 Task: Add a signature Gianna Martinez containing With heartfelt thanks and warm wishes, Gianna Martinez to email address softage.5@softage.net and add a label Wellness
Action: Mouse moved to (919, 69)
Screenshot: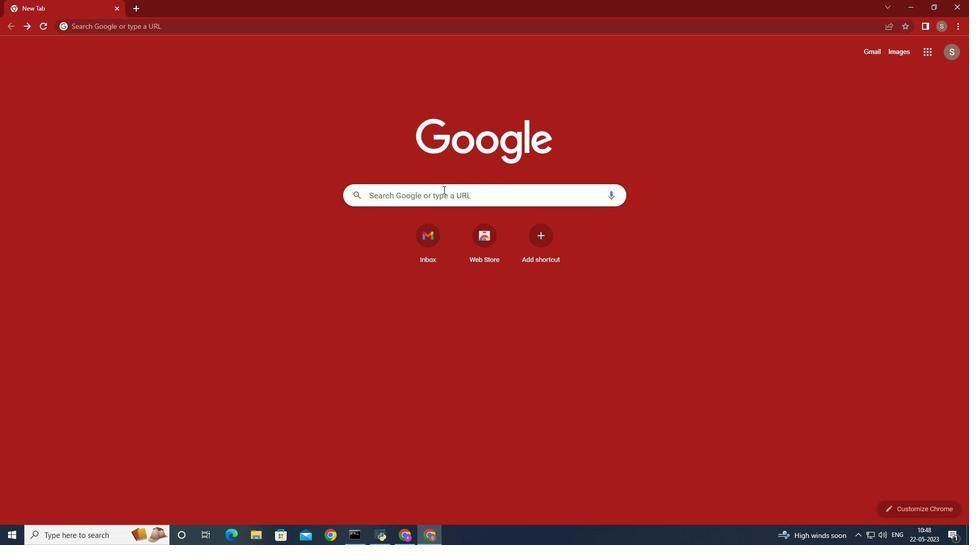 
Action: Mouse pressed left at (919, 69)
Screenshot: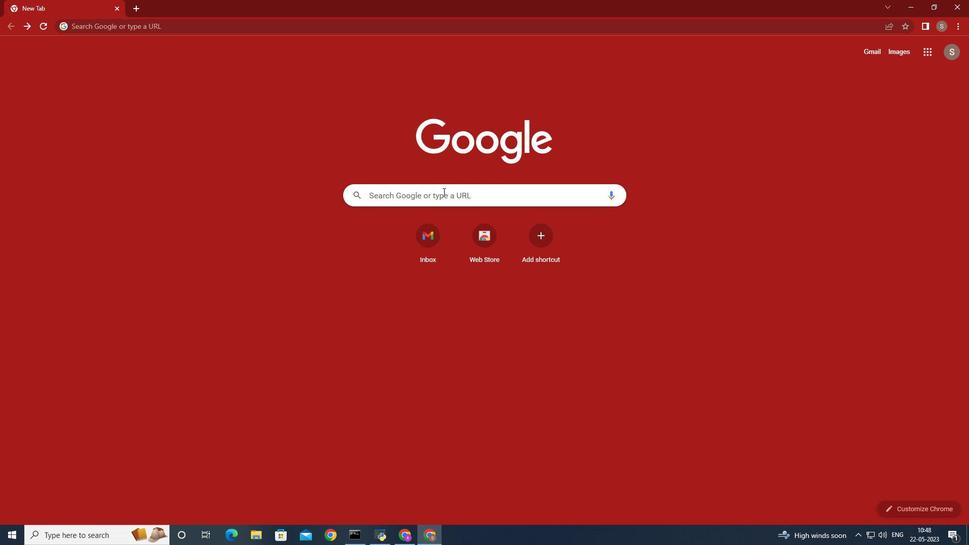 
Action: Mouse moved to (877, 111)
Screenshot: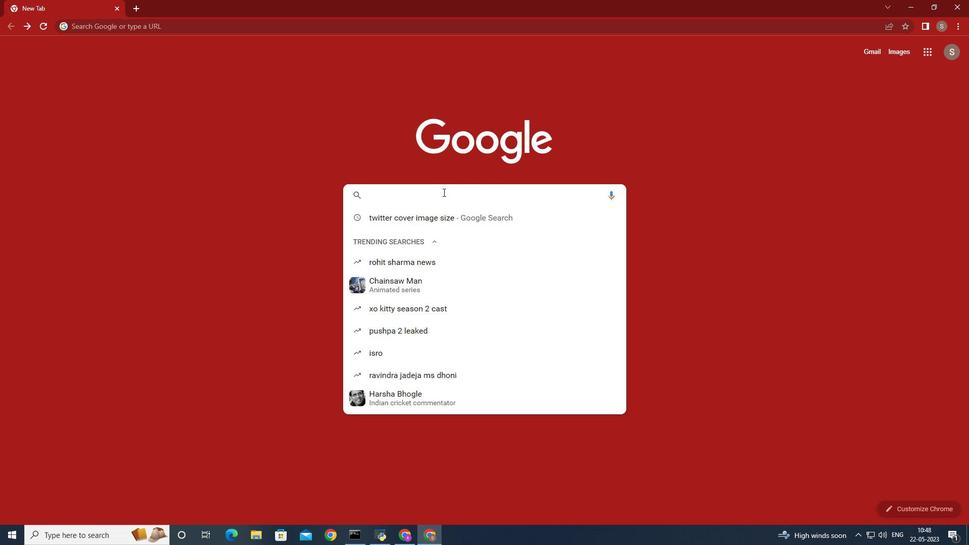 
Action: Mouse pressed left at (877, 111)
Screenshot: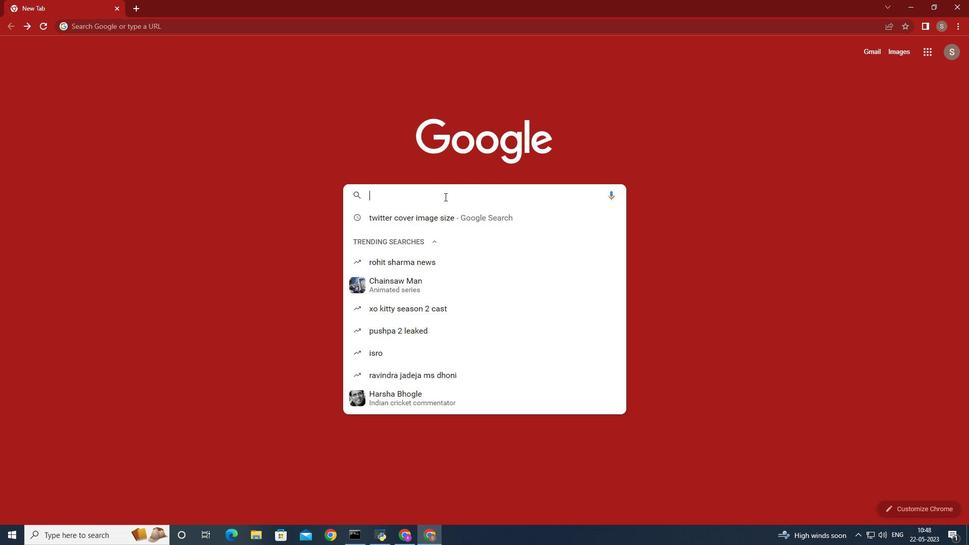 
Action: Mouse moved to (880, 84)
Screenshot: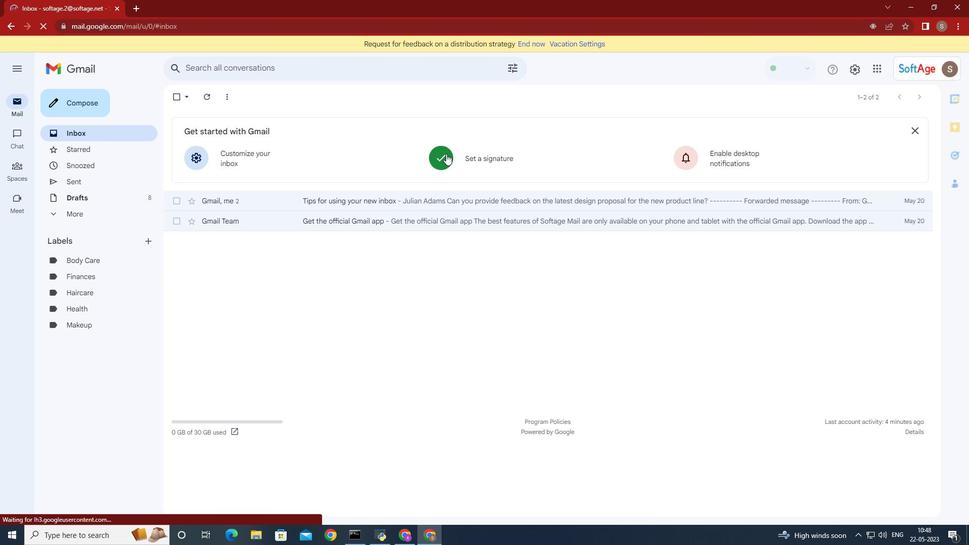 
Action: Mouse pressed left at (880, 84)
Screenshot: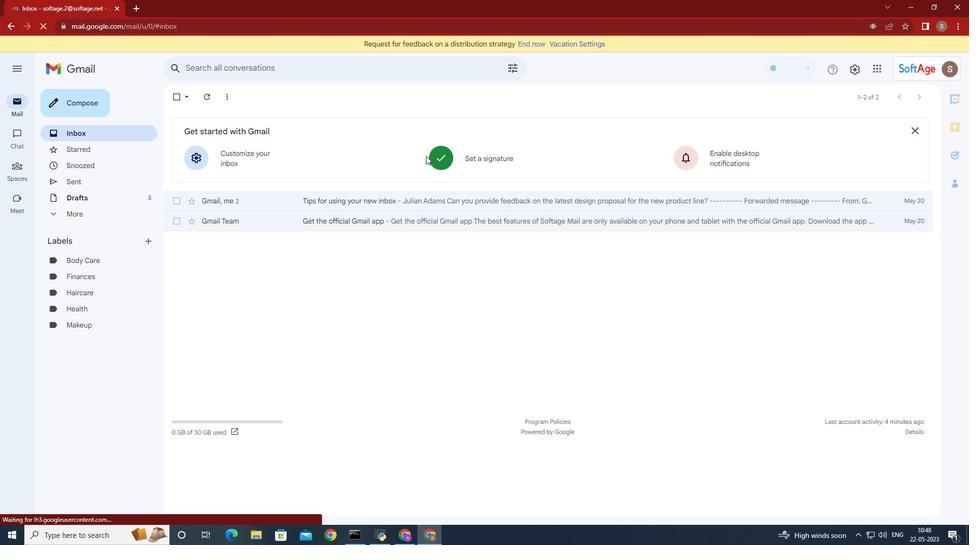 
Action: Mouse moved to (882, 129)
Screenshot: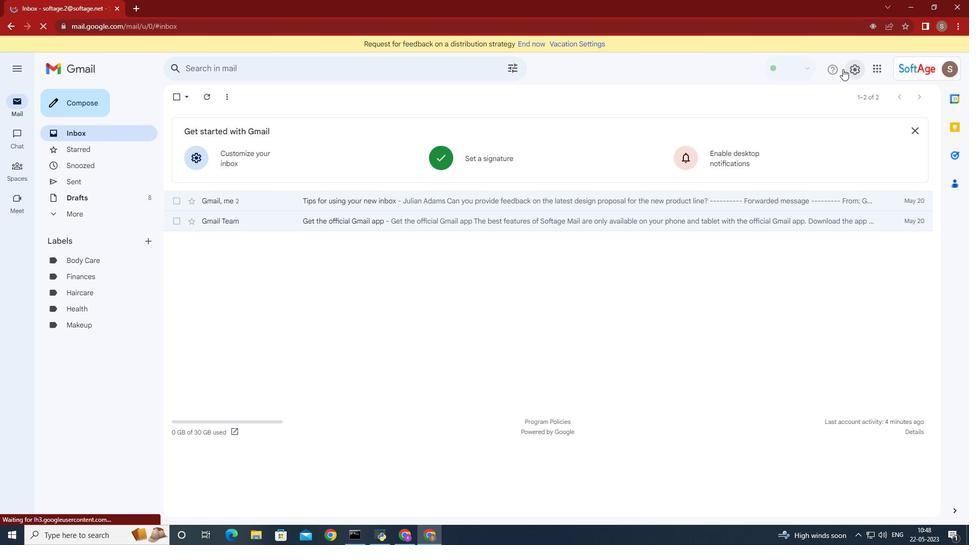 
Action: Mouse pressed left at (882, 129)
Screenshot: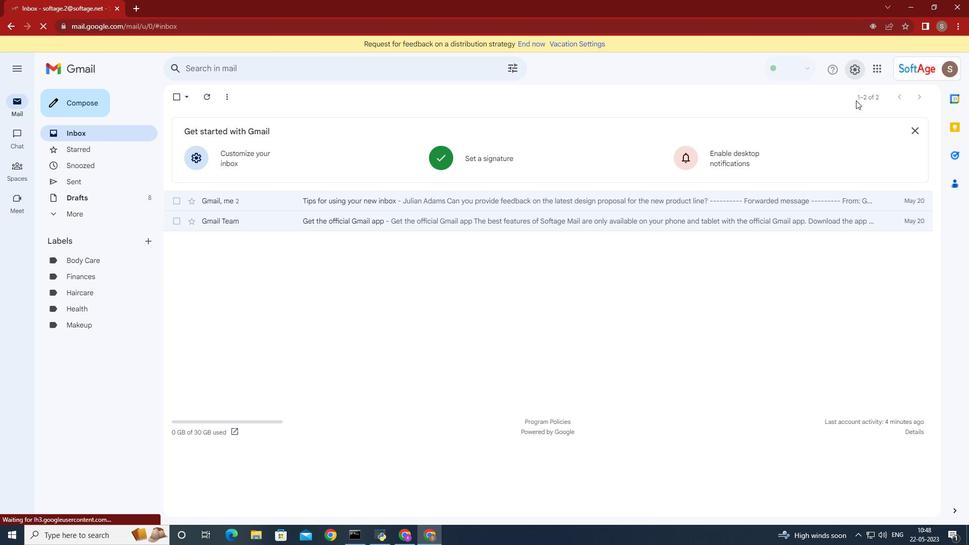 
Action: Mouse moved to (850, 87)
Screenshot: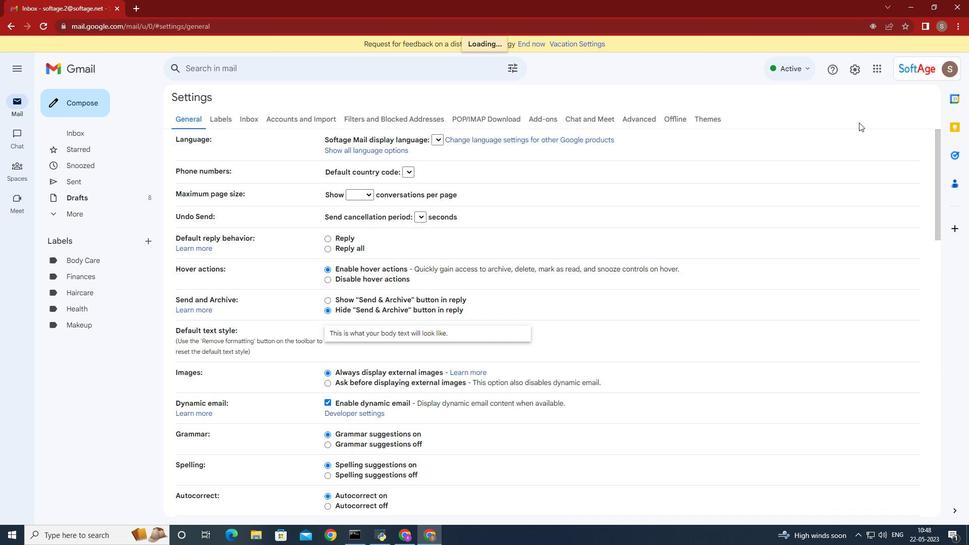 
Action: Mouse pressed left at (850, 87)
Screenshot: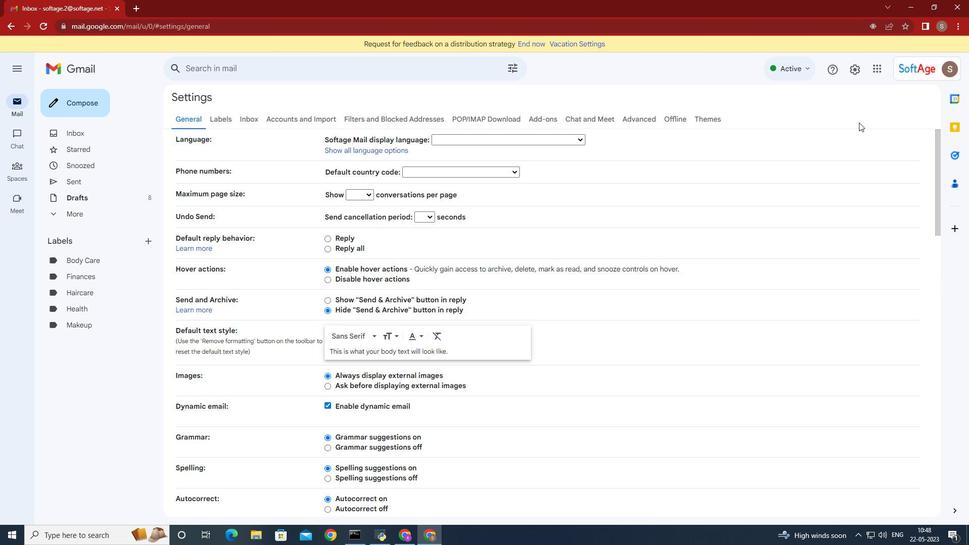 
Action: Mouse moved to (865, 137)
Screenshot: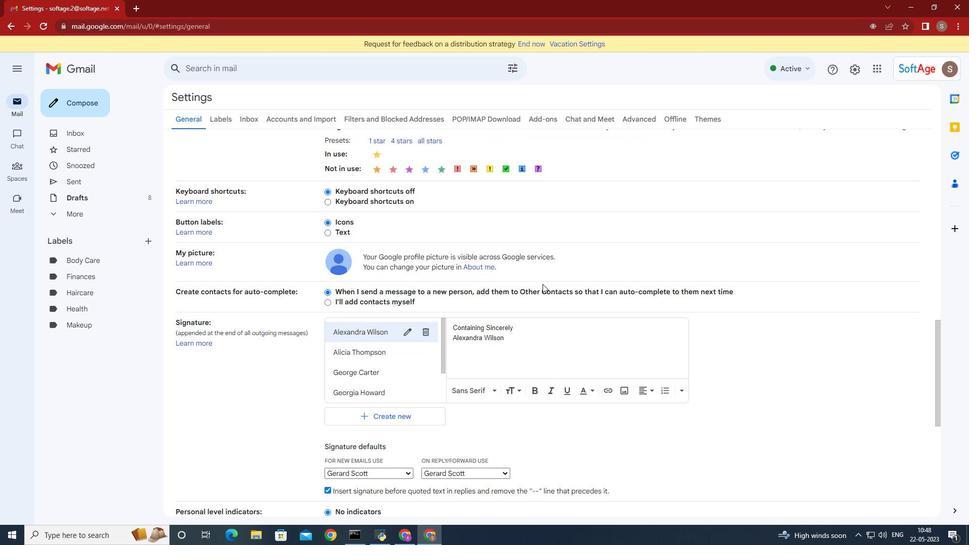 
Action: Mouse pressed left at (865, 137)
Screenshot: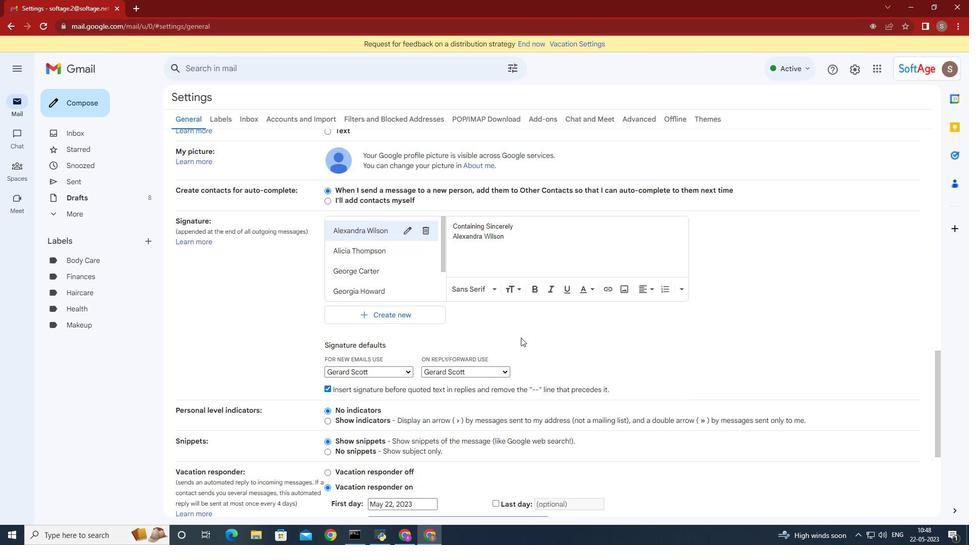 
Action: Mouse moved to (534, 309)
Screenshot: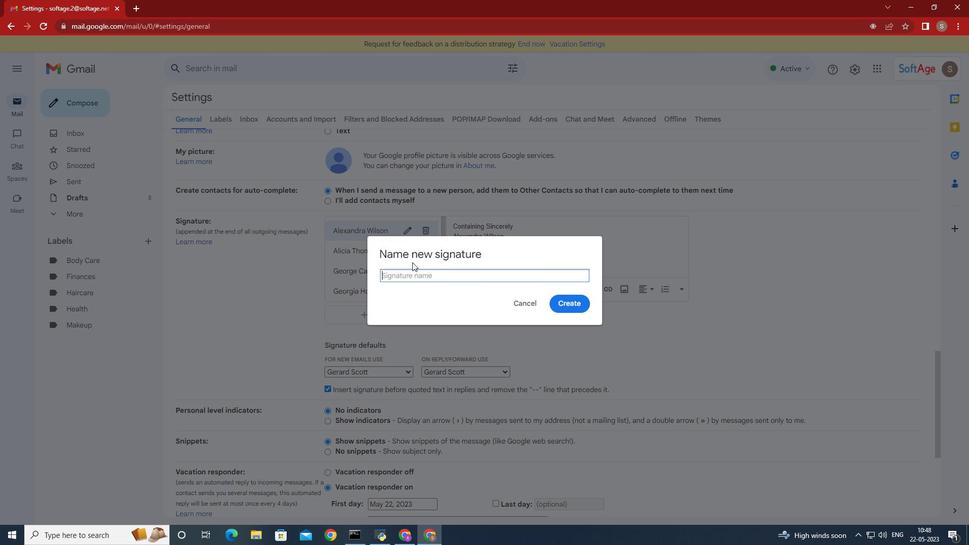 
Action: Mouse scrolled (534, 309) with delta (0, 0)
Screenshot: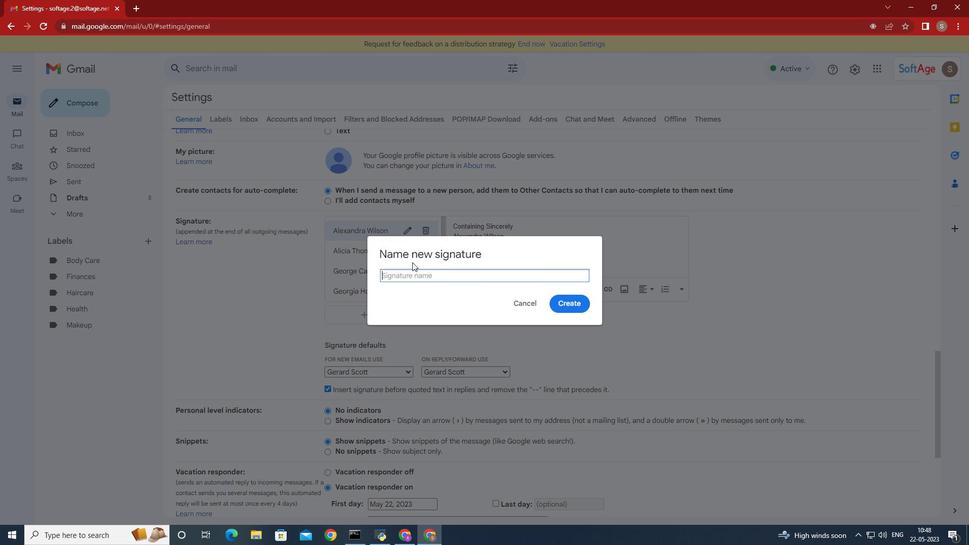 
Action: Mouse moved to (534, 309)
Screenshot: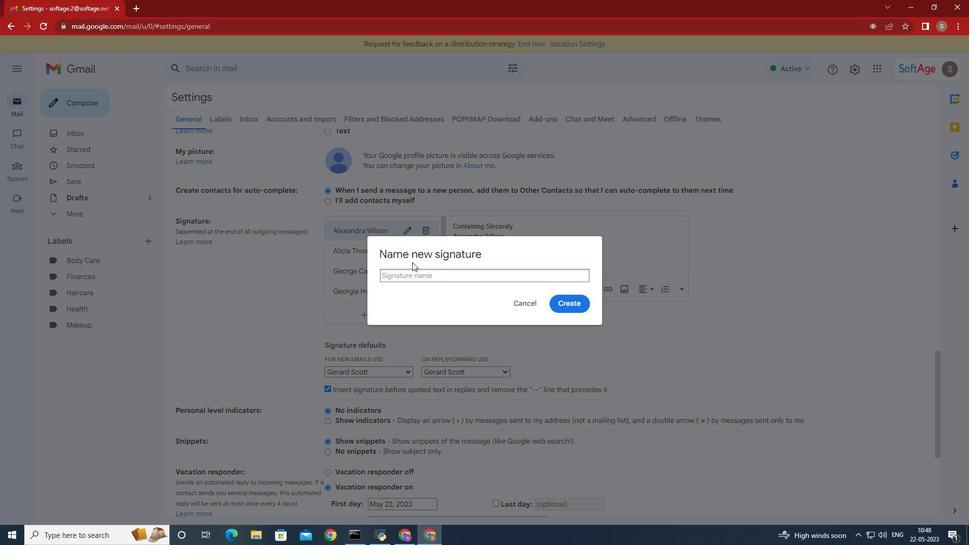 
Action: Mouse scrolled (534, 308) with delta (0, 0)
Screenshot: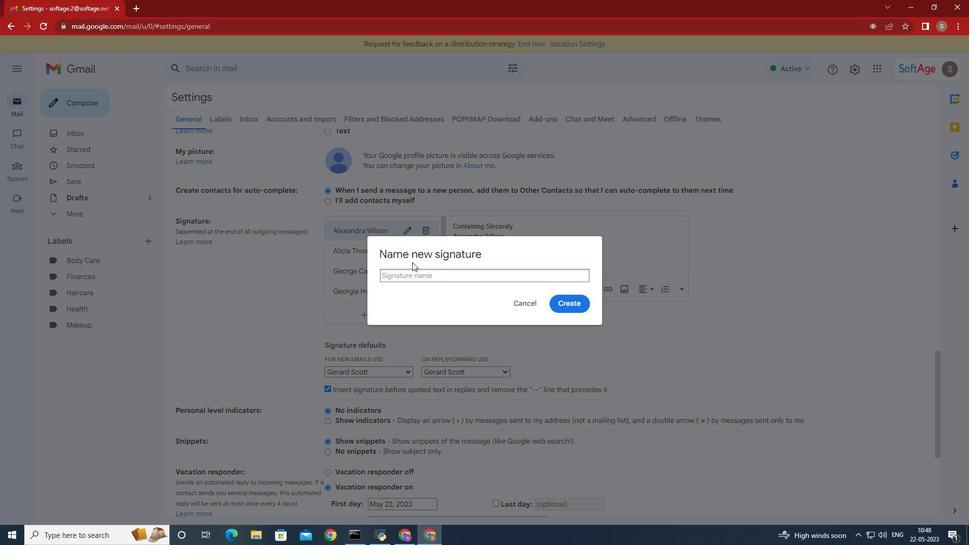
Action: Mouse scrolled (534, 308) with delta (0, 0)
Screenshot: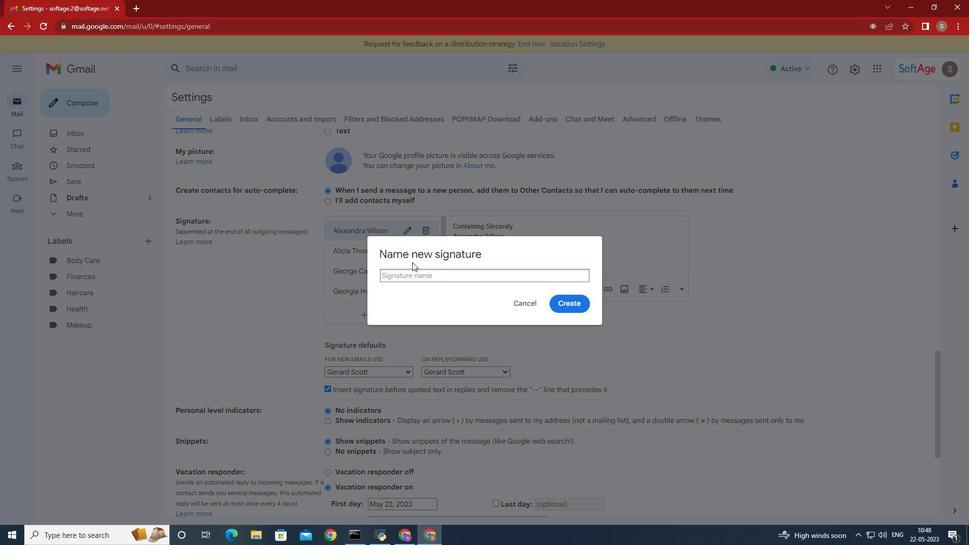 
Action: Mouse moved to (534, 309)
Screenshot: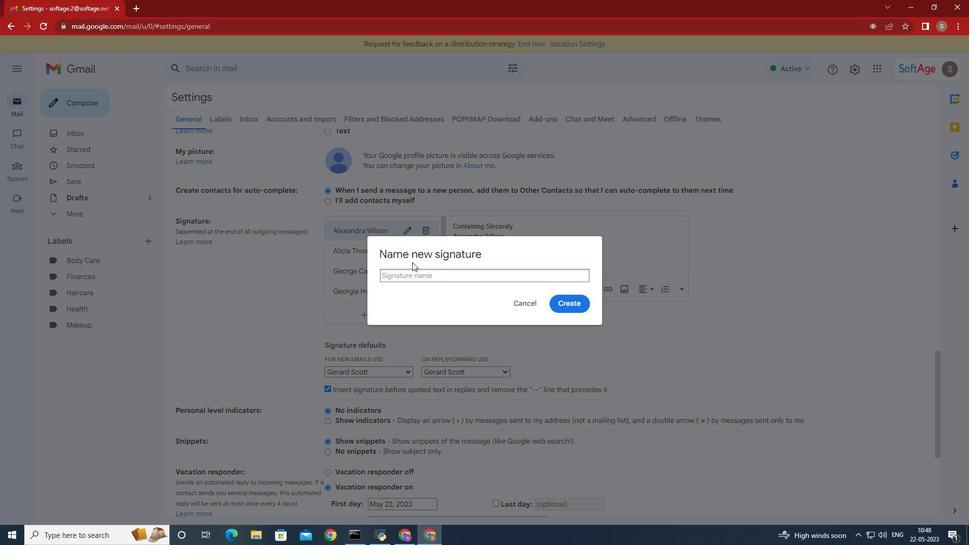 
Action: Mouse scrolled (534, 308) with delta (0, 0)
Screenshot: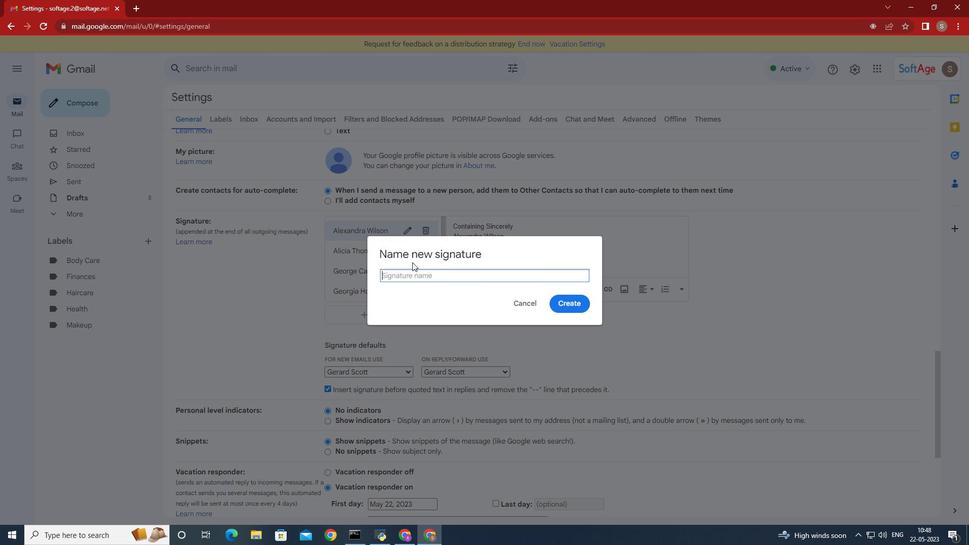 
Action: Mouse moved to (534, 309)
Screenshot: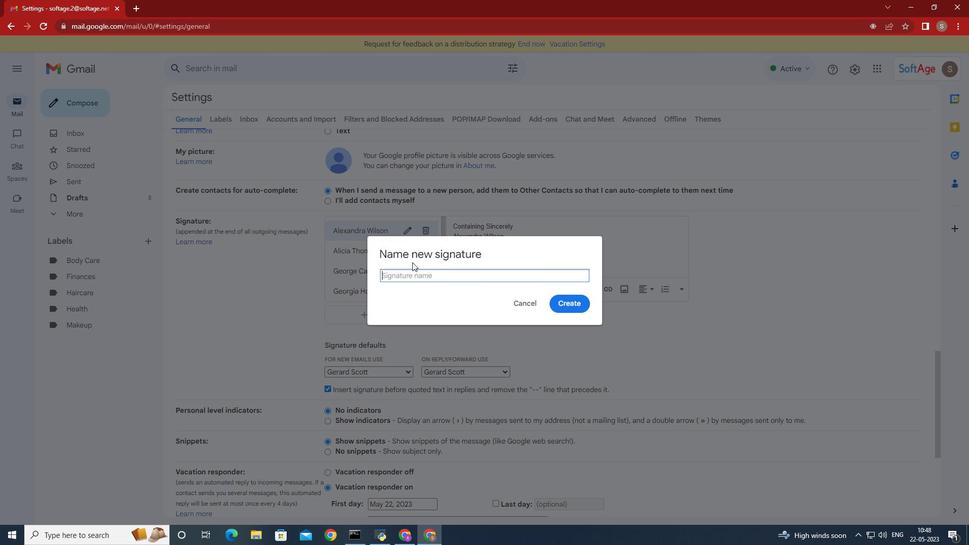 
Action: Mouse scrolled (534, 309) with delta (0, 0)
Screenshot: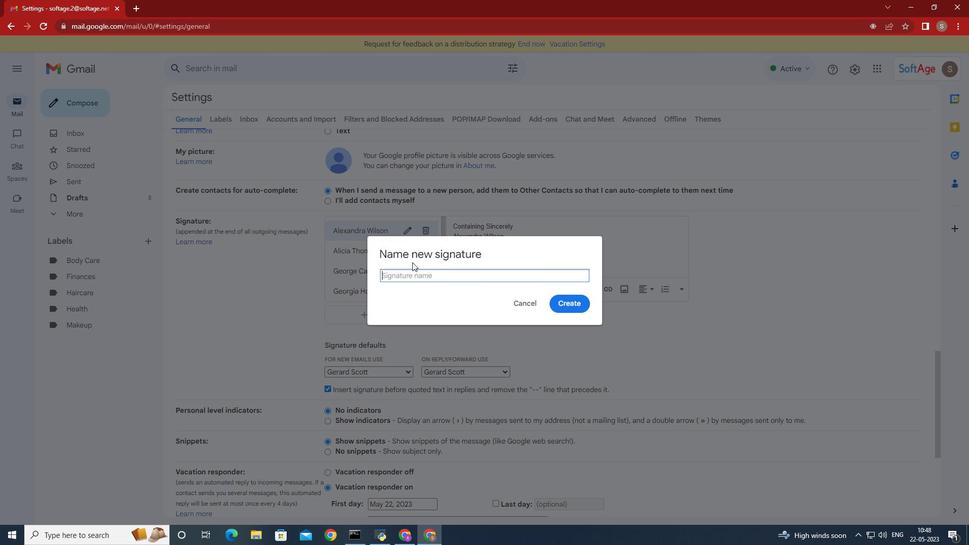 
Action: Mouse moved to (535, 309)
Screenshot: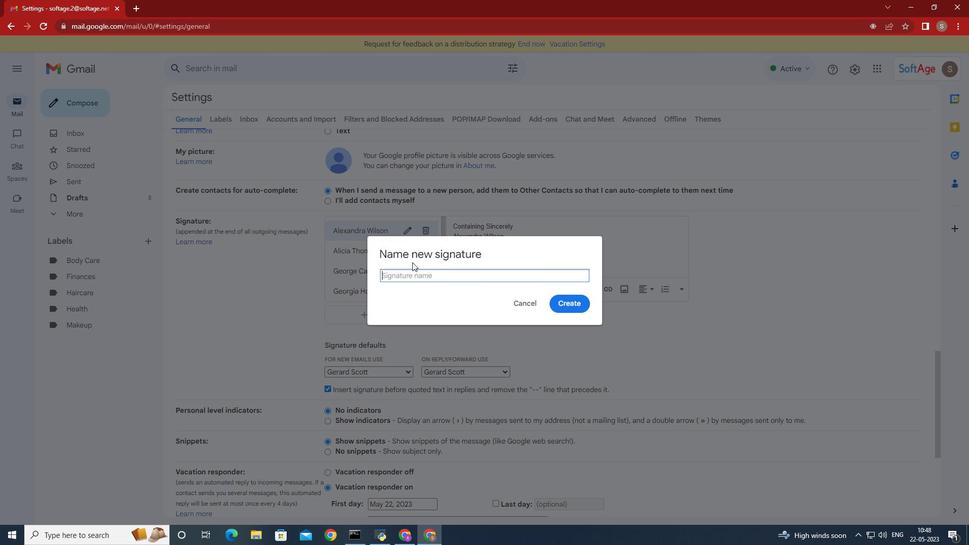 
Action: Mouse scrolled (535, 309) with delta (0, 0)
Screenshot: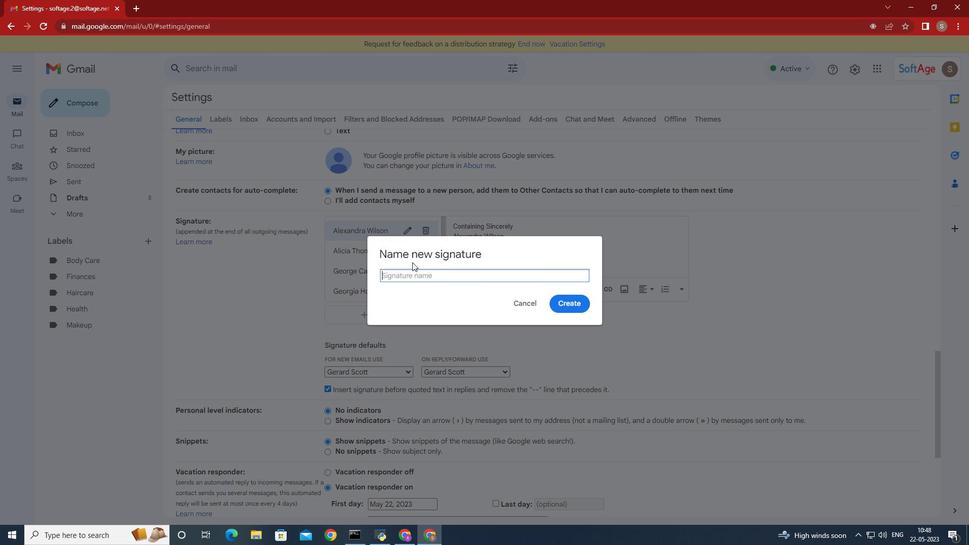 
Action: Mouse scrolled (535, 309) with delta (0, 0)
Screenshot: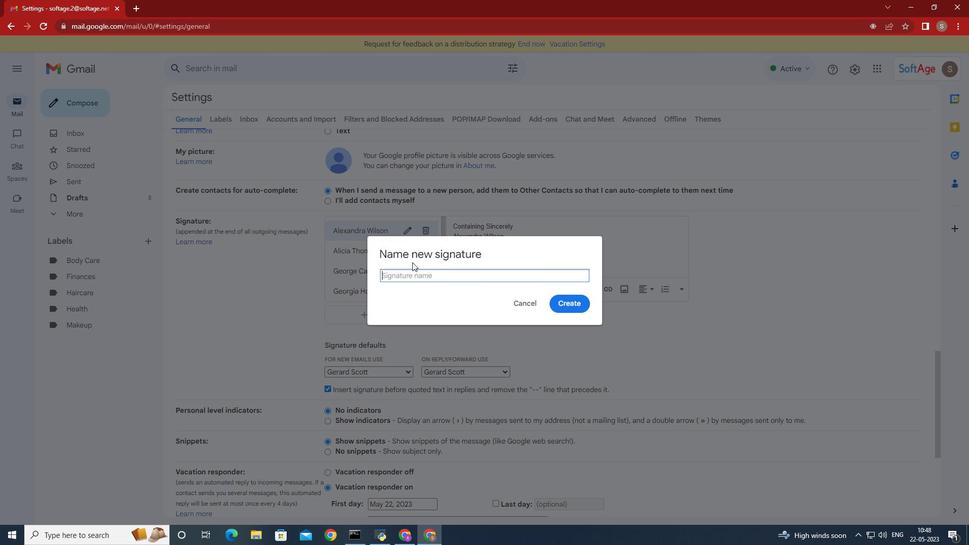 
Action: Mouse moved to (535, 310)
Screenshot: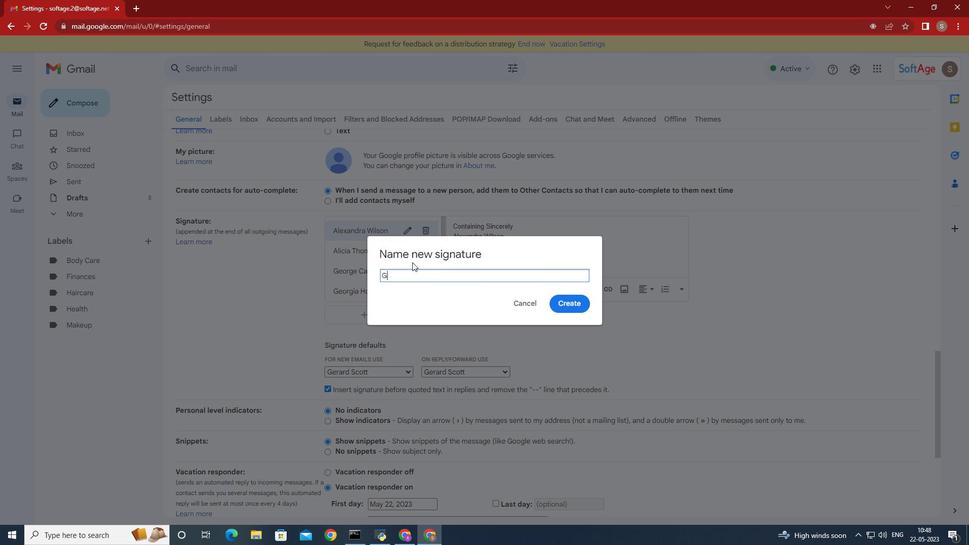 
Action: Mouse scrolled (535, 309) with delta (0, 0)
Screenshot: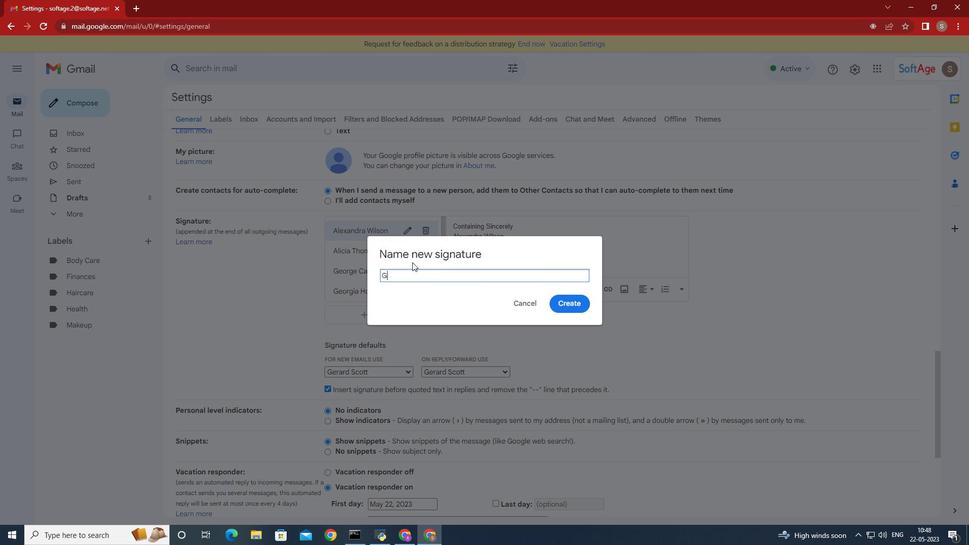 
Action: Mouse moved to (535, 311)
Screenshot: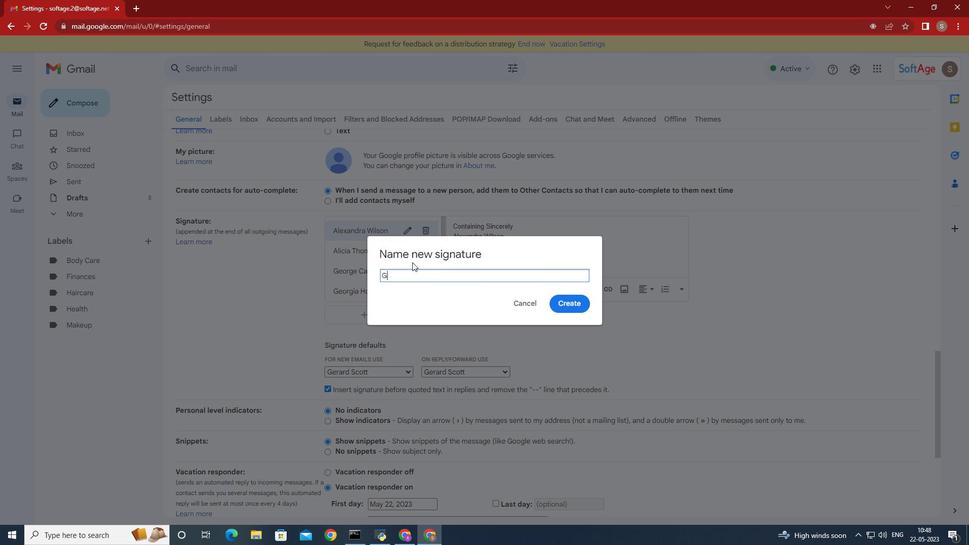 
Action: Mouse scrolled (535, 310) with delta (0, 0)
Screenshot: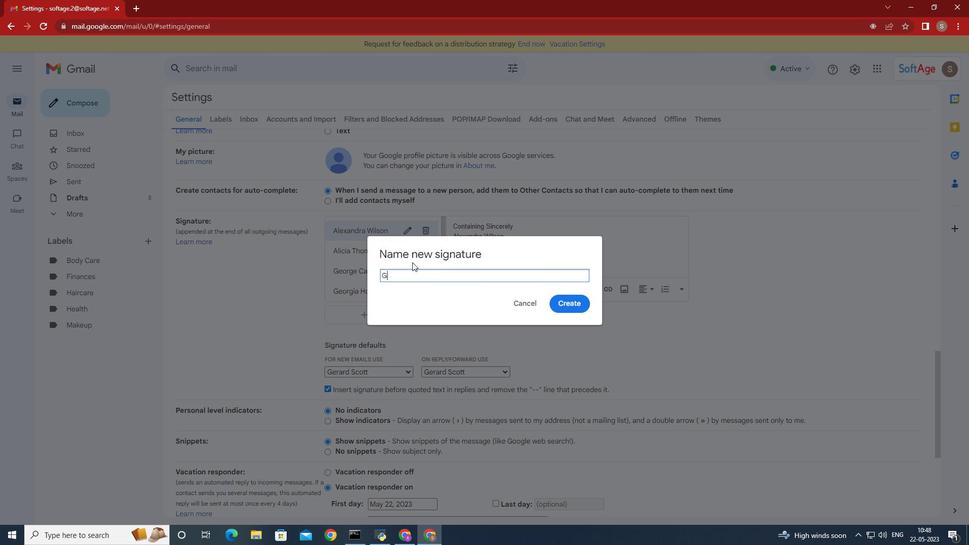 
Action: Mouse moved to (535, 313)
Screenshot: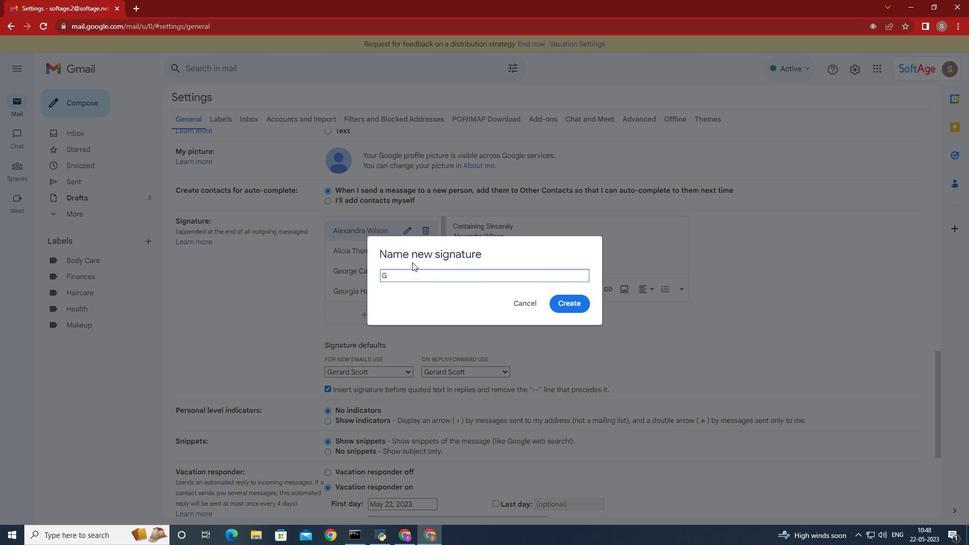 
Action: Mouse scrolled (535, 313) with delta (0, 0)
Screenshot: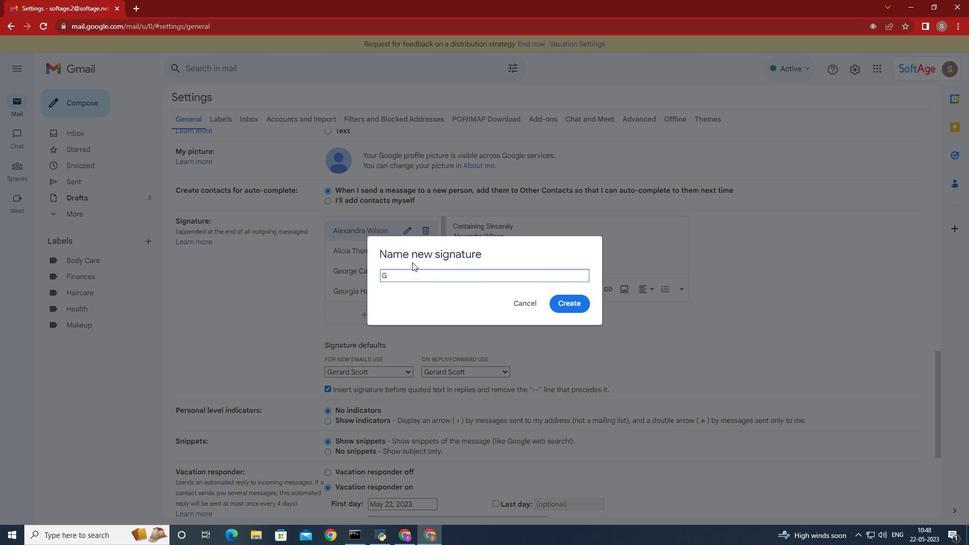 
Action: Mouse moved to (517, 397)
Screenshot: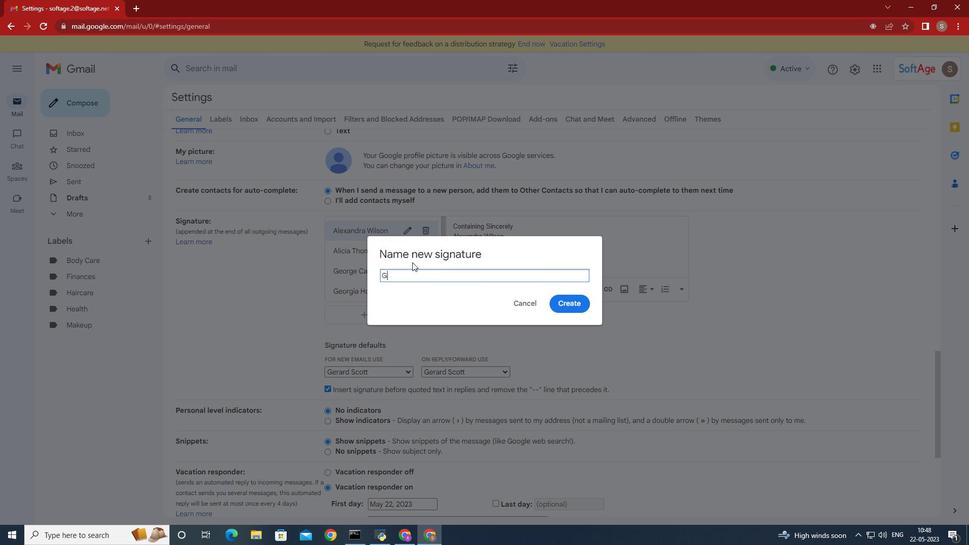 
Action: Mouse scrolled (517, 397) with delta (0, 0)
Screenshot: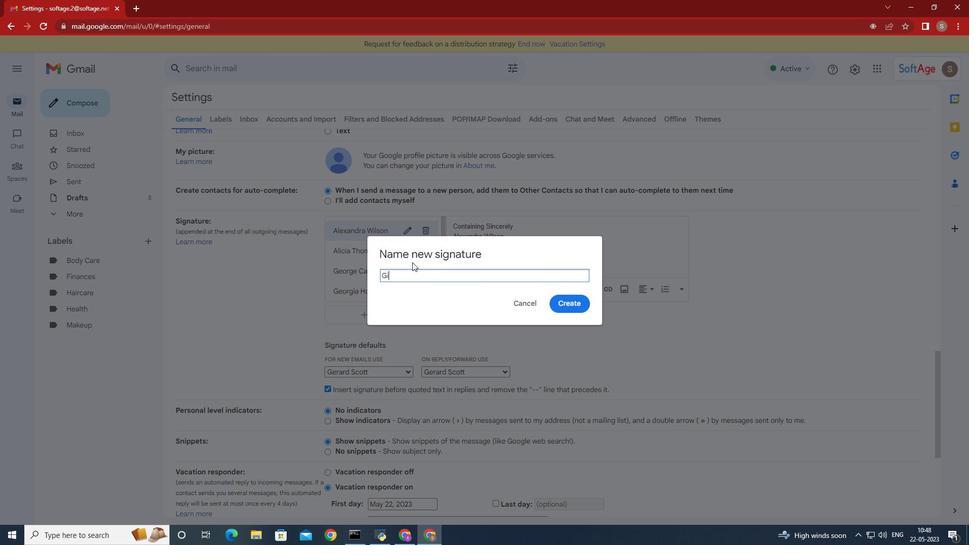 
Action: Mouse scrolled (517, 397) with delta (0, 0)
Screenshot: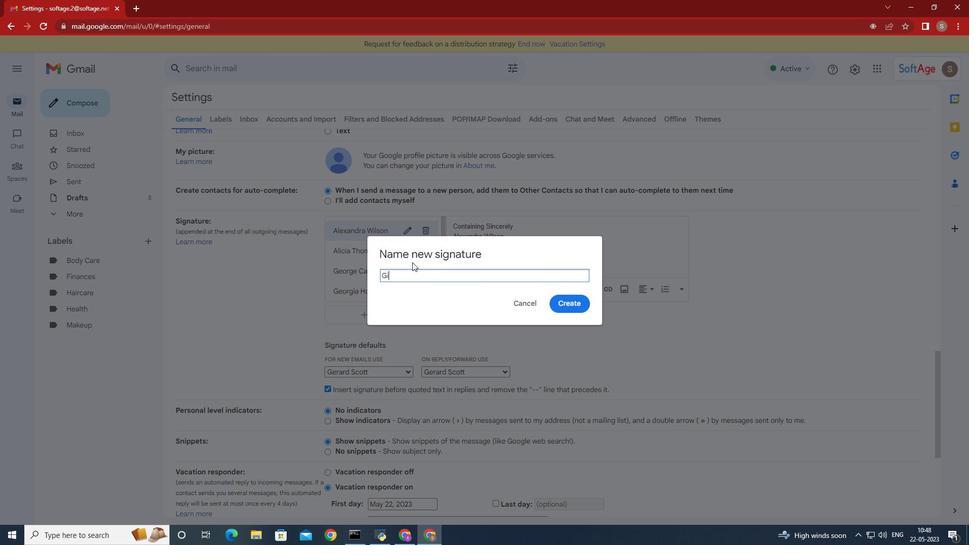 
Action: Mouse moved to (516, 398)
Screenshot: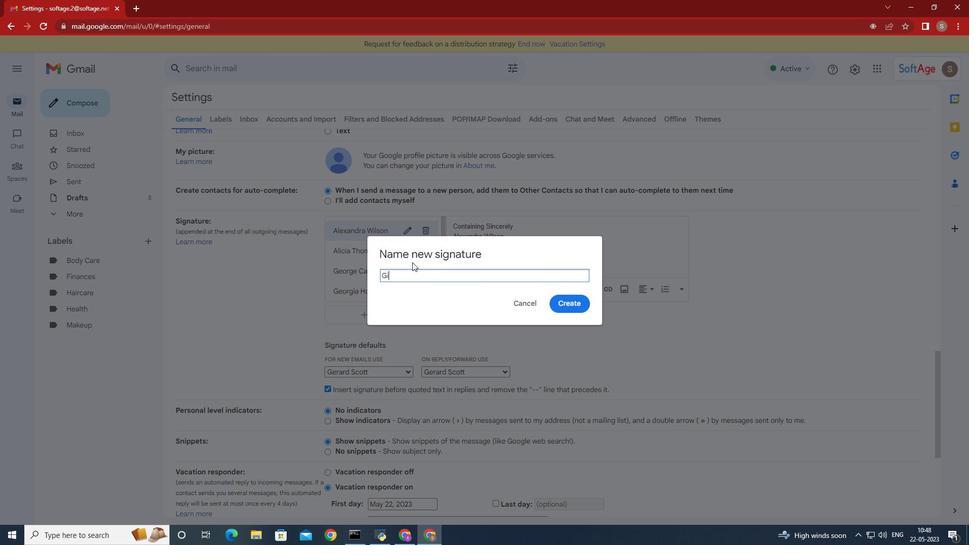 
Action: Mouse scrolled (516, 397) with delta (0, 0)
Screenshot: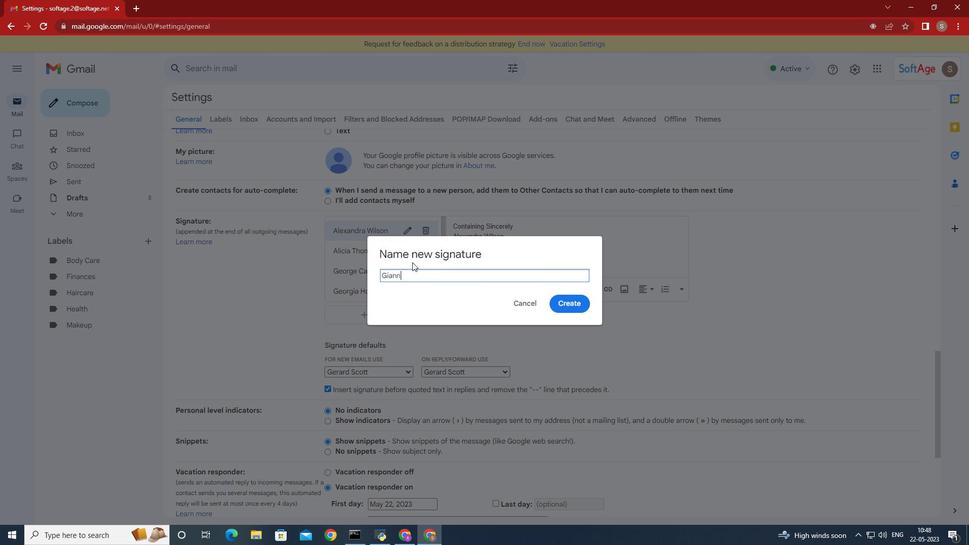 
Action: Mouse moved to (429, 399)
Screenshot: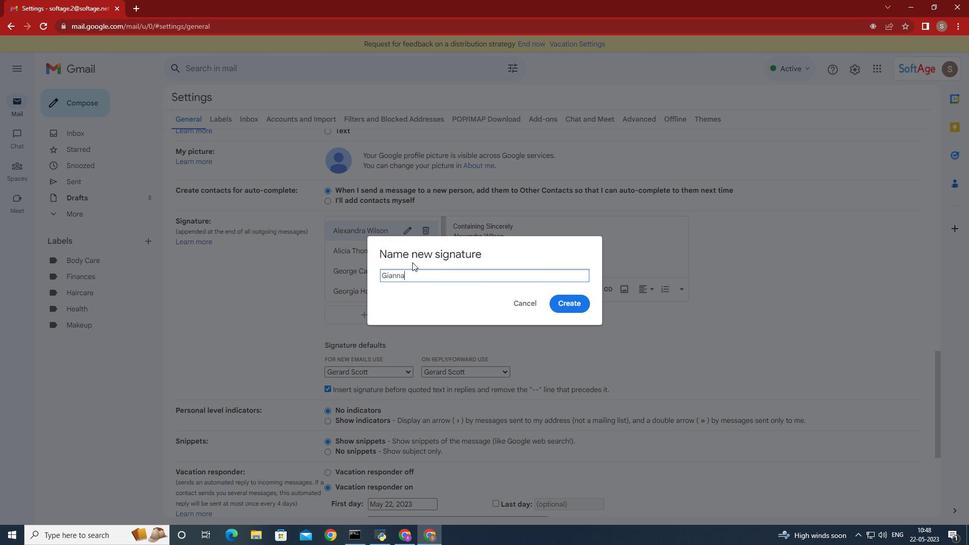 
Action: Mouse pressed left at (429, 399)
Screenshot: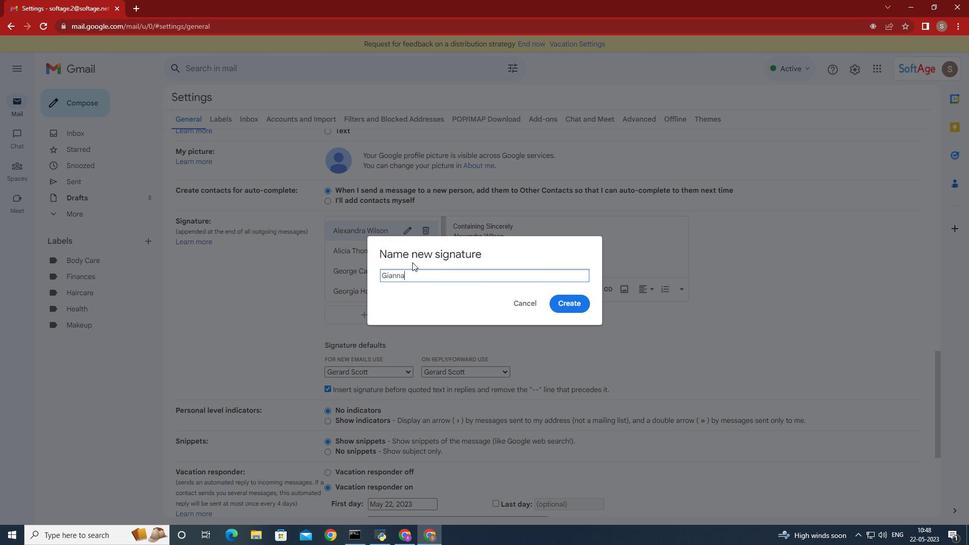 
Action: Mouse moved to (583, 306)
Screenshot: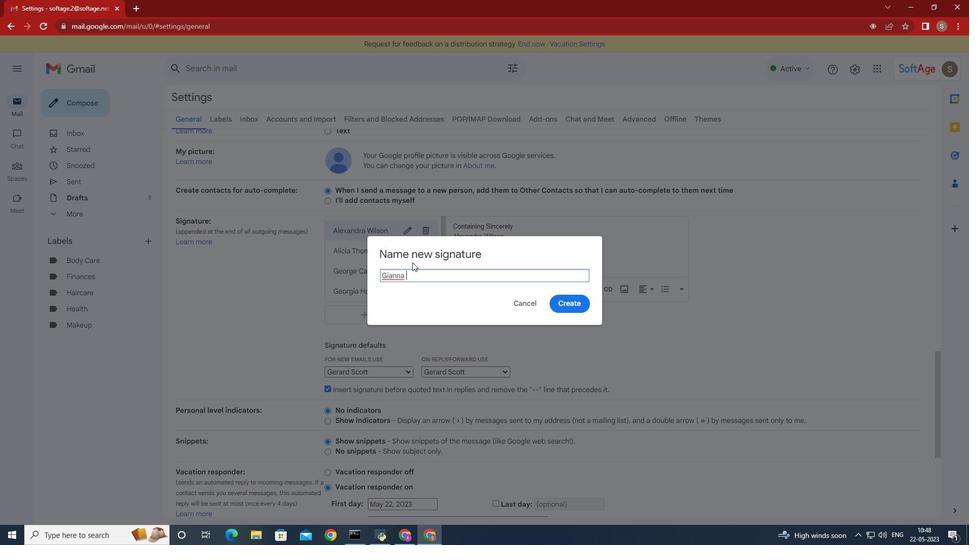 
Action: Mouse pressed left at (583, 306)
Screenshot: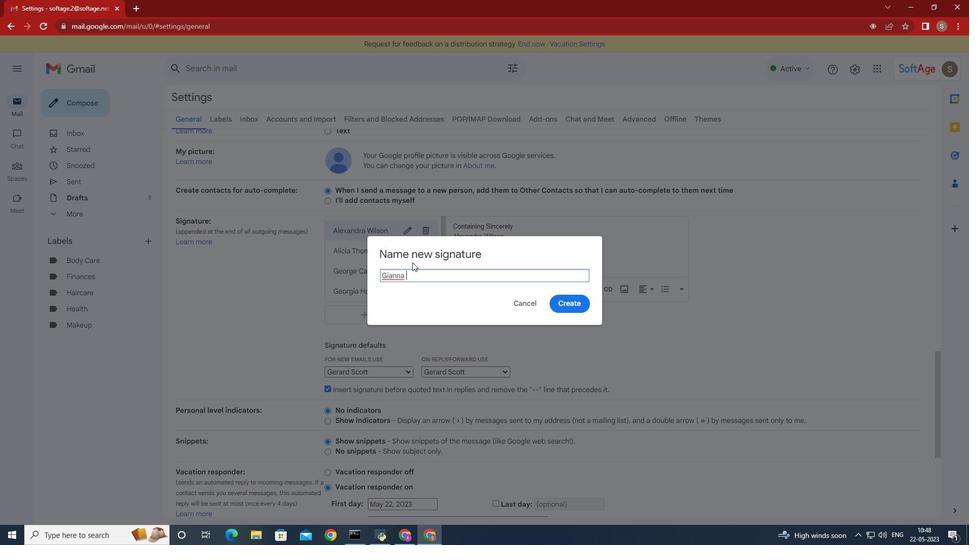 
Action: Mouse moved to (503, 350)
Screenshot: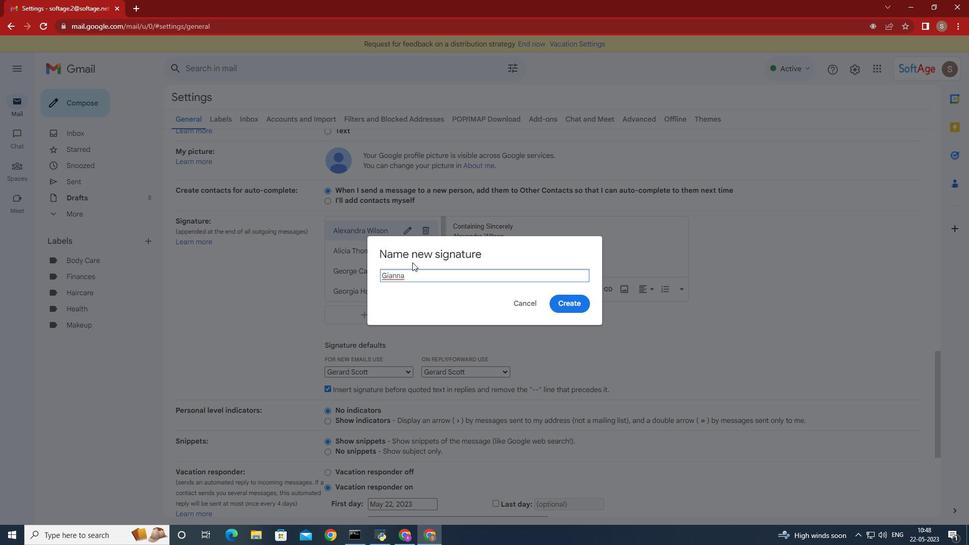 
Action: Mouse scrolled (503, 349) with delta (0, 0)
Screenshot: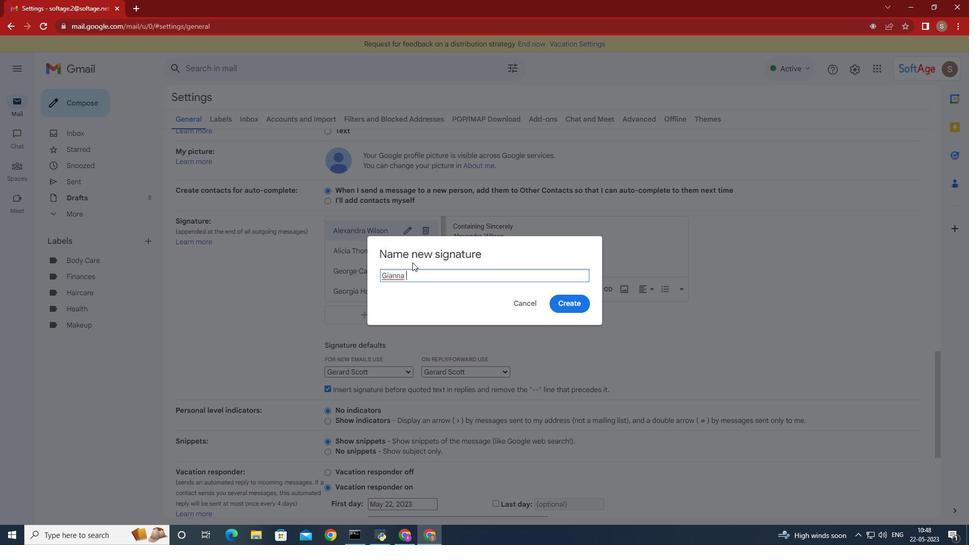 
Action: Mouse moved to (503, 350)
Screenshot: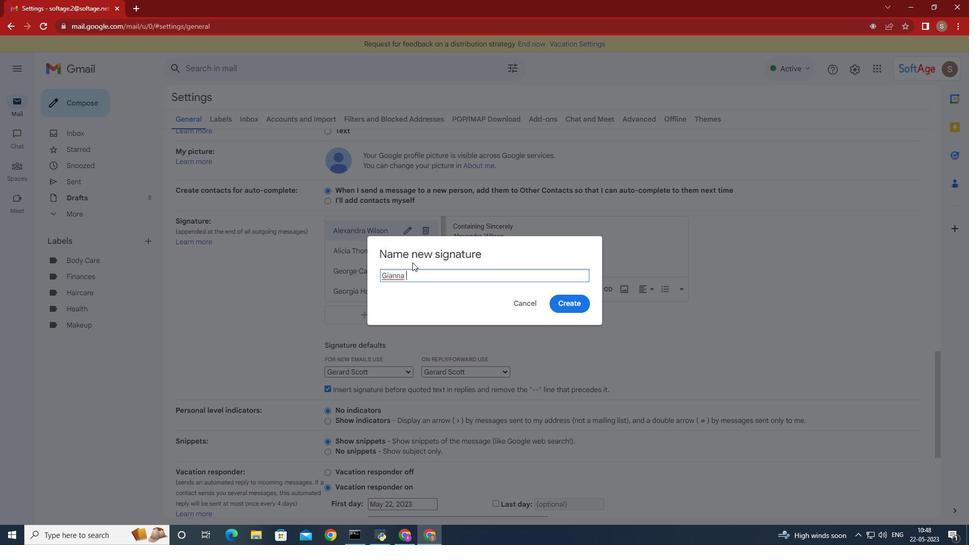 
Action: Mouse scrolled (503, 349) with delta (0, 0)
Screenshot: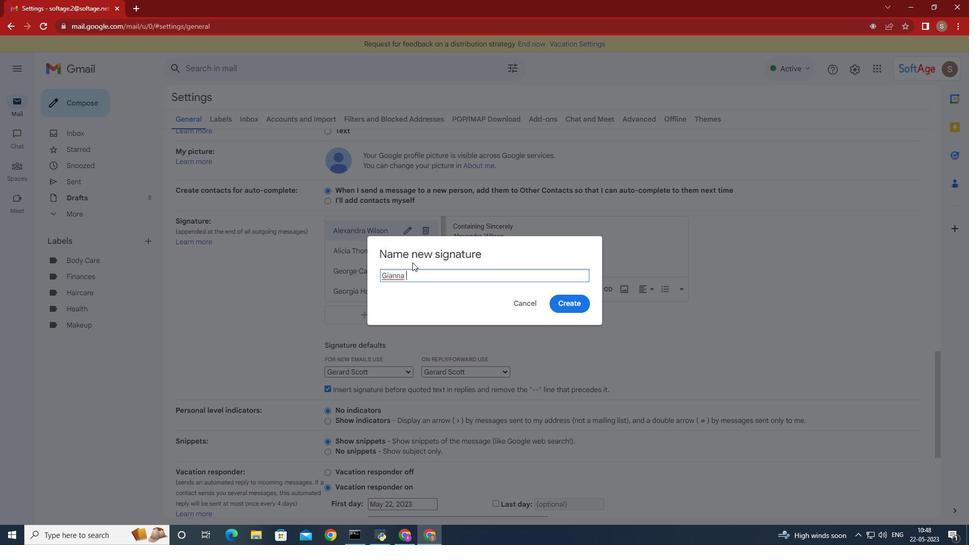
Action: Mouse moved to (504, 350)
Screenshot: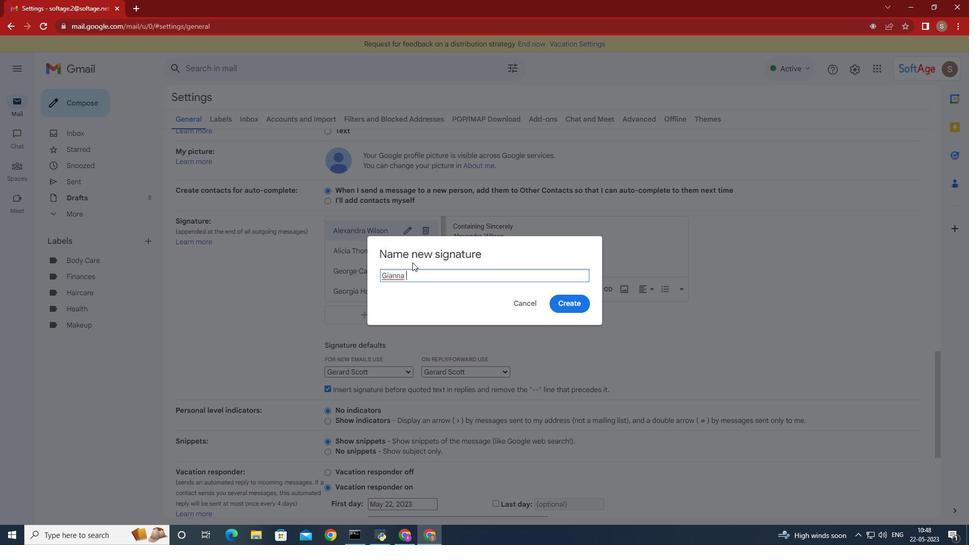 
Action: Mouse scrolled (504, 350) with delta (0, 0)
Screenshot: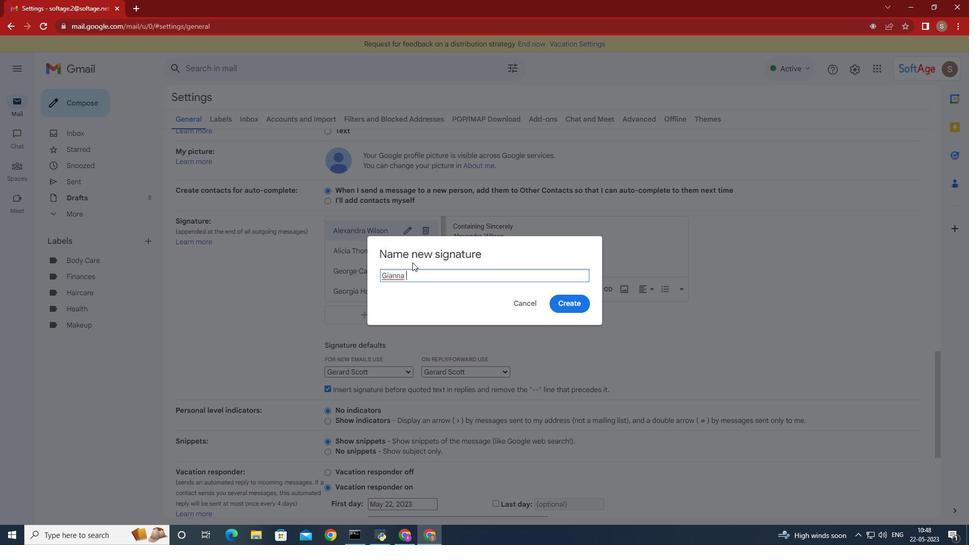 
Action: Mouse moved to (504, 354)
Screenshot: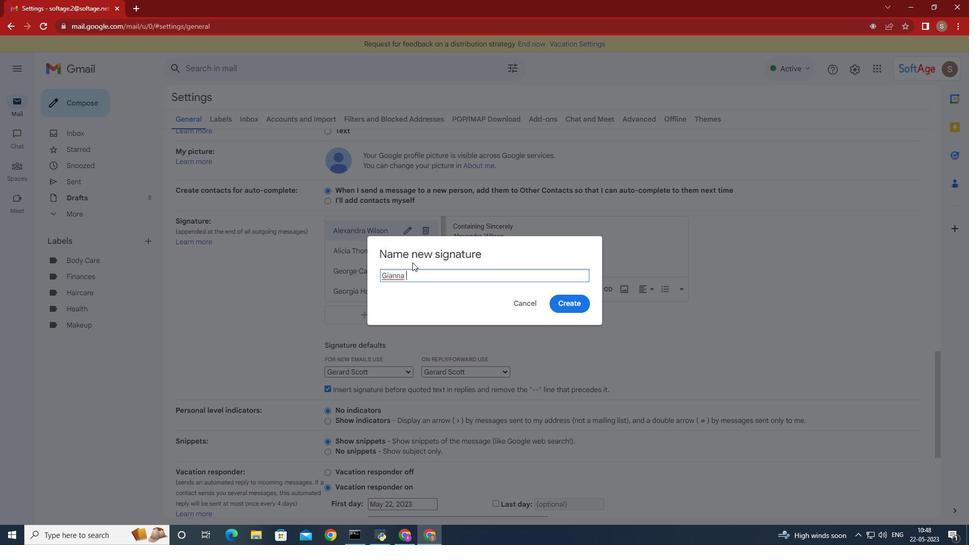 
Action: Mouse scrolled (504, 353) with delta (0, 0)
Screenshot: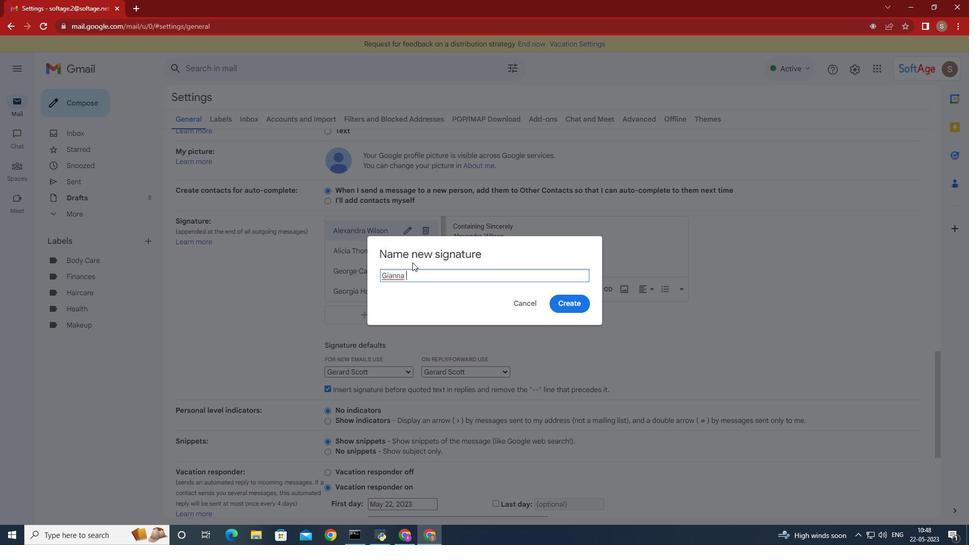 
Action: Mouse moved to (504, 357)
Screenshot: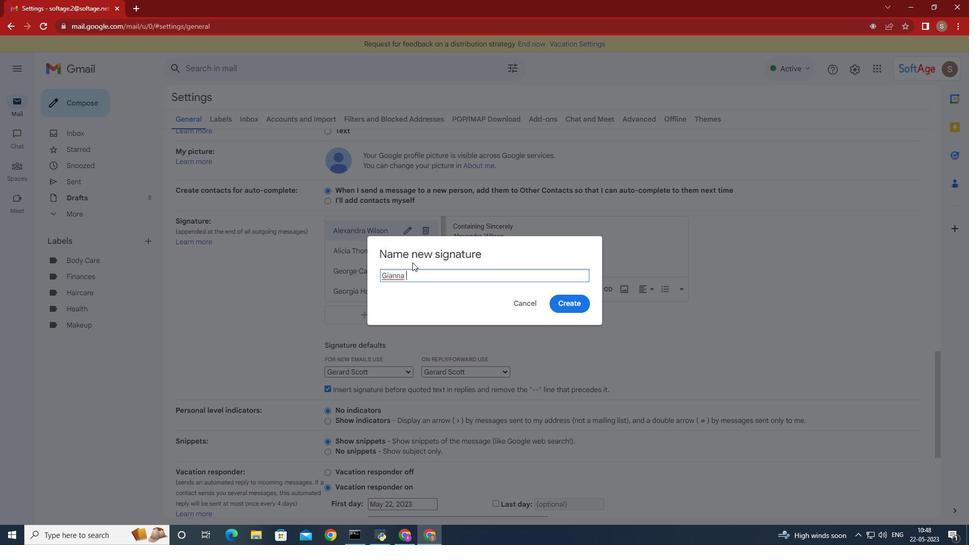 
Action: Mouse scrolled (504, 356) with delta (0, 0)
Screenshot: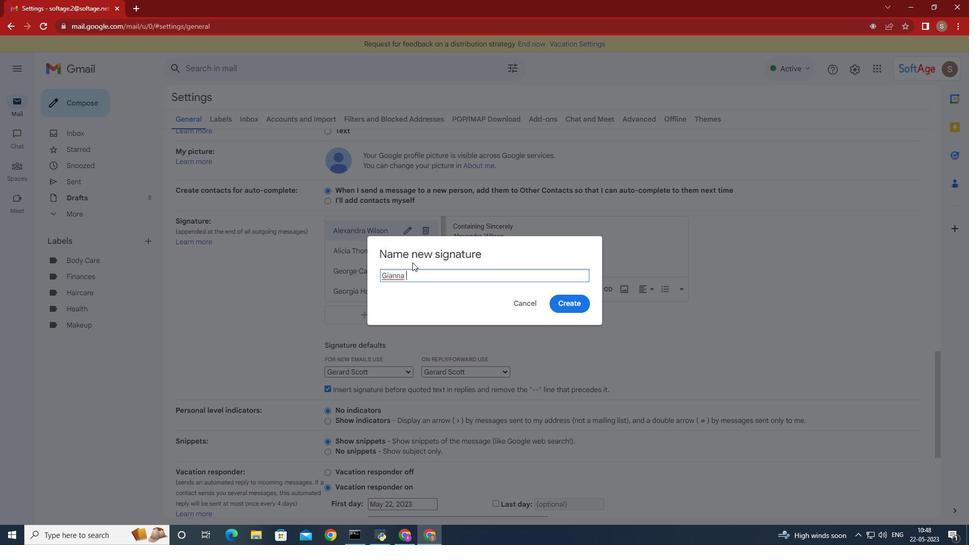 
Action: Mouse moved to (505, 359)
Screenshot: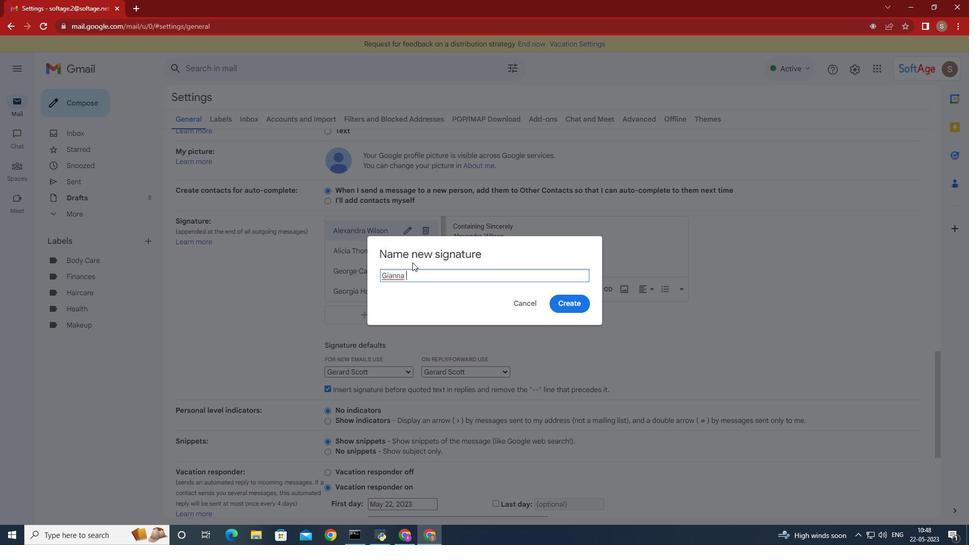 
Action: Mouse scrolled (505, 359) with delta (0, 0)
Screenshot: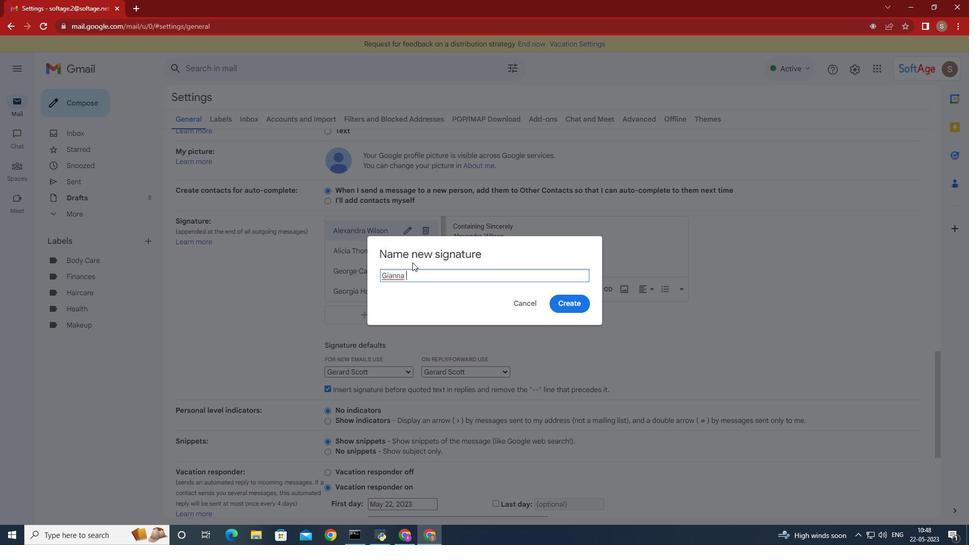 
Action: Mouse moved to (443, 391)
Screenshot: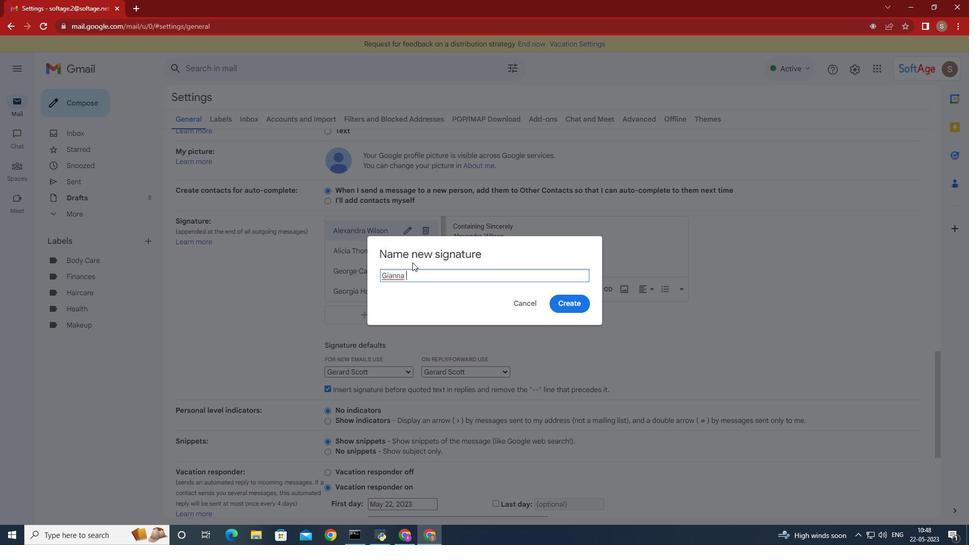 
Action: Mouse pressed left at (443, 391)
Screenshot: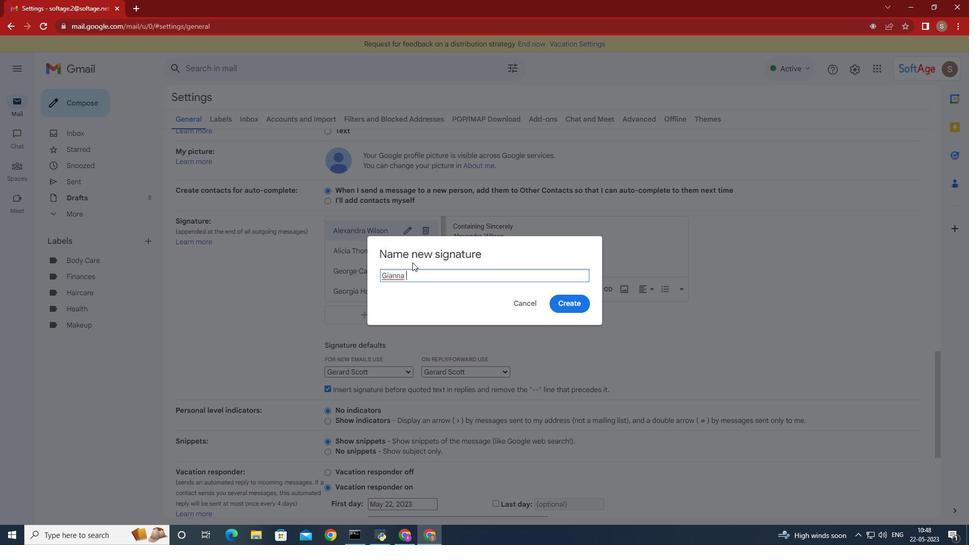 
Action: Key pressed <Key.caps_lock>G<Key.caps_lock>ianna<Key.space><Key.caps_lock>M<Key.caps_lock>artinz
Screenshot: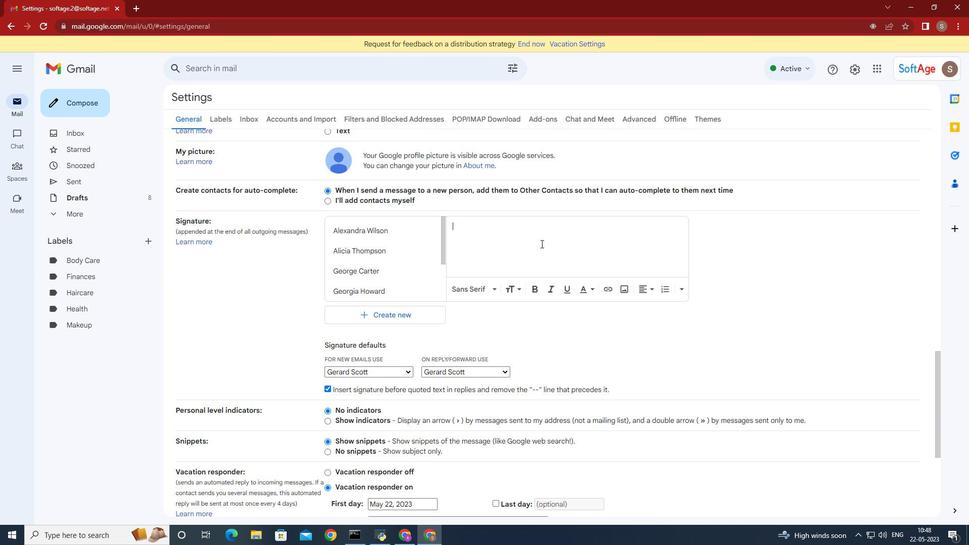 
Action: Mouse moved to (517, 460)
Screenshot: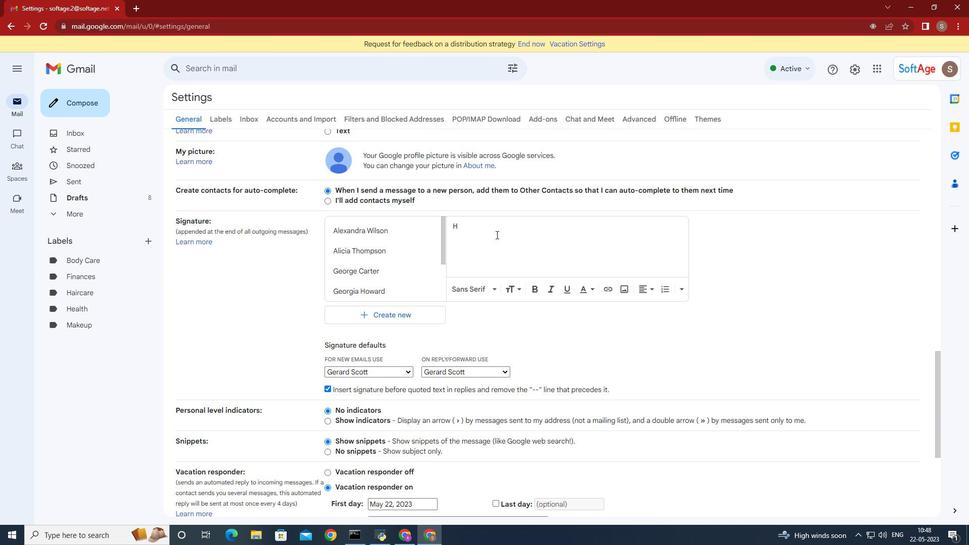 
Action: Mouse pressed left at (517, 460)
Screenshot: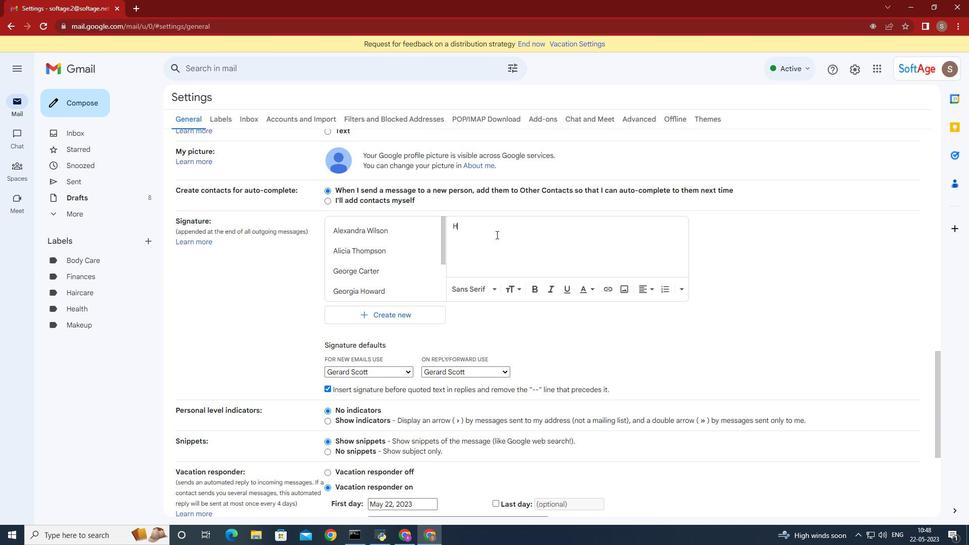 
Action: Mouse moved to (502, 357)
Screenshot: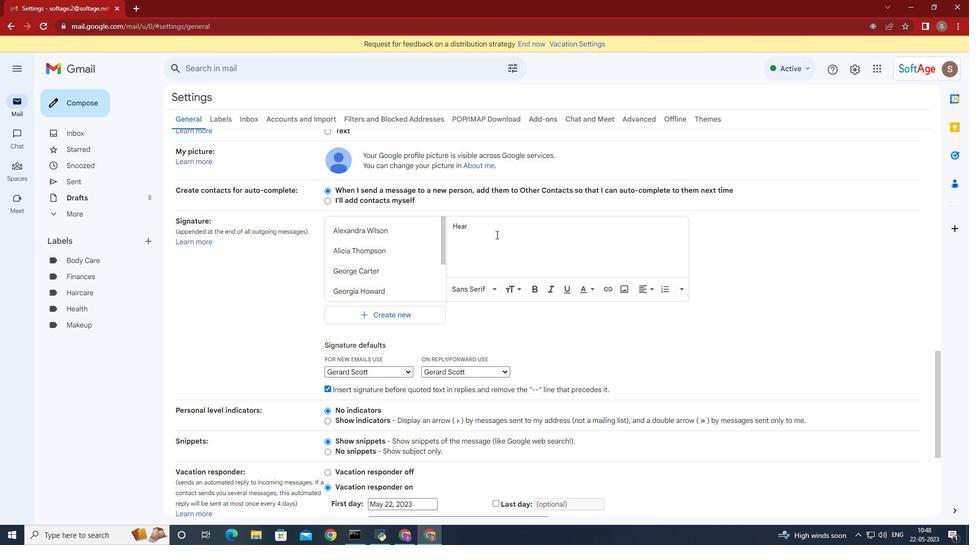 
Action: Mouse scrolled (502, 356) with delta (0, 0)
Screenshot: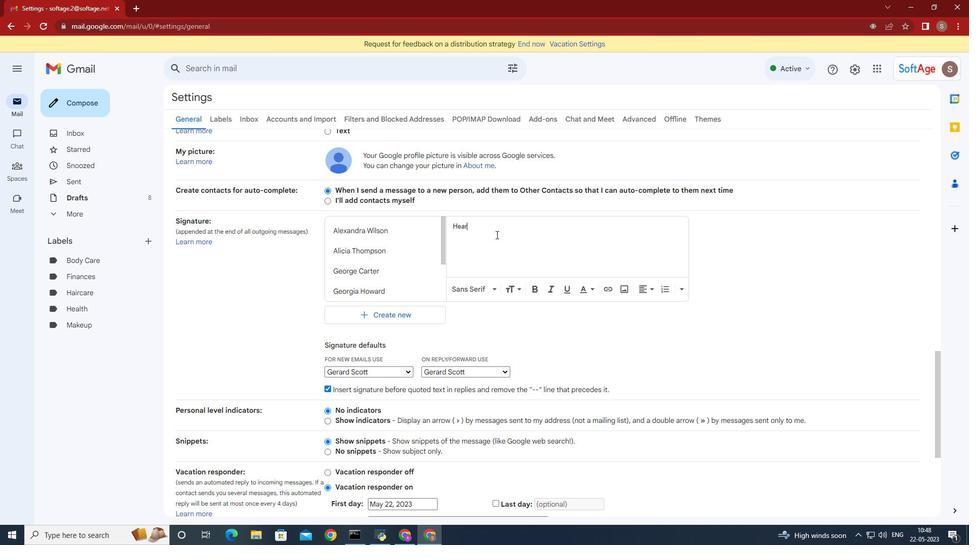 
Action: Mouse moved to (875, 81)
Screenshot: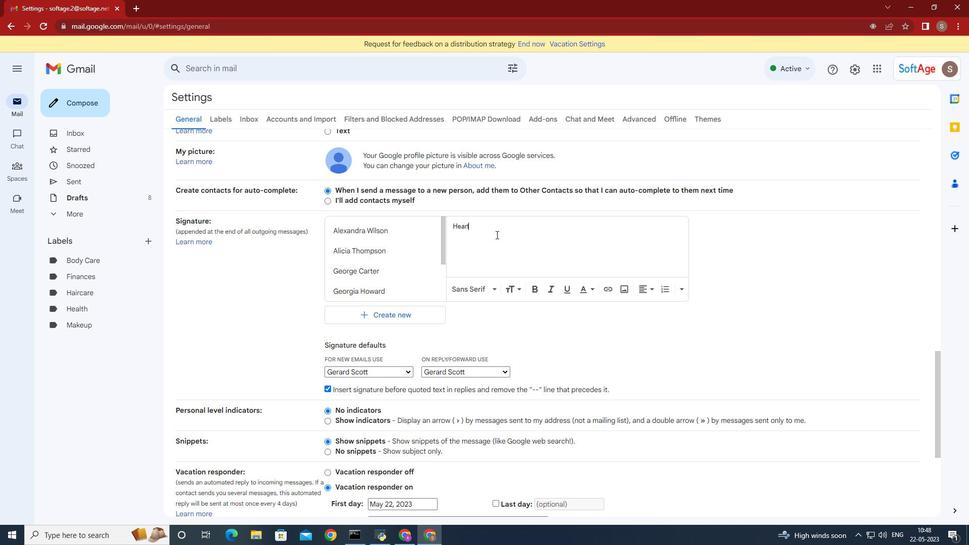 
Action: Mouse pressed left at (875, 81)
Screenshot: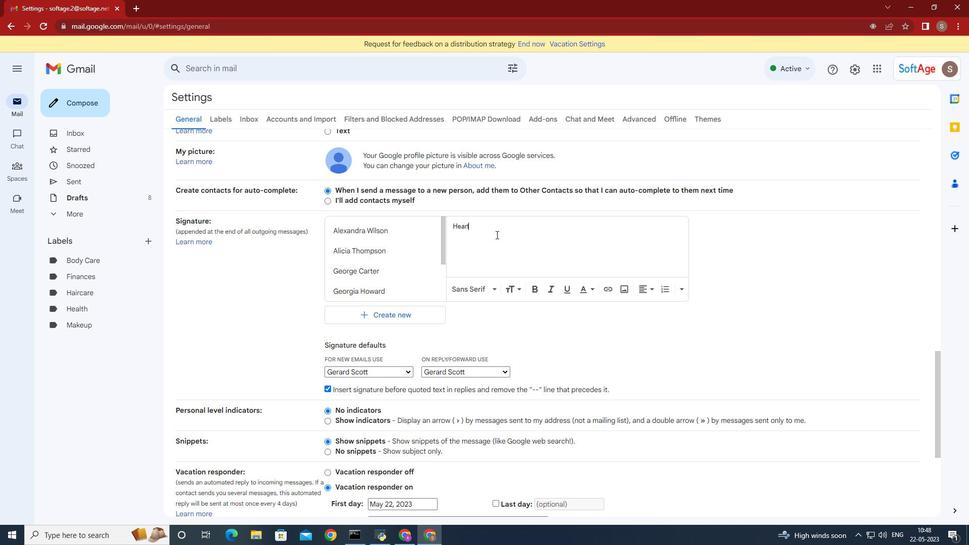 
Action: Mouse moved to (768, 136)
Screenshot: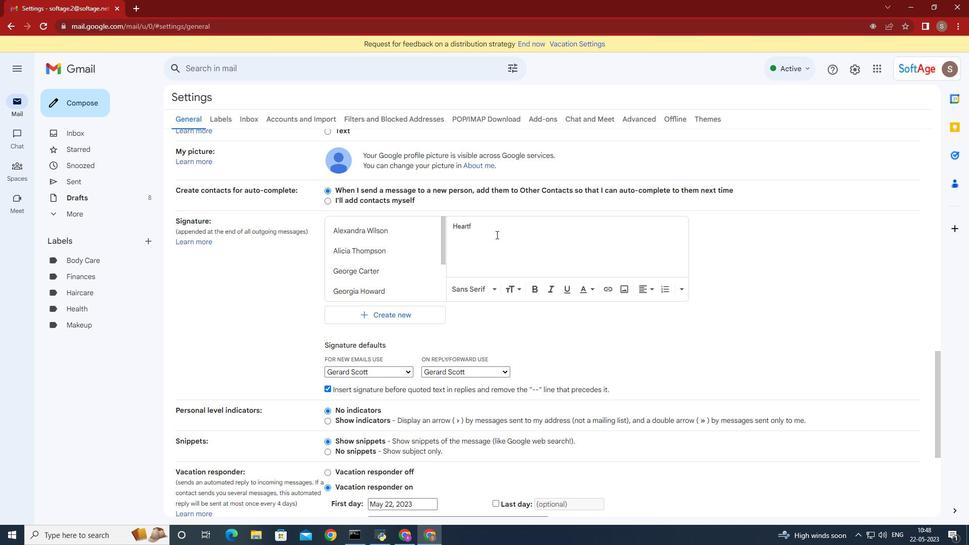 
Action: Mouse pressed left at (768, 136)
Screenshot: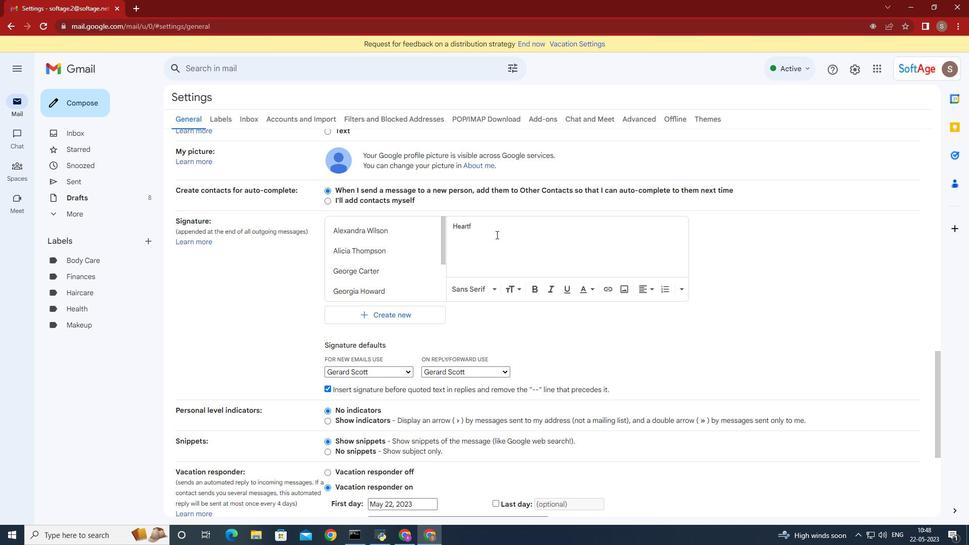 
Action: Mouse moved to (853, 87)
Screenshot: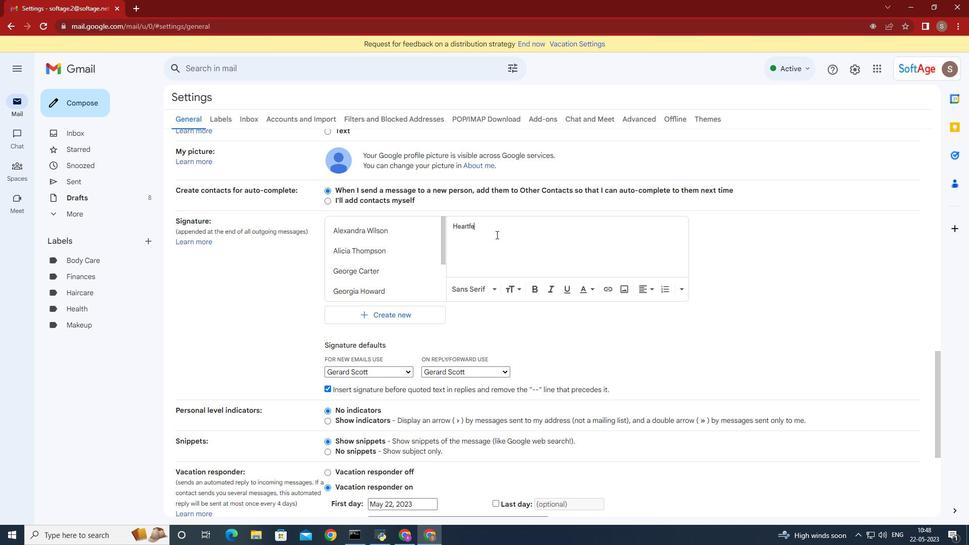 
Action: Mouse pressed left at (853, 87)
Screenshot: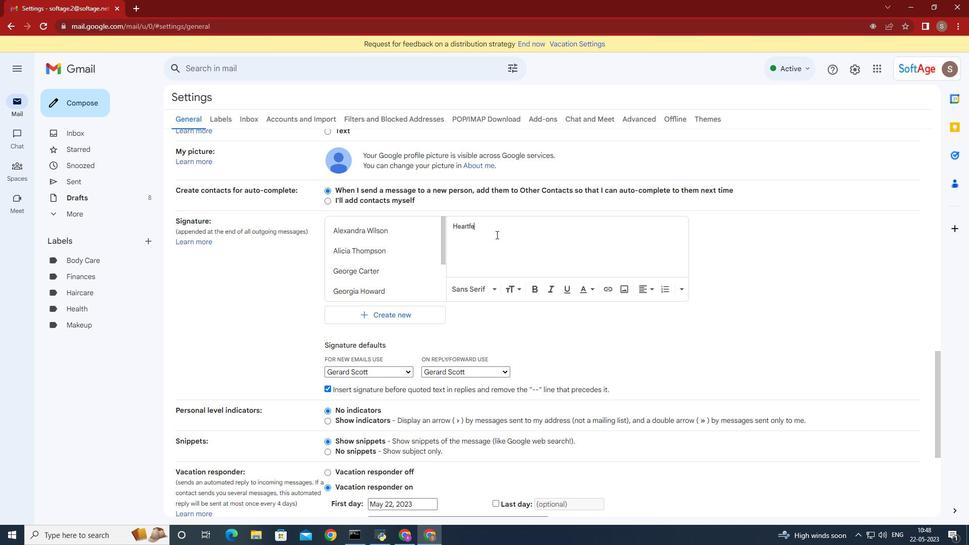 
Action: Mouse moved to (860, 134)
Screenshot: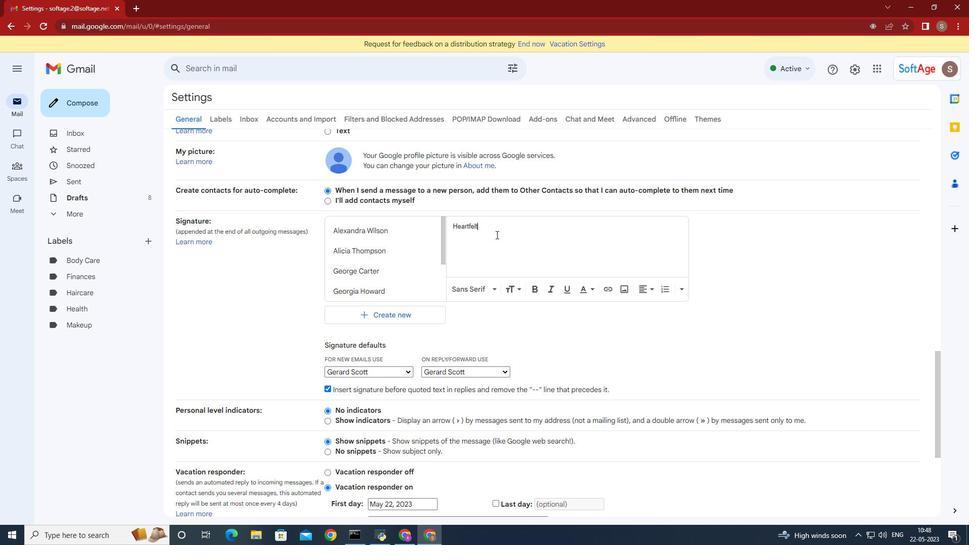 
Action: Mouse pressed left at (860, 134)
Screenshot: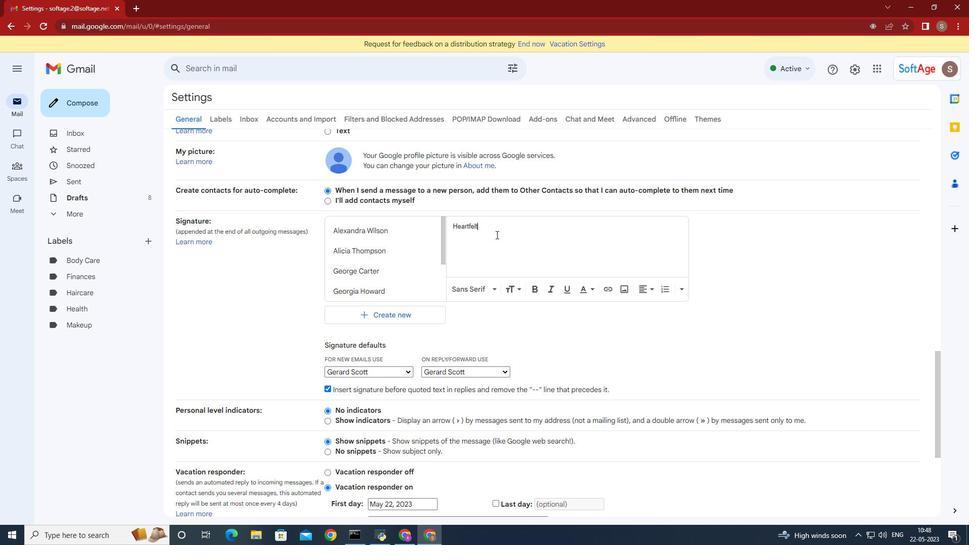 
Action: Mouse moved to (727, 248)
Screenshot: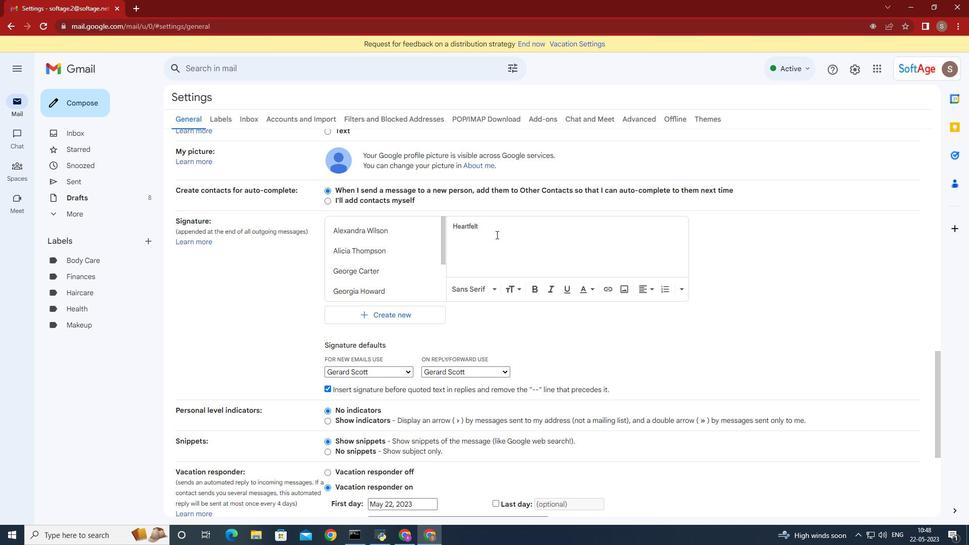 
Action: Mouse scrolled (727, 247) with delta (0, 0)
Screenshot: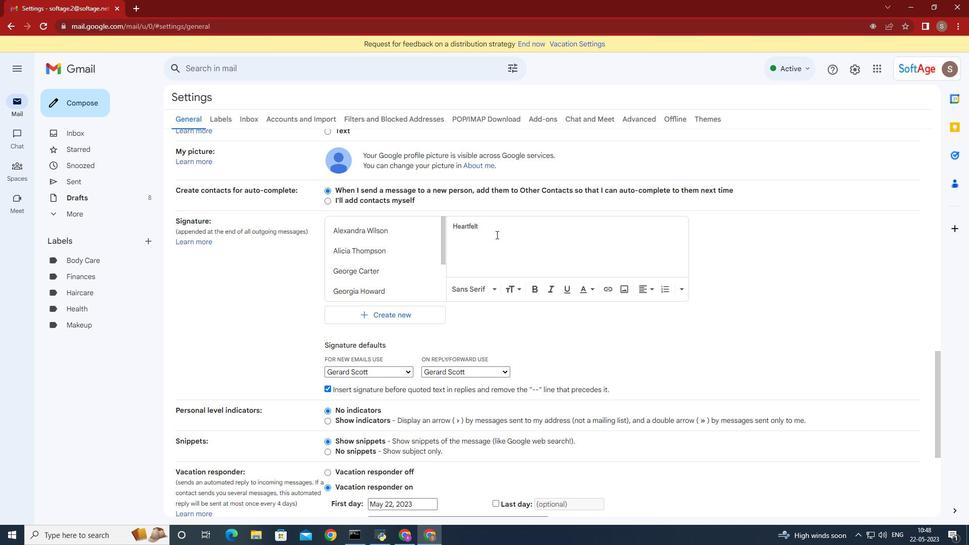 
Action: Mouse moved to (718, 263)
Screenshot: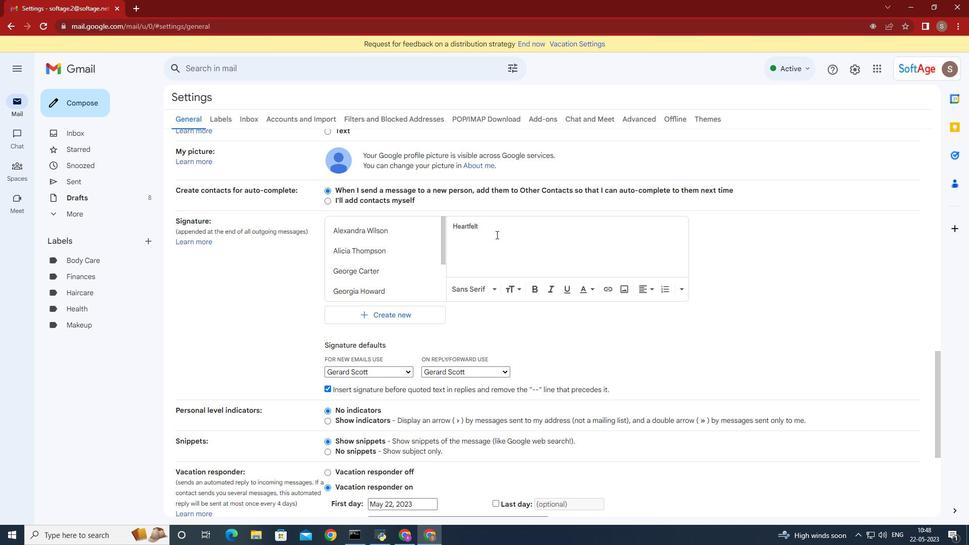 
Action: Mouse scrolled (718, 263) with delta (0, 0)
Screenshot: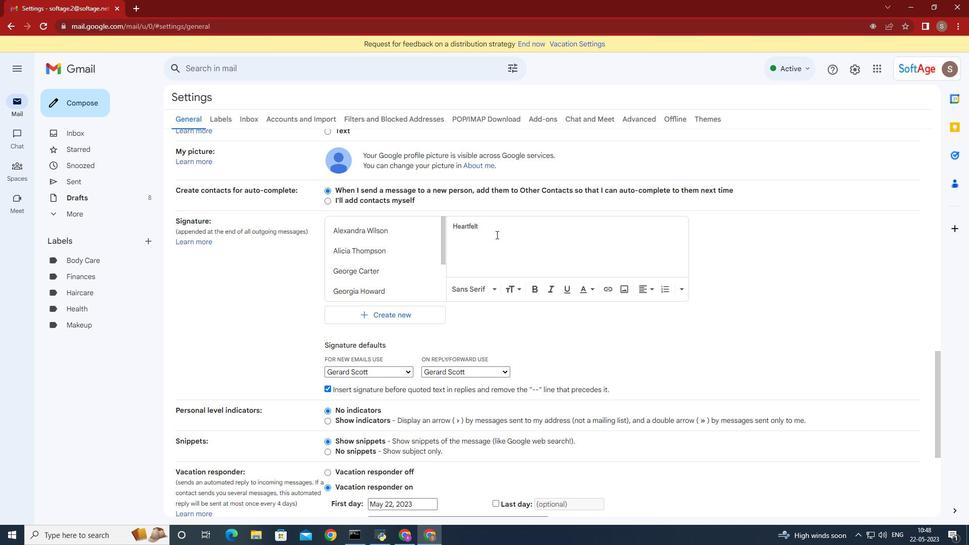 
Action: Mouse moved to (718, 263)
Screenshot: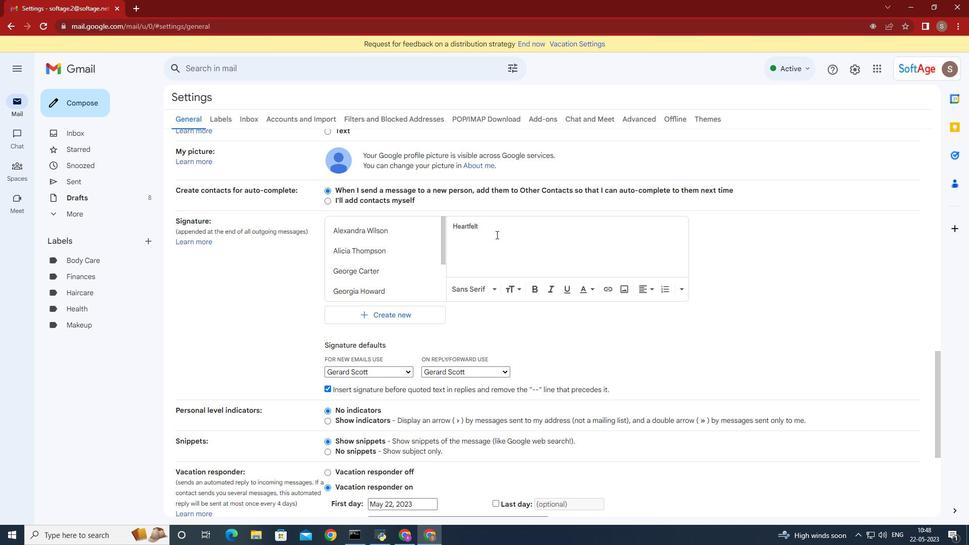 
Action: Mouse scrolled (718, 263) with delta (0, 0)
Screenshot: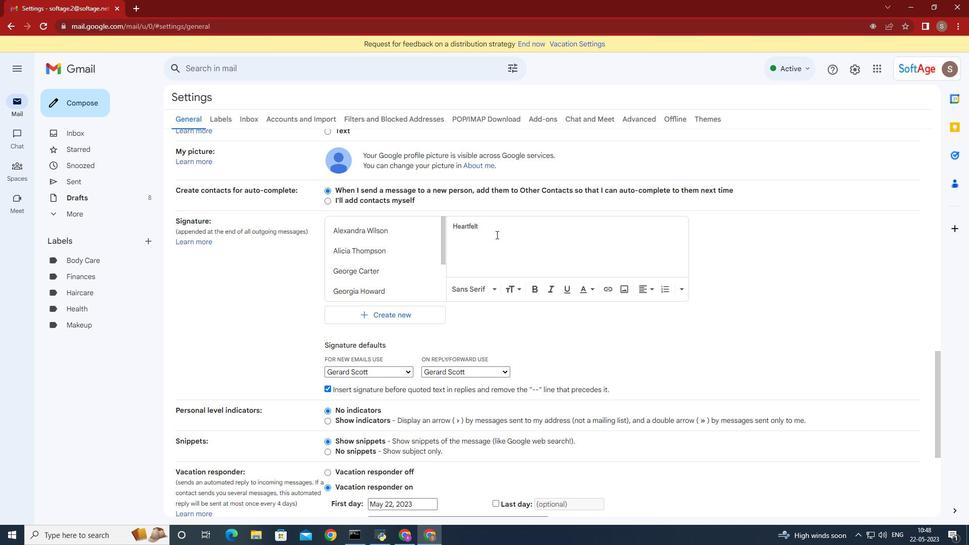 
Action: Mouse moved to (718, 264)
Screenshot: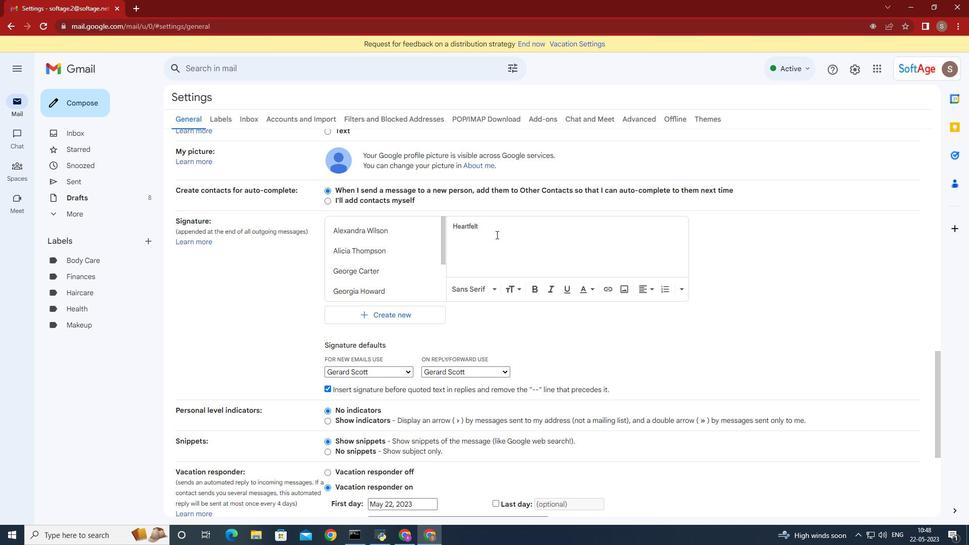 
Action: Mouse scrolled (718, 263) with delta (0, 0)
Screenshot: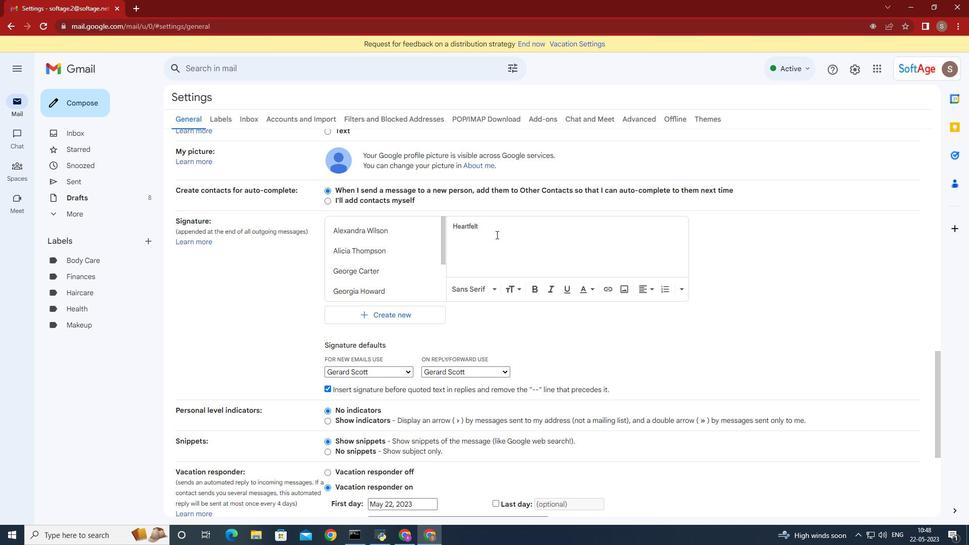 
Action: Mouse scrolled (718, 263) with delta (0, 0)
Screenshot: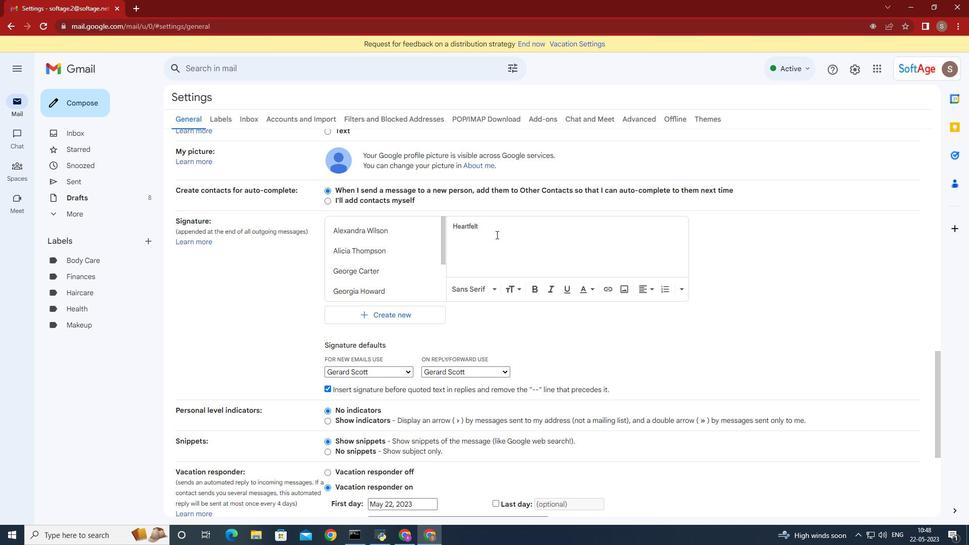 
Action: Mouse scrolled (718, 263) with delta (0, 0)
Screenshot: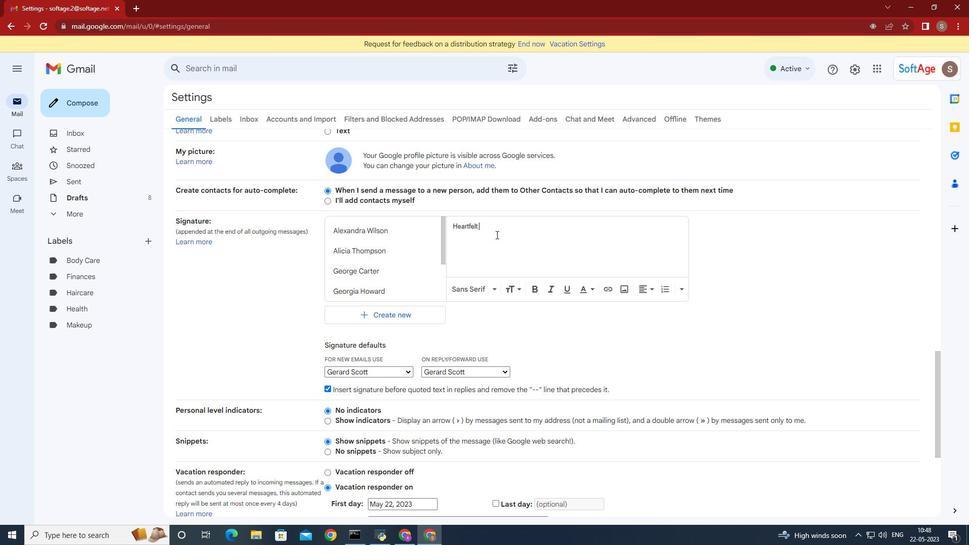 
Action: Mouse scrolled (718, 263) with delta (0, 0)
Screenshot: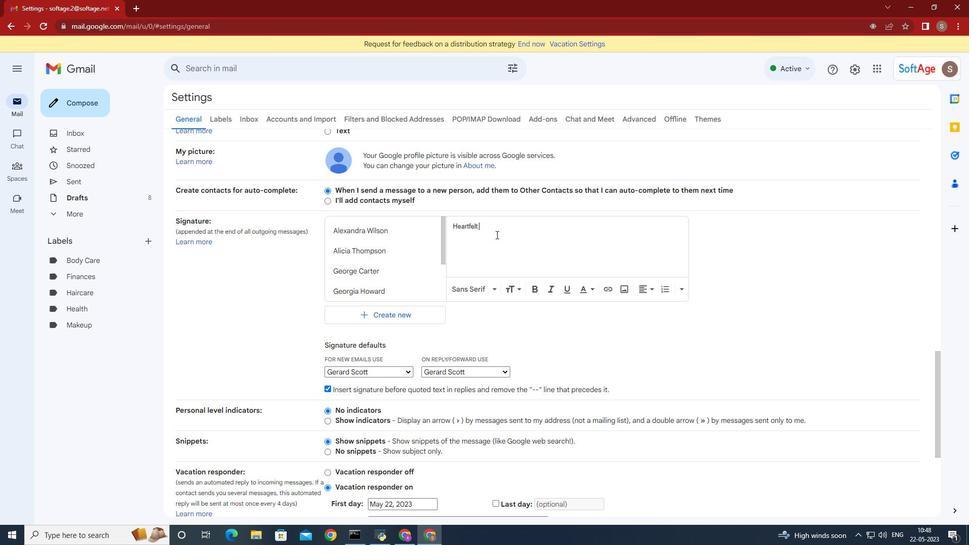 
Action: Mouse moved to (717, 264)
Screenshot: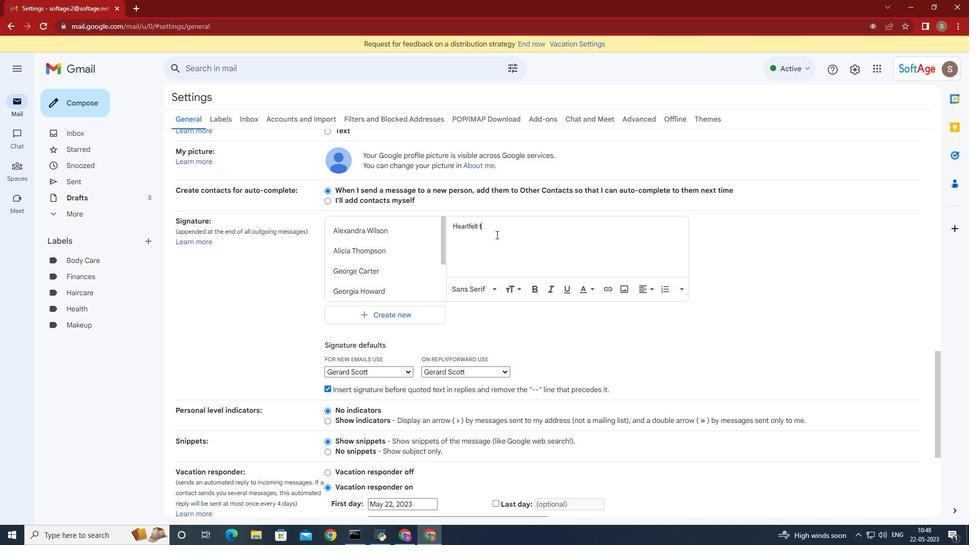 
Action: Mouse scrolled (717, 263) with delta (0, 0)
Screenshot: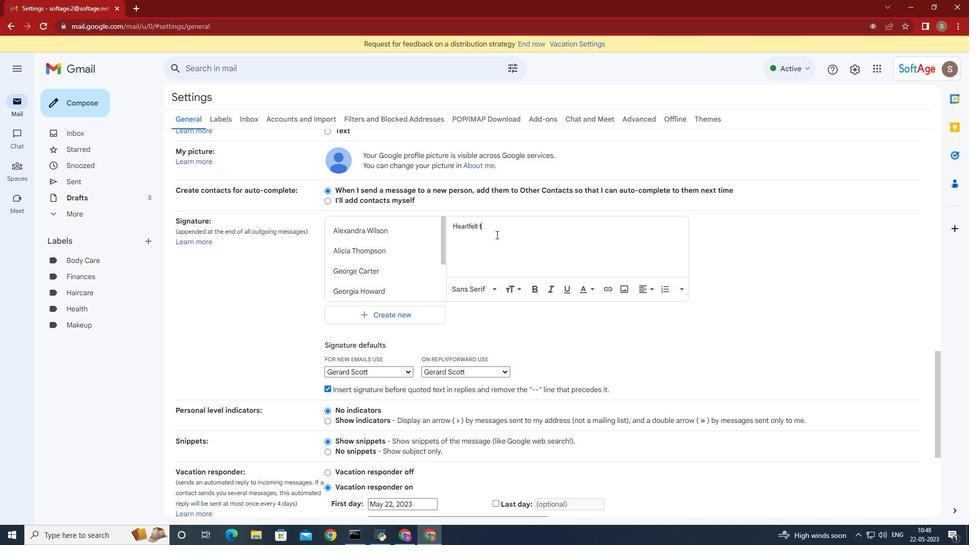 
Action: Mouse scrolled (717, 263) with delta (0, 0)
Screenshot: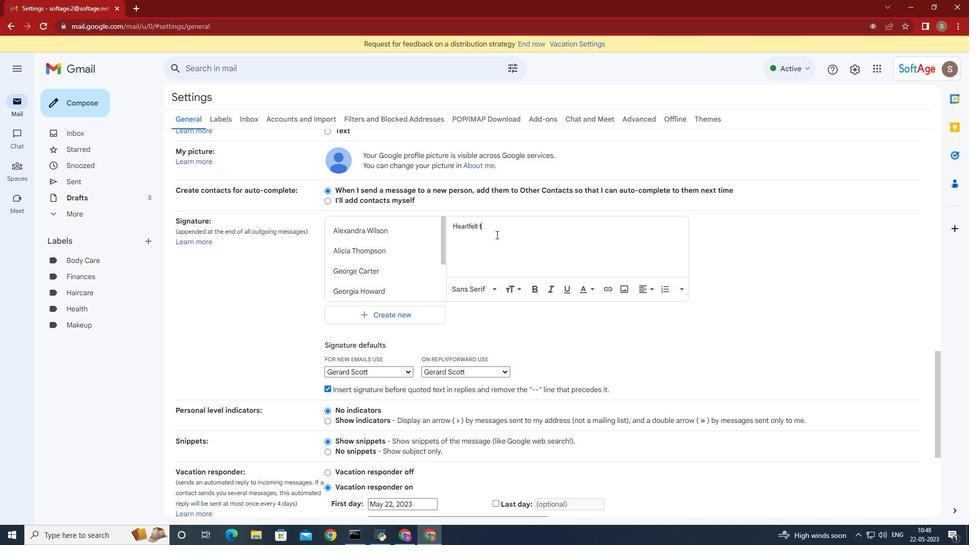 
Action: Mouse scrolled (717, 263) with delta (0, 0)
Screenshot: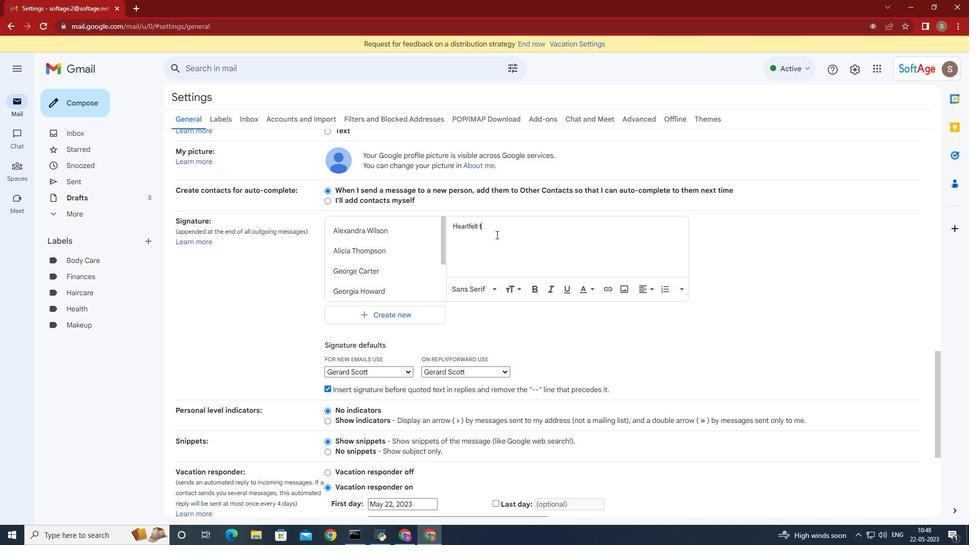 
Action: Mouse scrolled (717, 263) with delta (0, 0)
Screenshot: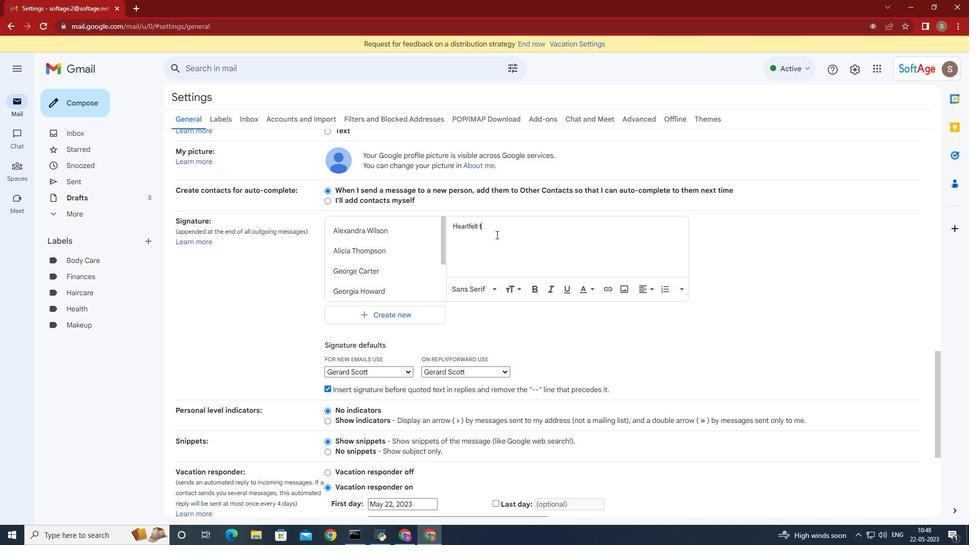 
Action: Mouse moved to (717, 264)
Screenshot: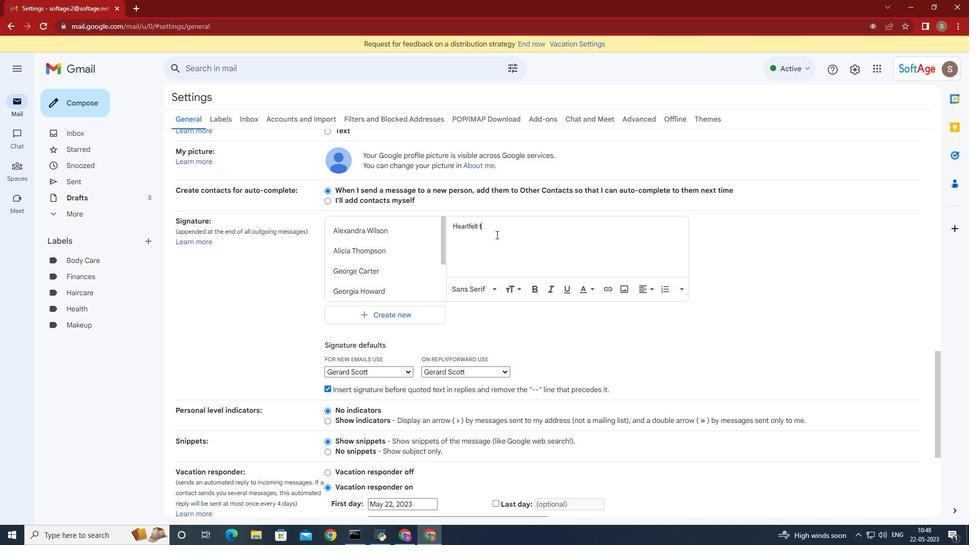 
Action: Mouse scrolled (717, 264) with delta (0, 0)
Screenshot: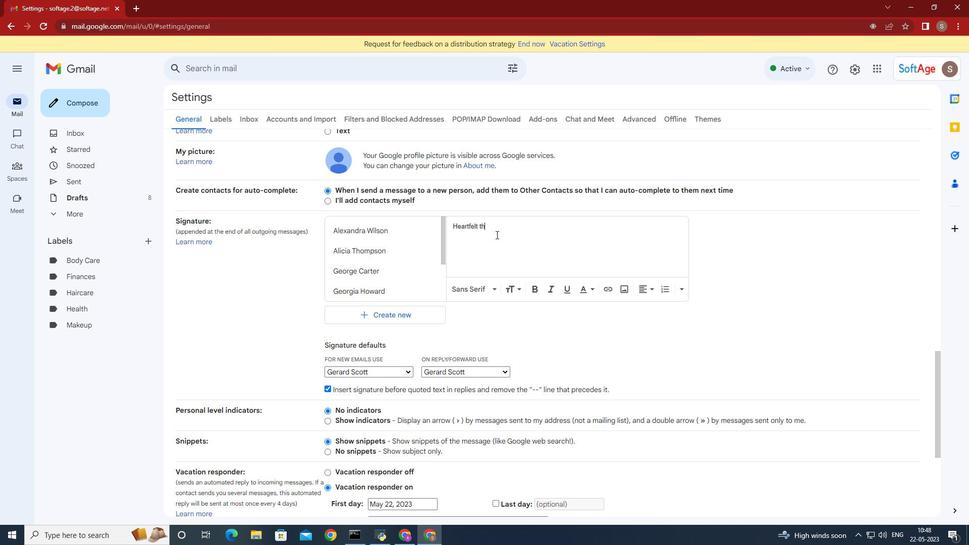 
Action: Mouse scrolled (717, 264) with delta (0, 0)
Screenshot: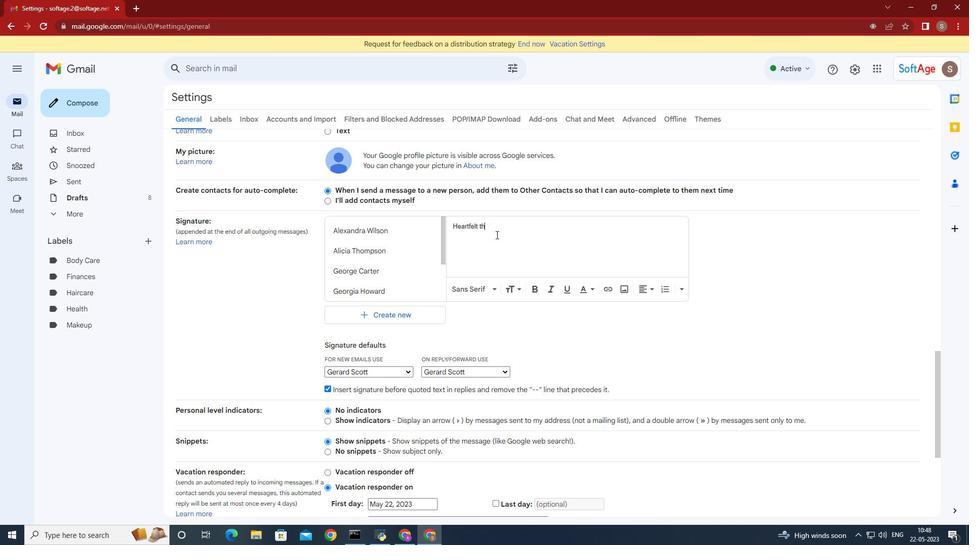 
Action: Mouse scrolled (717, 264) with delta (0, 0)
Screenshot: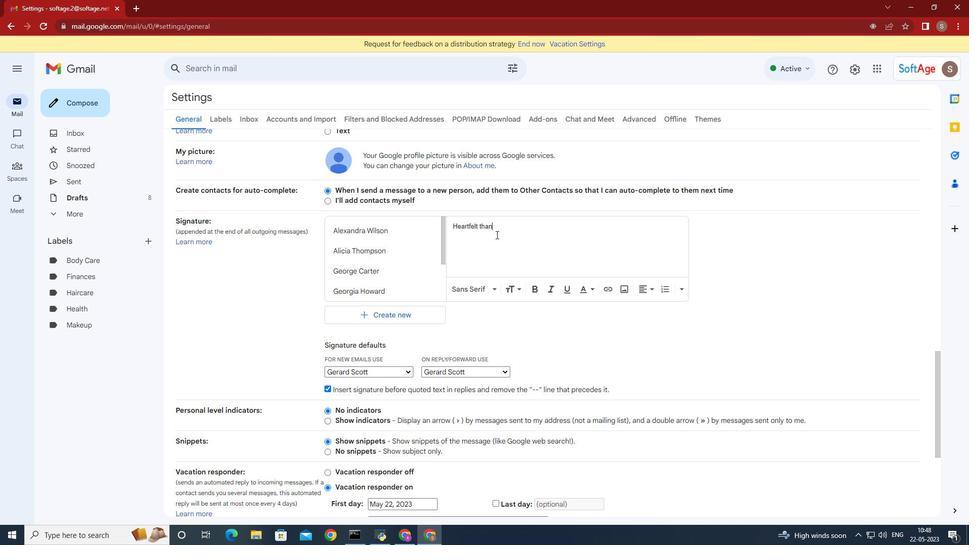 
Action: Mouse moved to (717, 264)
Screenshot: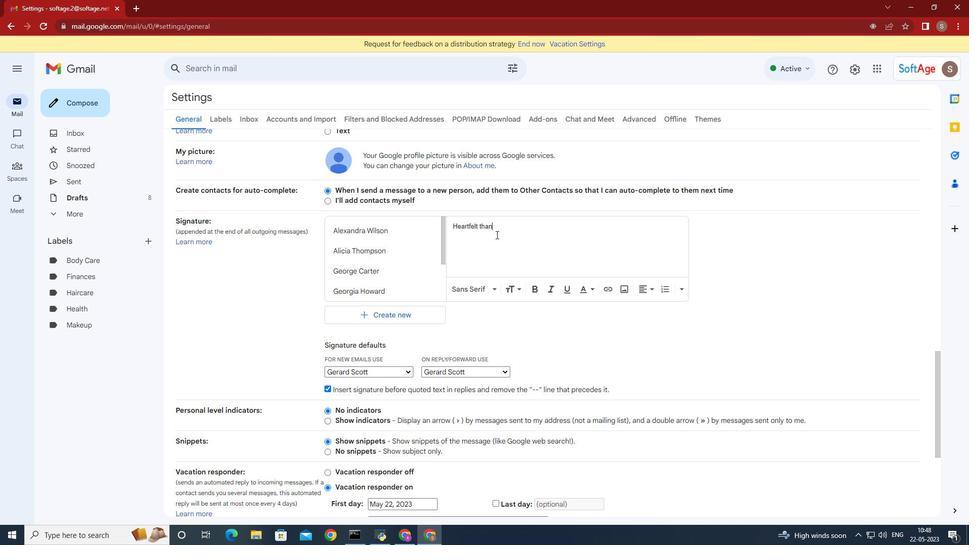 
Action: Mouse scrolled (717, 264) with delta (0, 0)
Screenshot: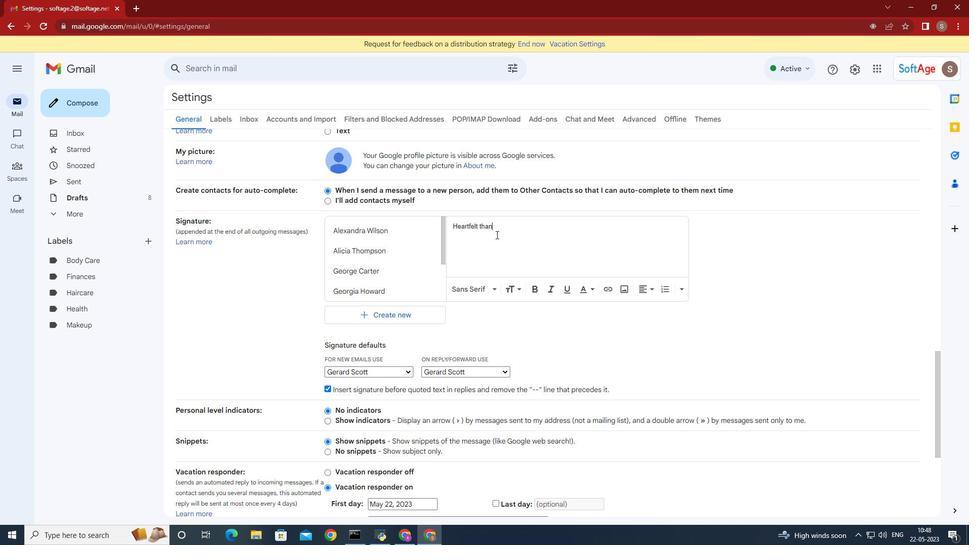 
Action: Mouse moved to (366, 305)
Screenshot: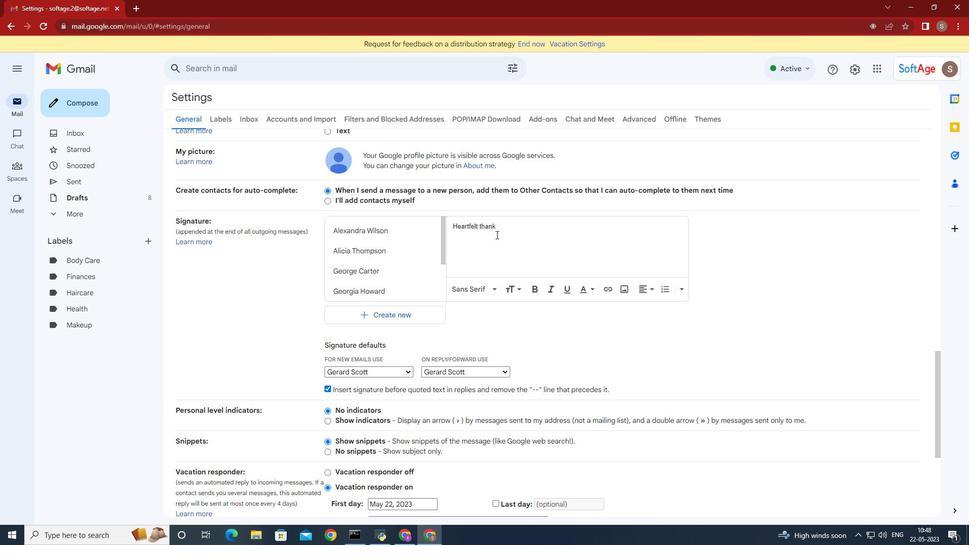 
Action: Mouse pressed left at (366, 305)
Screenshot: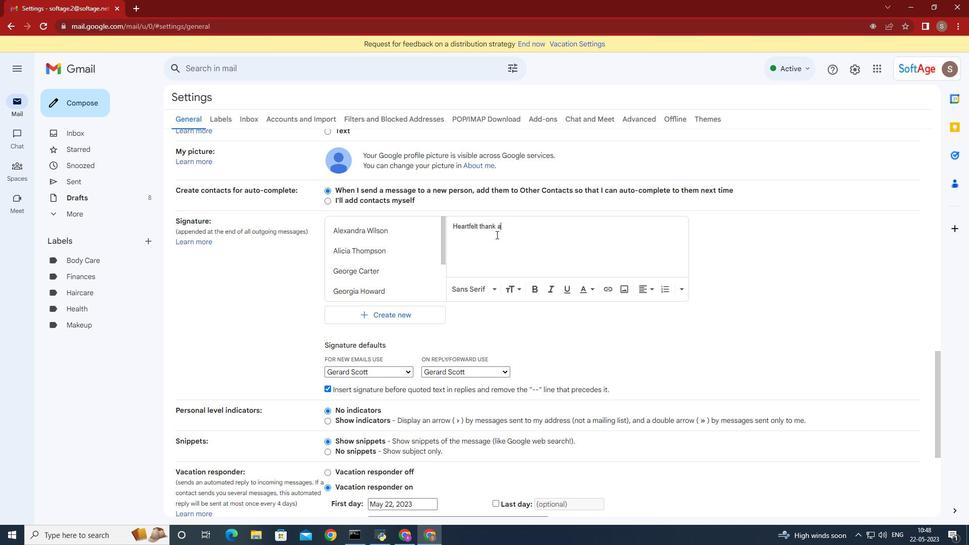 
Action: Mouse moved to (444, 287)
Screenshot: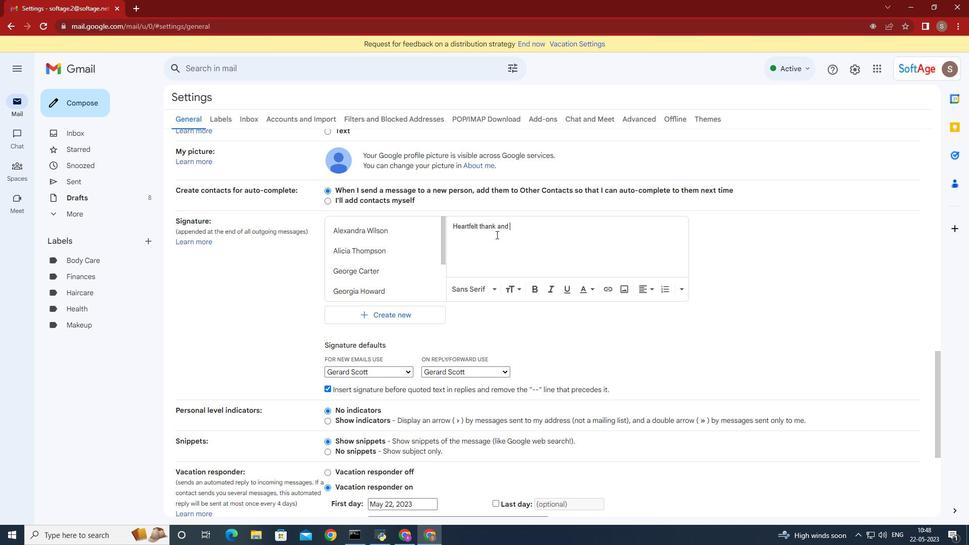 
Action: Key pressed <Key.caps_lock>G<Key.caps_lock>ianna<Key.space><Key.caps_lock>M<Key.caps_lock>artinex<Key.backspace>z
Screenshot: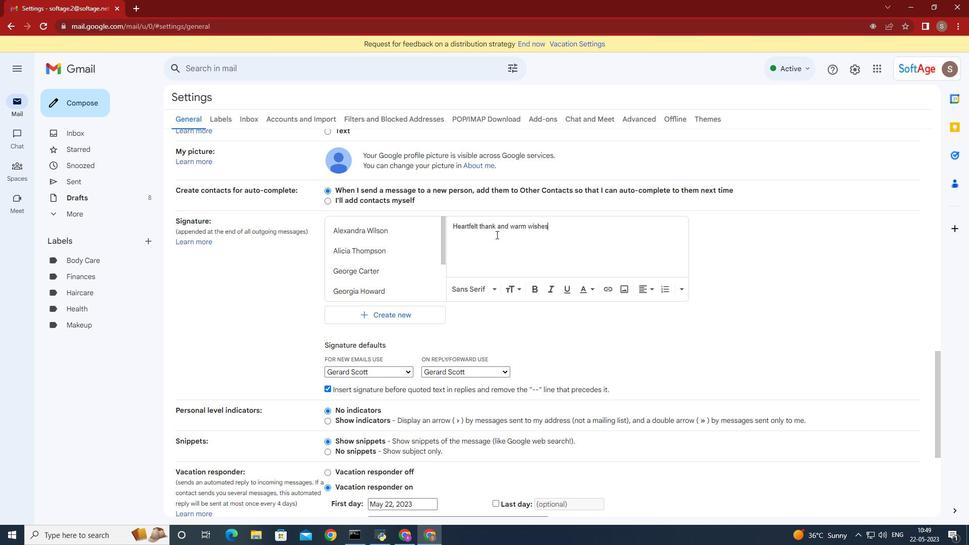 
Action: Mouse moved to (567, 308)
Screenshot: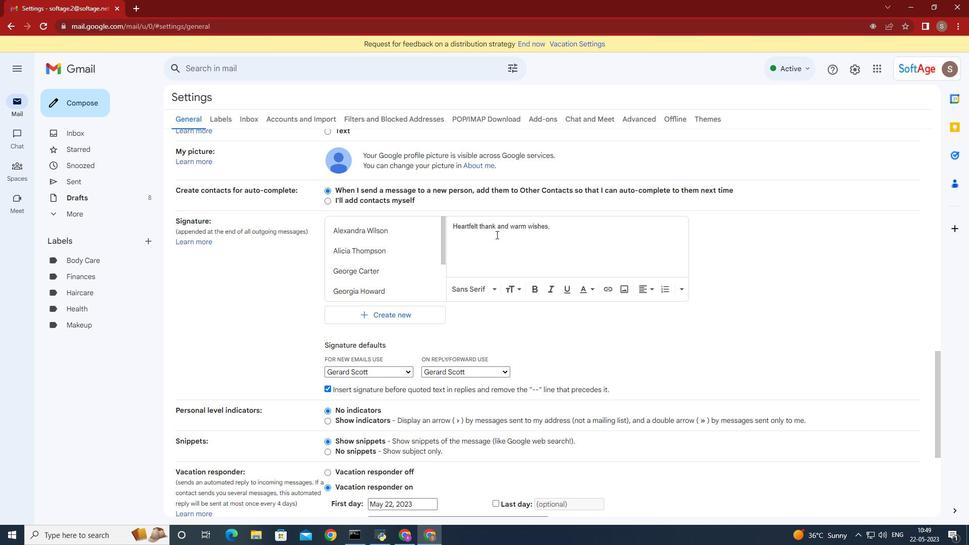 
Action: Mouse pressed left at (567, 308)
Screenshot: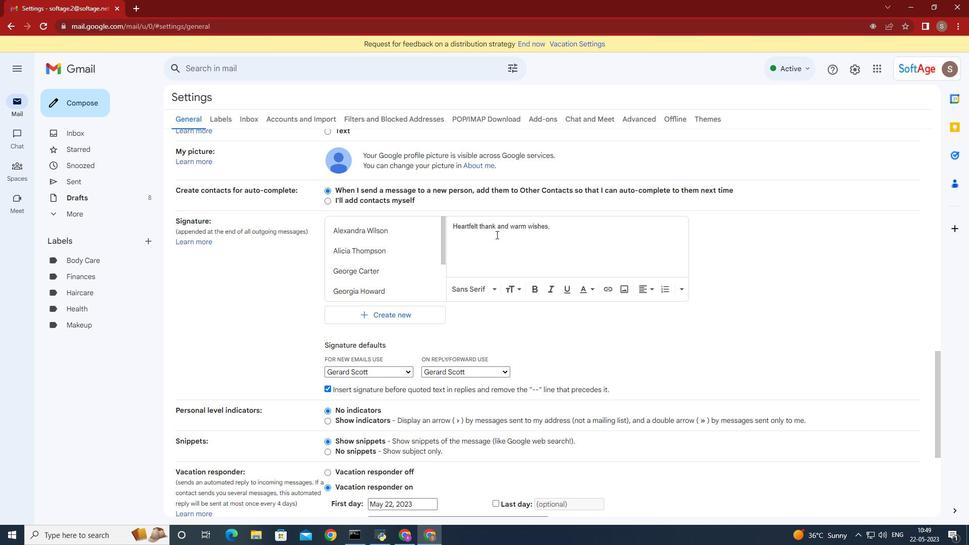 
Action: Mouse moved to (520, 310)
Screenshot: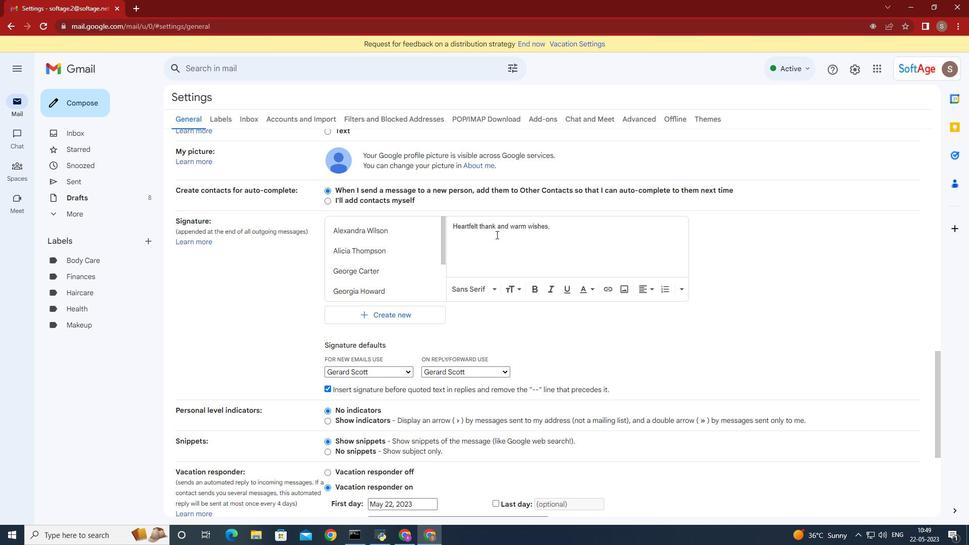 
Action: Mouse pressed left at (520, 310)
Screenshot: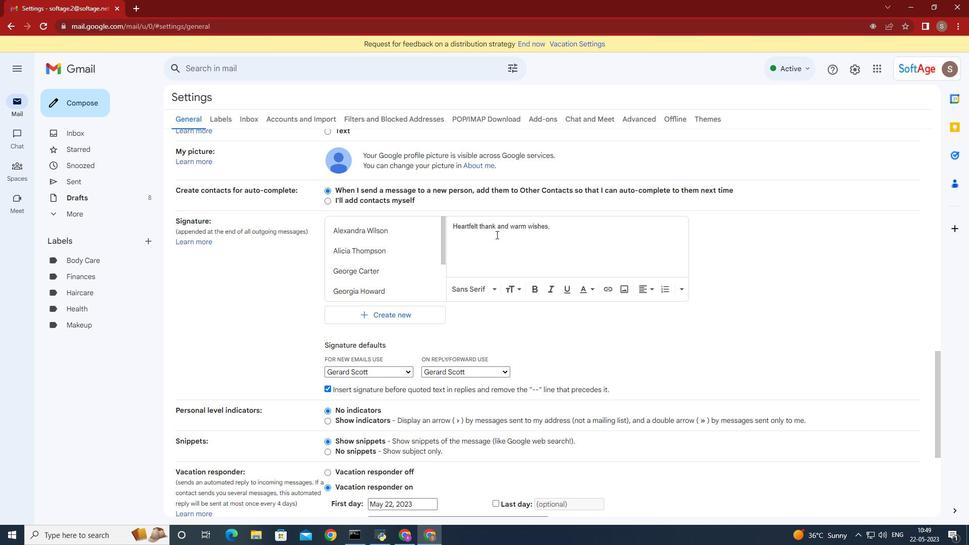 
Action: Key pressed <Key.caps_lock><Key.caps_lock><Key.caps_lock>H<Key.caps_lock>eartfu<Key.backspace>elt<Key.space>thanks<Key.space>a<Key.backspace>
Screenshot: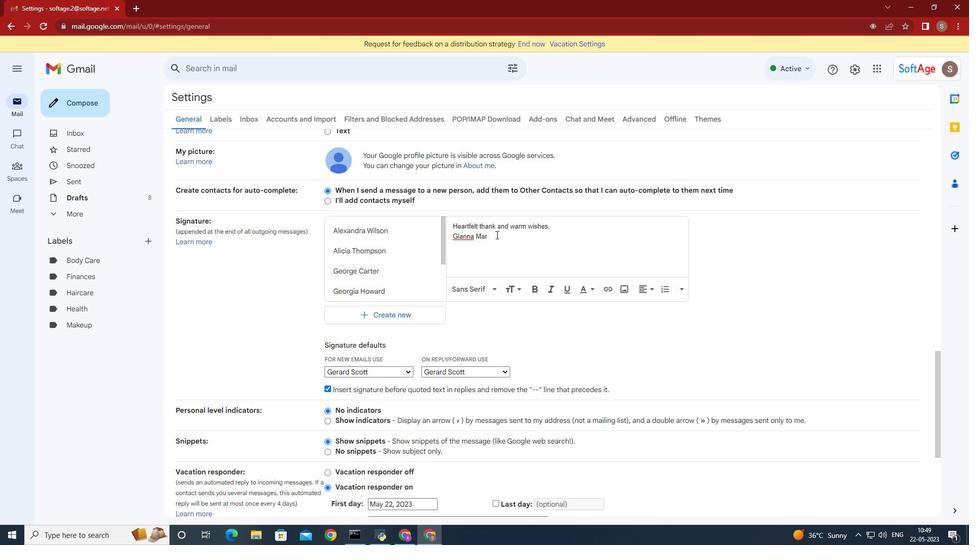 
Action: Mouse moved to (520, 310)
Screenshot: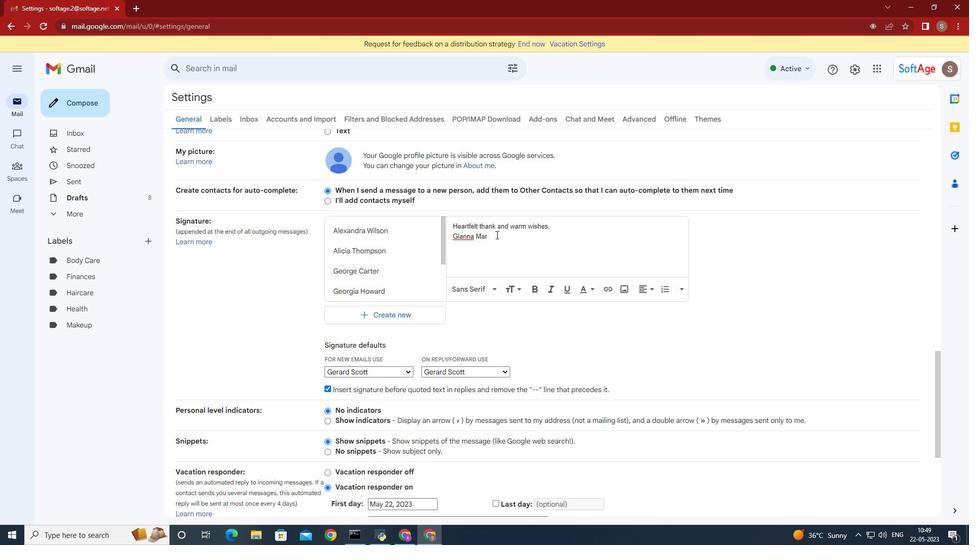 
Action: Key pressed and<Key.space>warm<Key.space>wishes
Screenshot: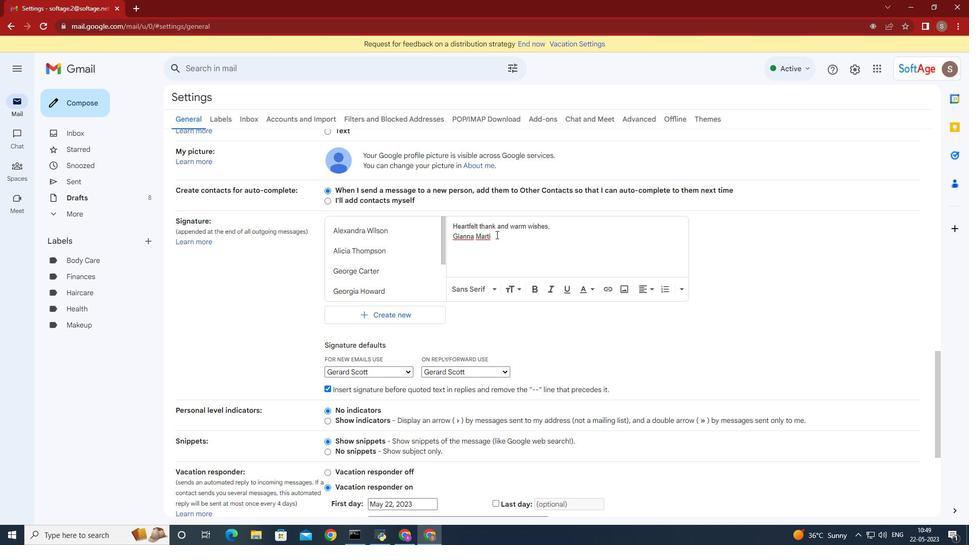 
Action: Mouse moved to (484, 344)
Screenshot: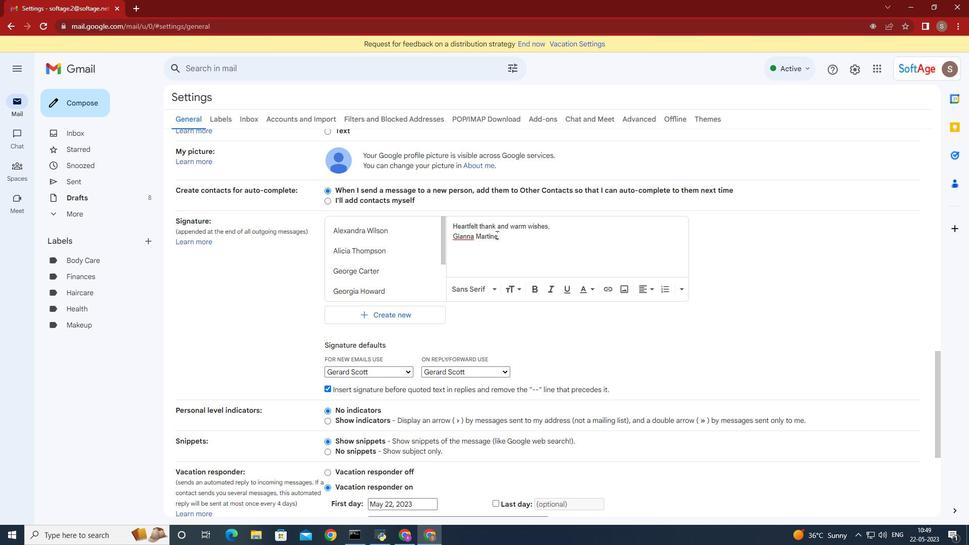 
Action: Mouse scrolled (484, 343) with delta (0, 0)
Screenshot: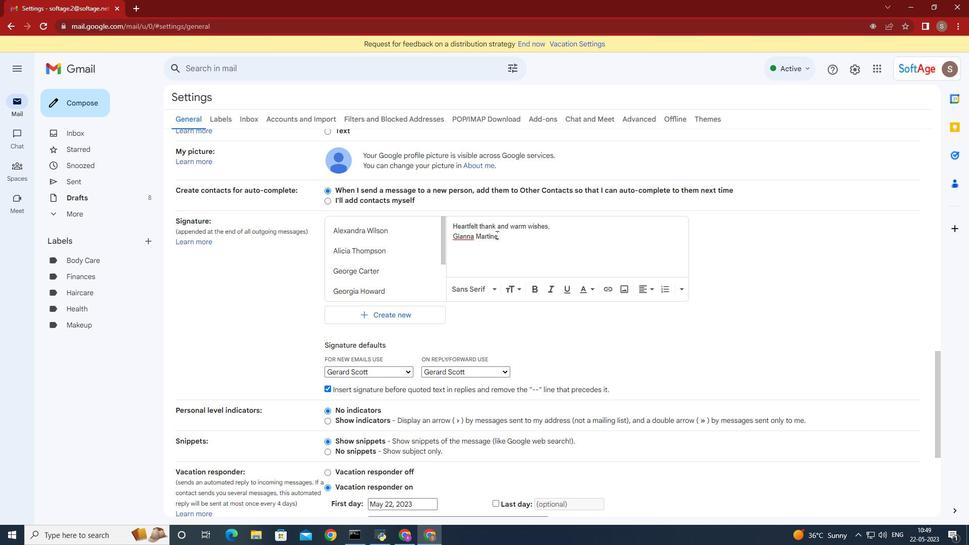
Action: Mouse scrolled (484, 343) with delta (0, 0)
Screenshot: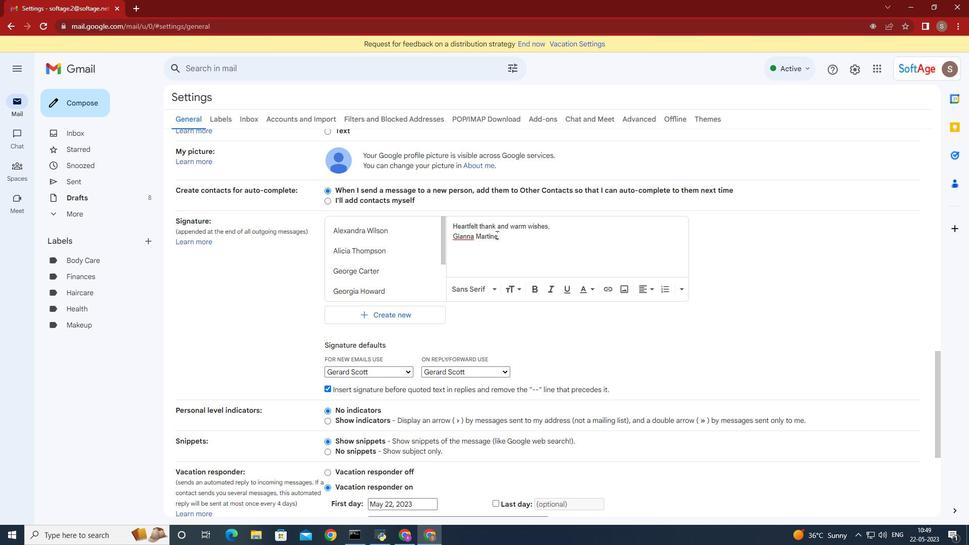 
Action: Mouse moved to (482, 356)
Screenshot: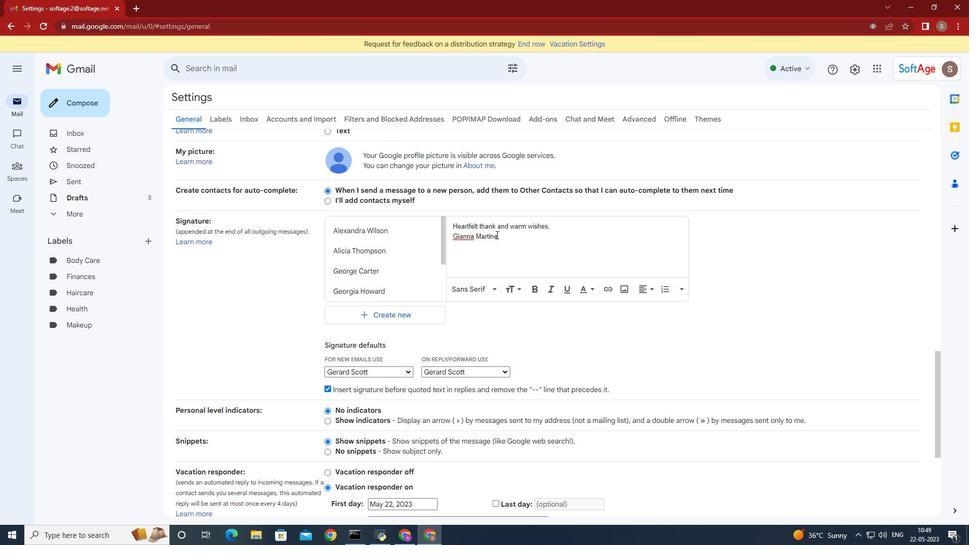 
Action: Mouse scrolled (482, 353) with delta (0, 0)
Screenshot: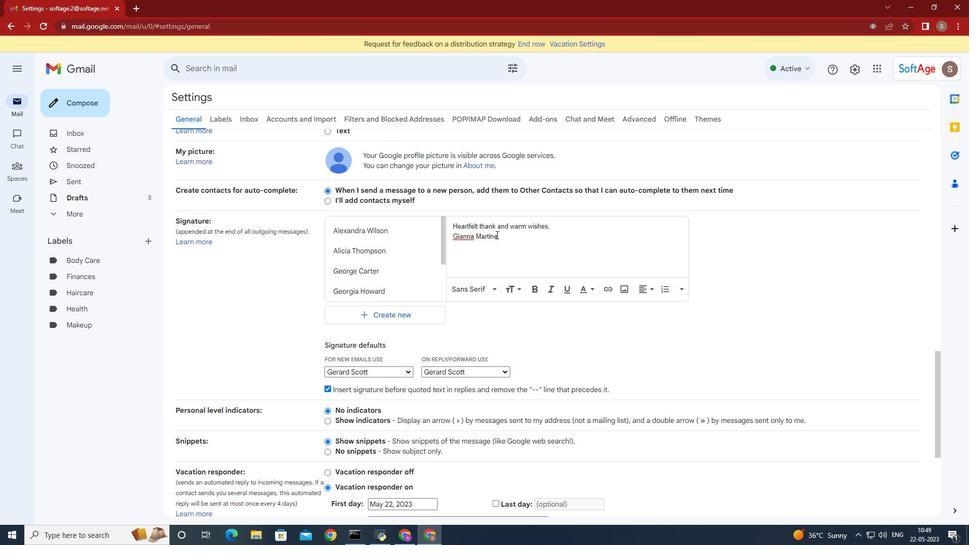 
Action: Mouse moved to (482, 357)
Screenshot: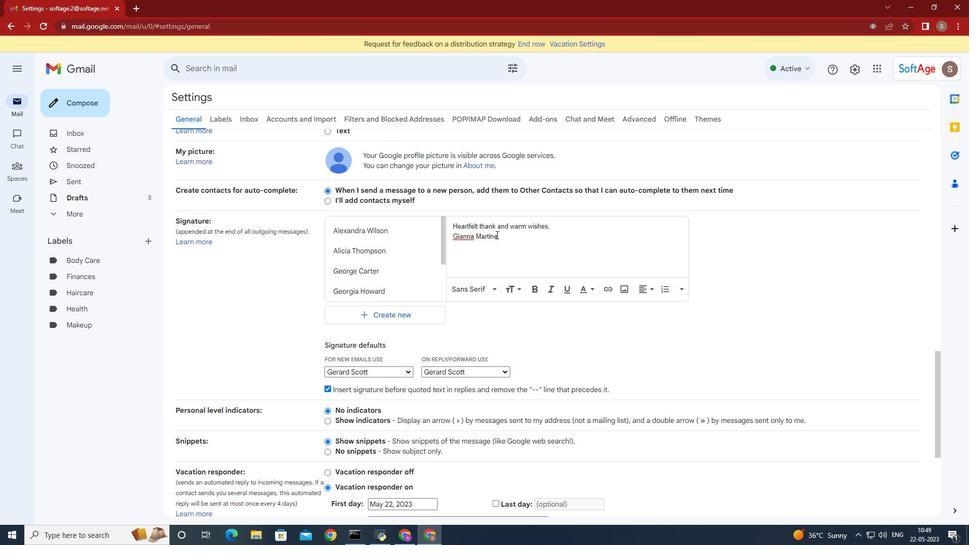 
Action: Mouse scrolled (482, 357) with delta (0, 0)
Screenshot: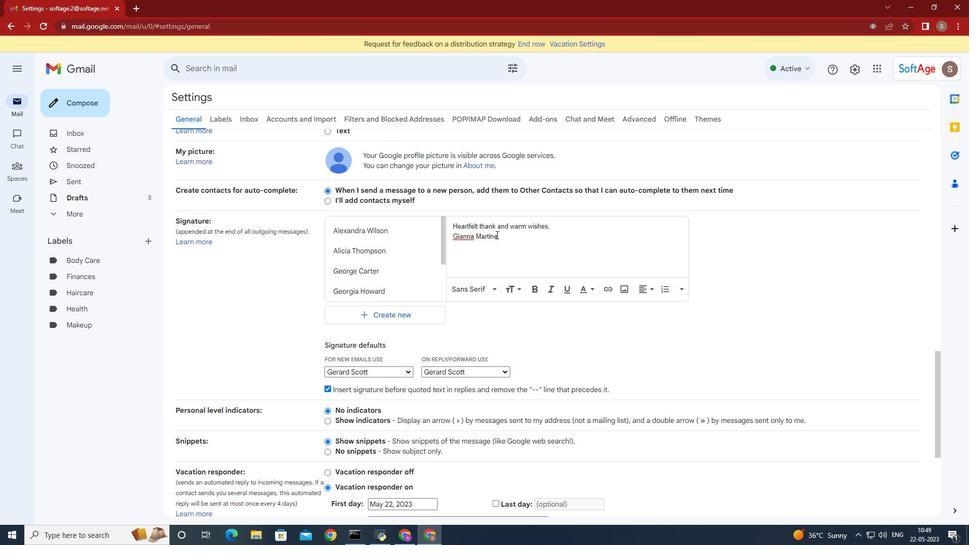 
Action: Mouse moved to (482, 358)
Screenshot: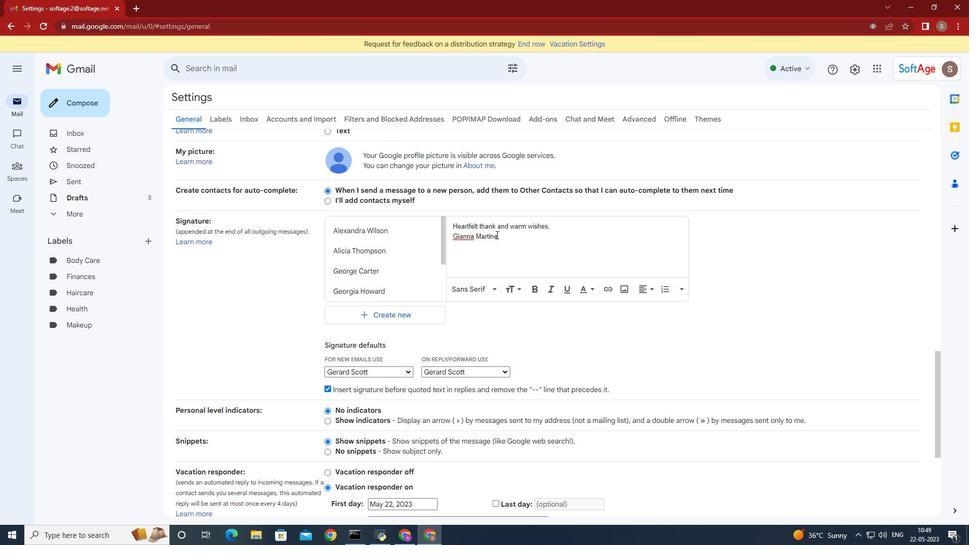 
Action: Mouse scrolled (482, 357) with delta (0, 0)
Screenshot: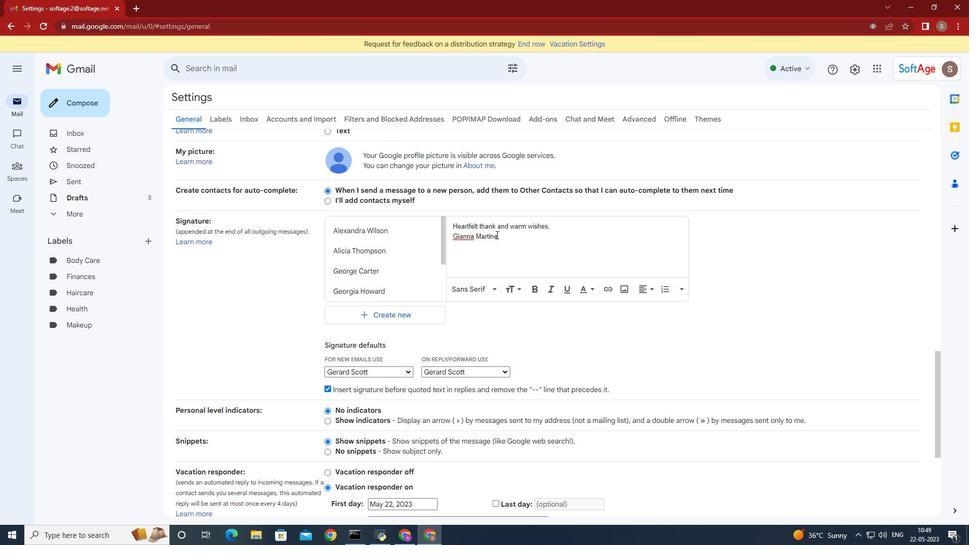 
Action: Mouse scrolled (482, 357) with delta (0, 0)
Screenshot: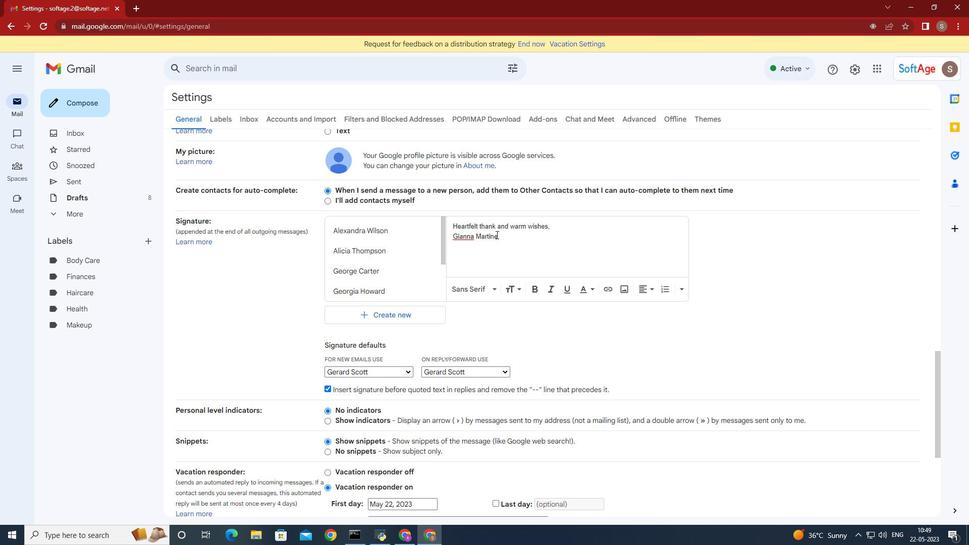 
Action: Mouse moved to (482, 359)
Screenshot: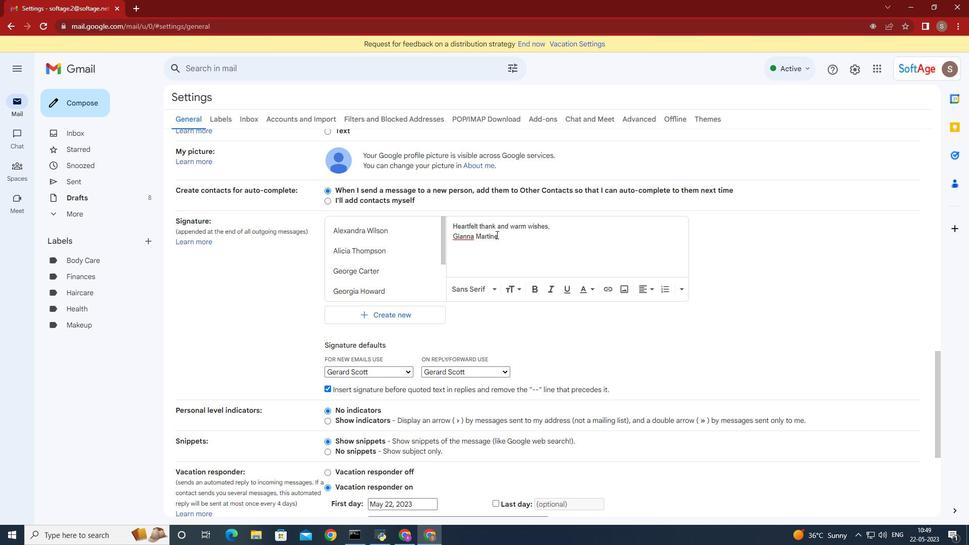 
Action: Mouse scrolled (482, 358) with delta (0, 0)
Screenshot: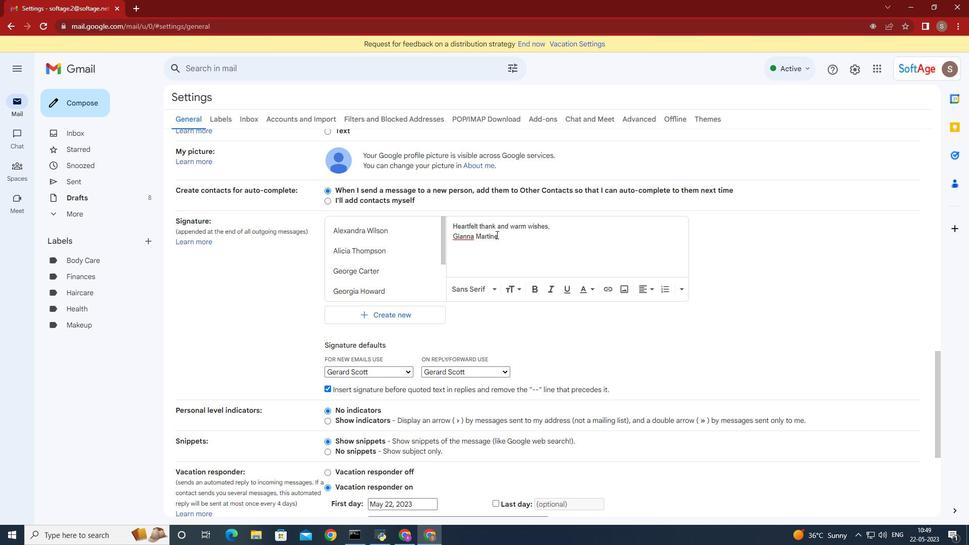 
Action: Mouse moved to (482, 359)
Screenshot: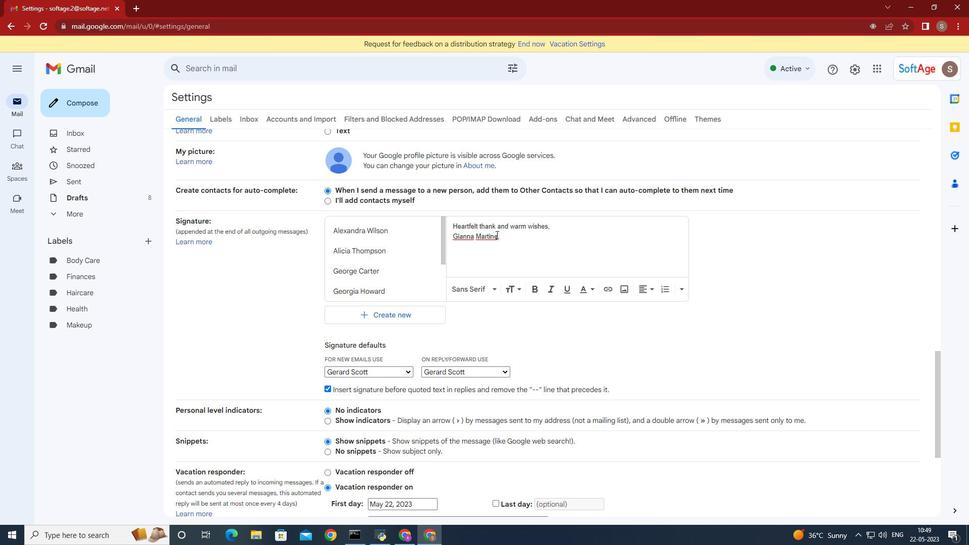 
Action: Mouse scrolled (482, 359) with delta (0, 0)
Screenshot: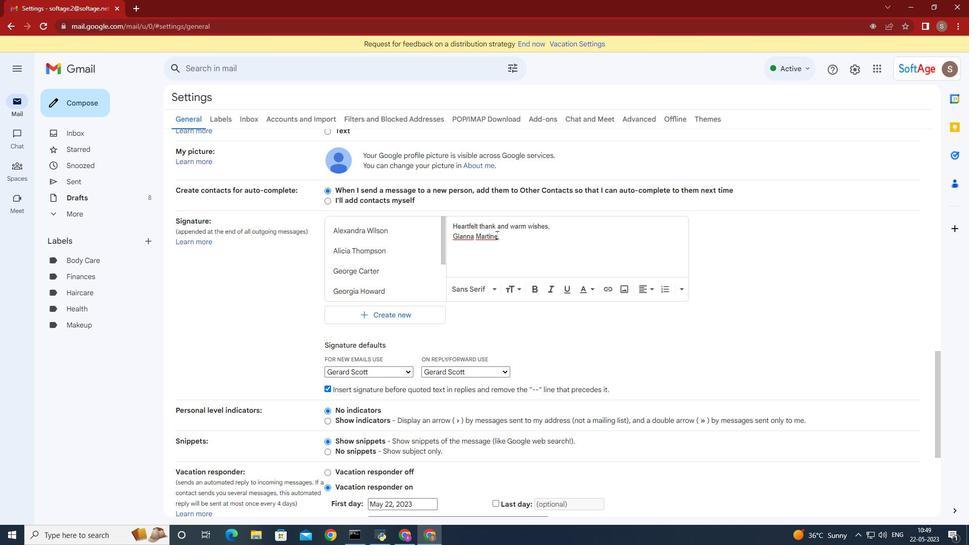 
Action: Mouse scrolled (482, 359) with delta (0, 0)
Screenshot: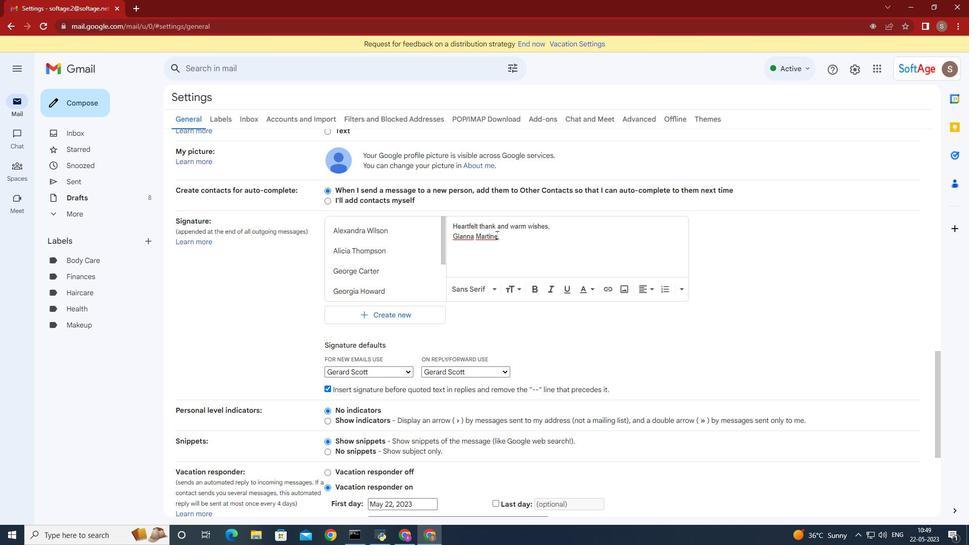 
Action: Mouse moved to (532, 467)
Screenshot: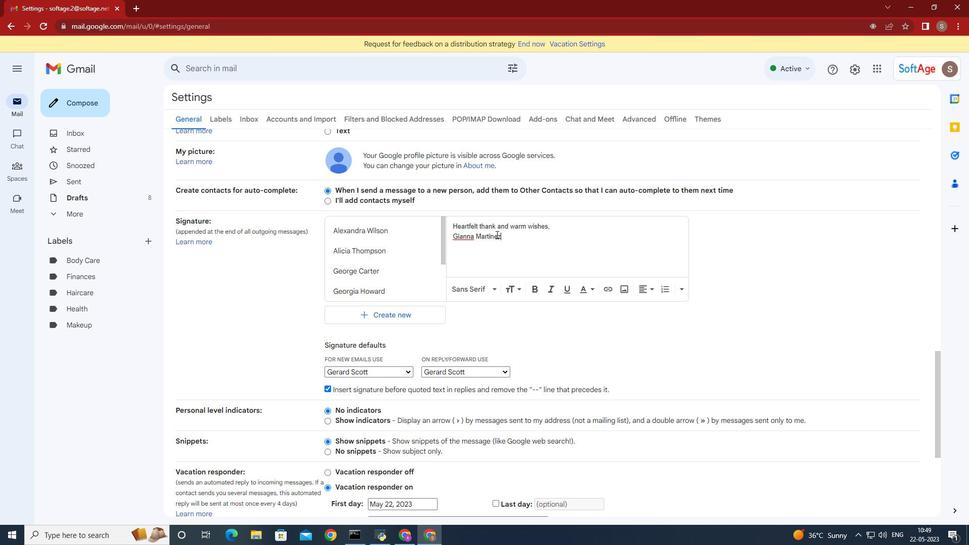 
Action: Mouse pressed left at (532, 467)
Screenshot: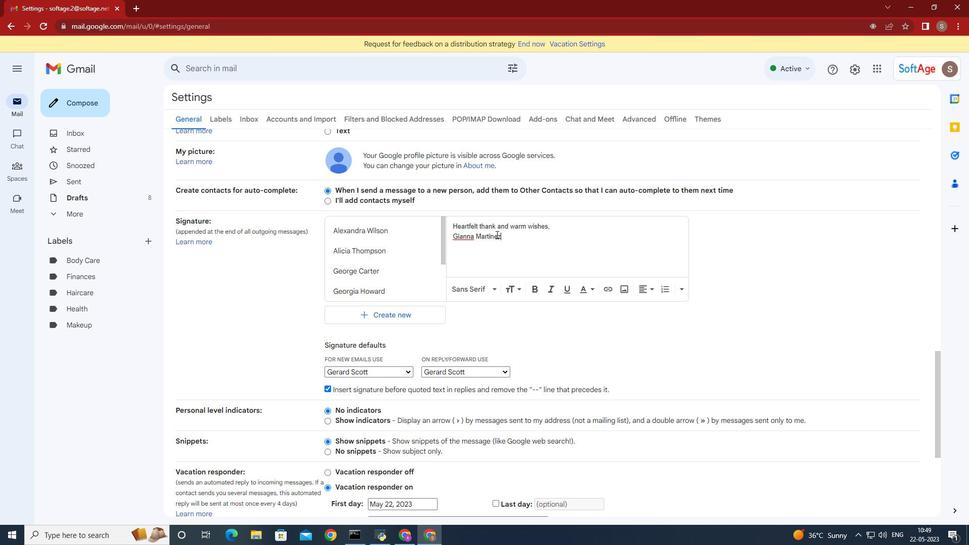 
Action: Mouse moved to (73, 117)
Screenshot: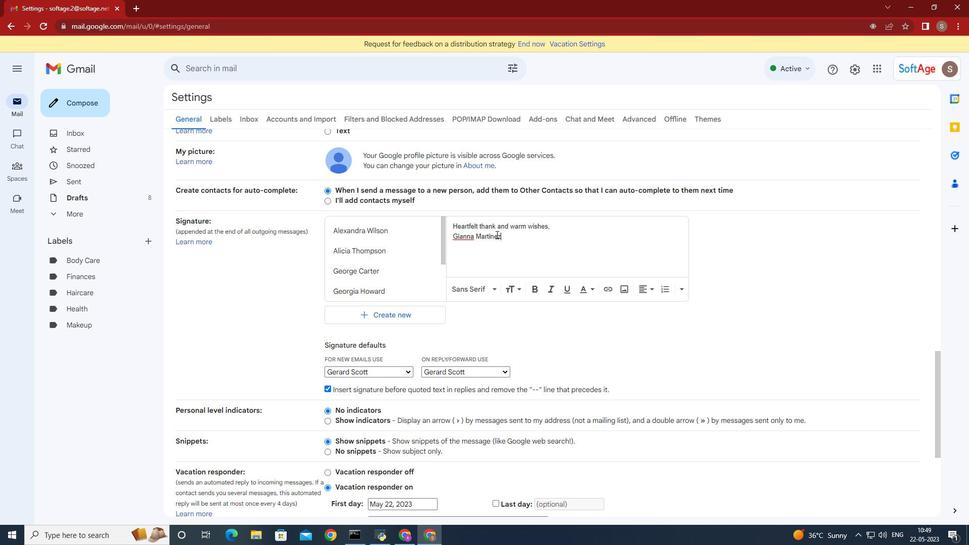 
Action: Mouse pressed left at (73, 117)
Screenshot: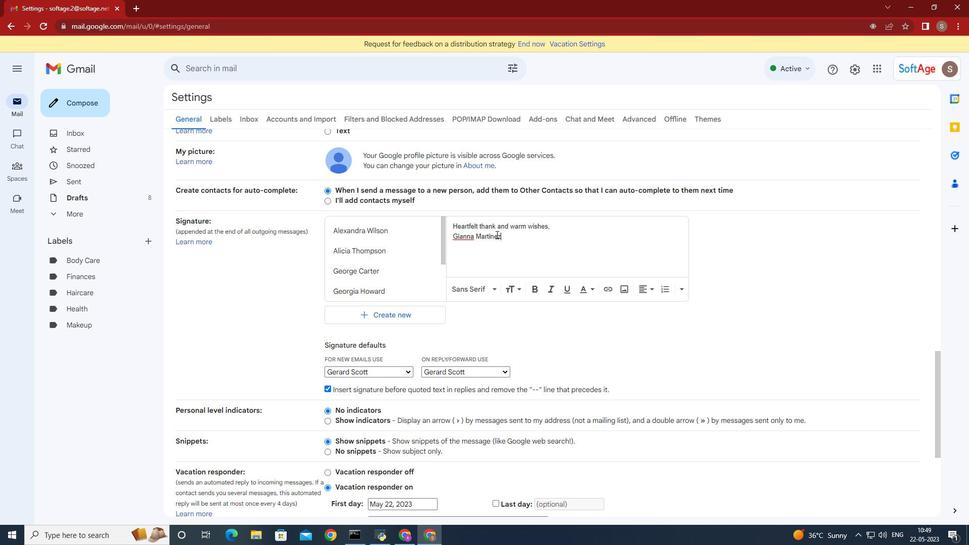 
Action: Mouse moved to (912, 226)
Screenshot: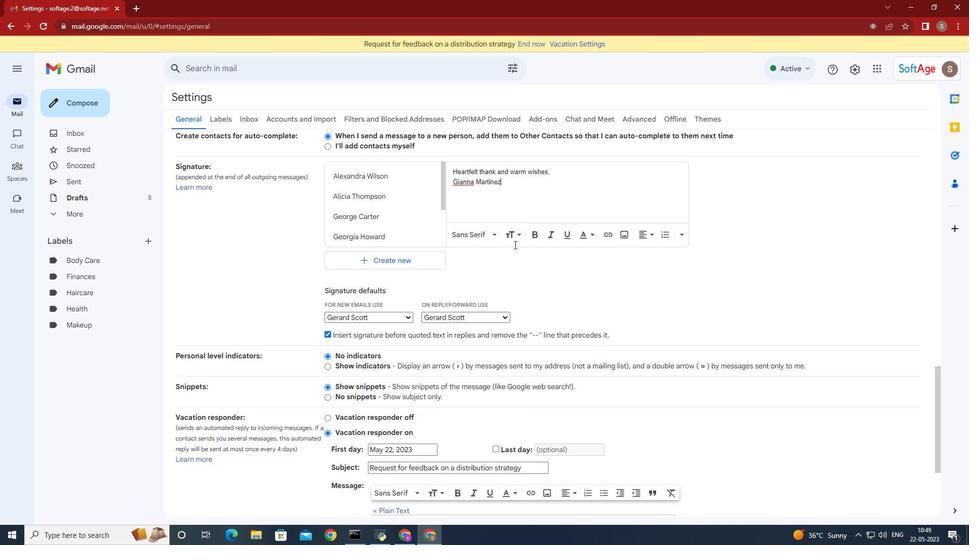 
Action: Mouse pressed left at (912, 226)
Screenshot: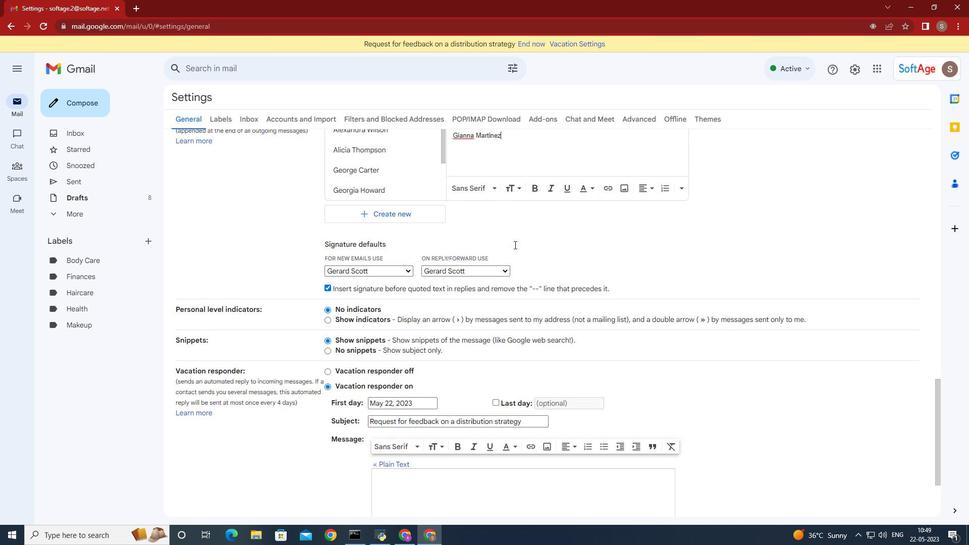
Action: Mouse moved to (265, 495)
Screenshot: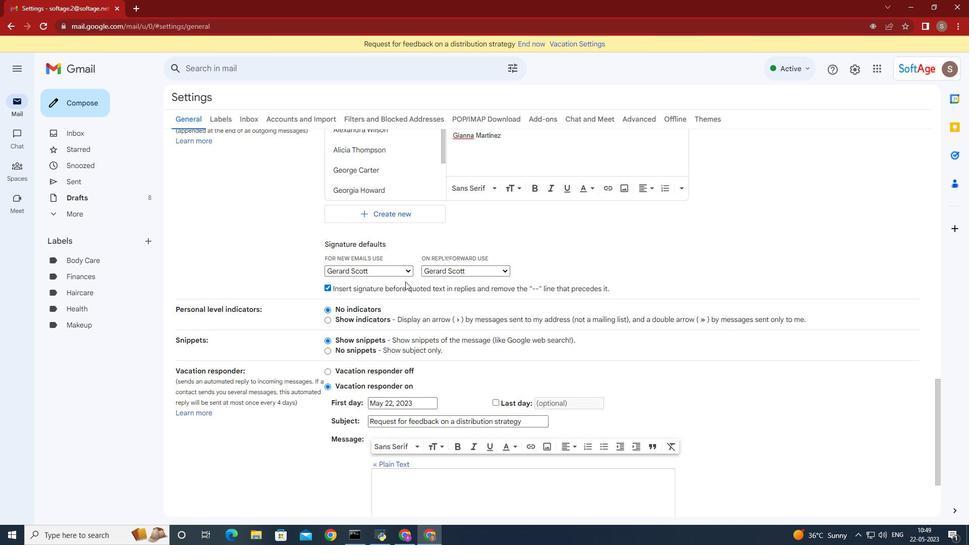 
Action: Mouse pressed left at (265, 495)
Screenshot: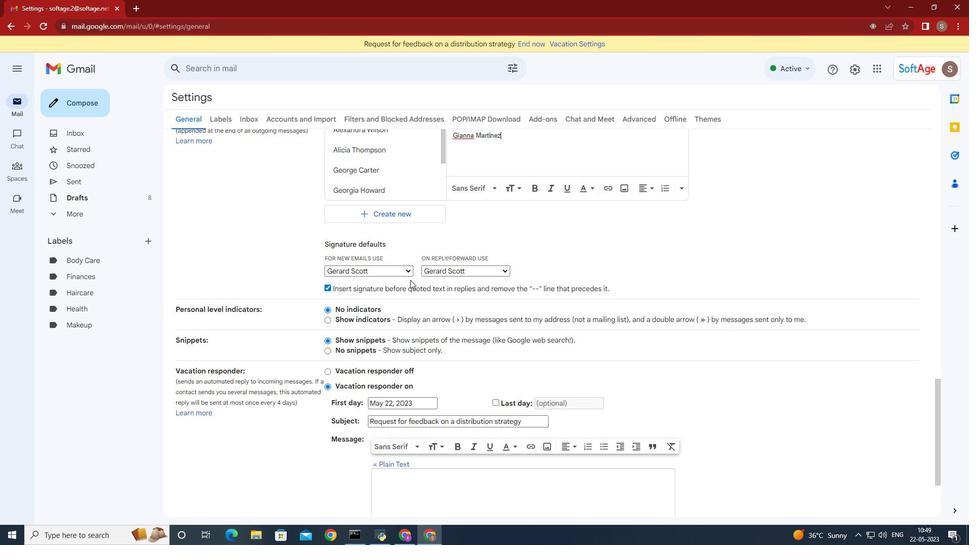 
Action: Mouse moved to (295, 481)
Screenshot: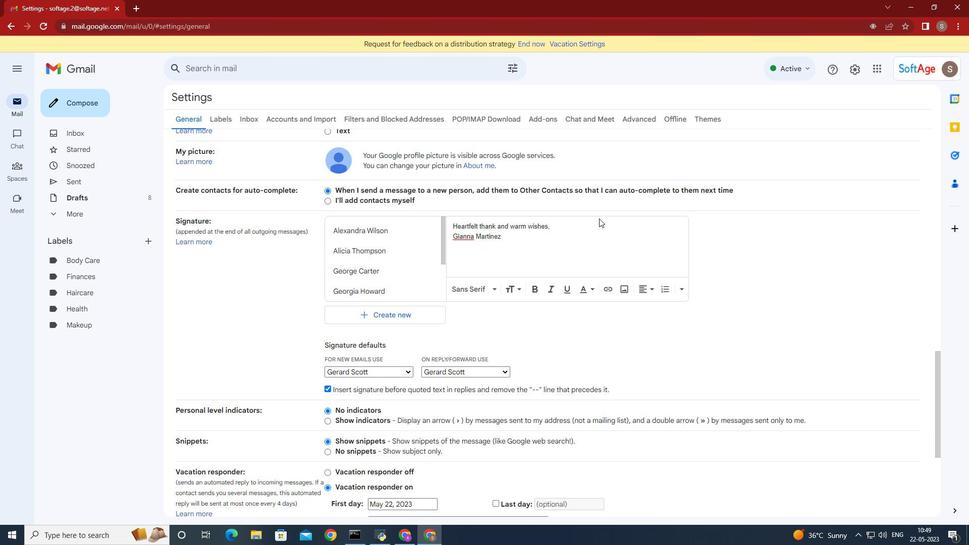 
Action: Mouse pressed left at (295, 481)
Screenshot: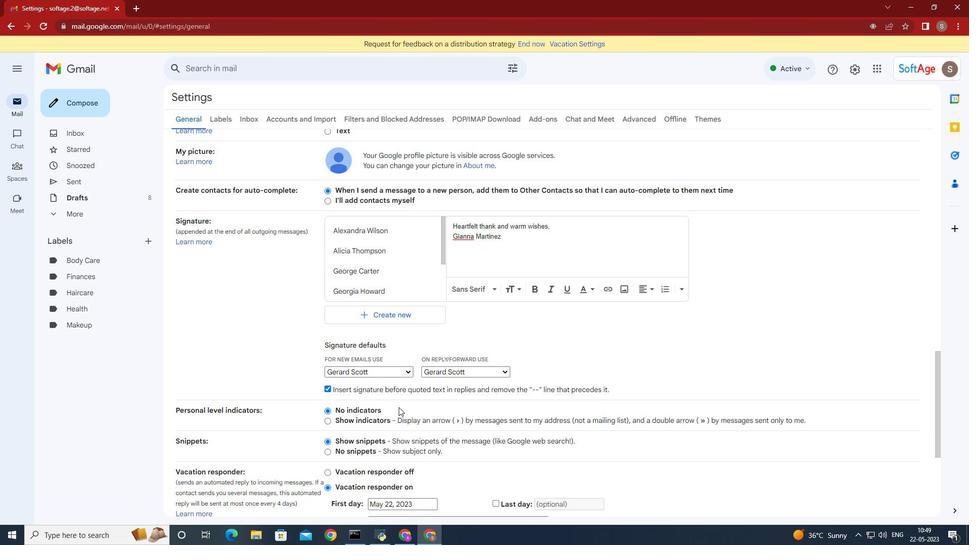 
Action: Mouse moved to (887, 81)
Screenshot: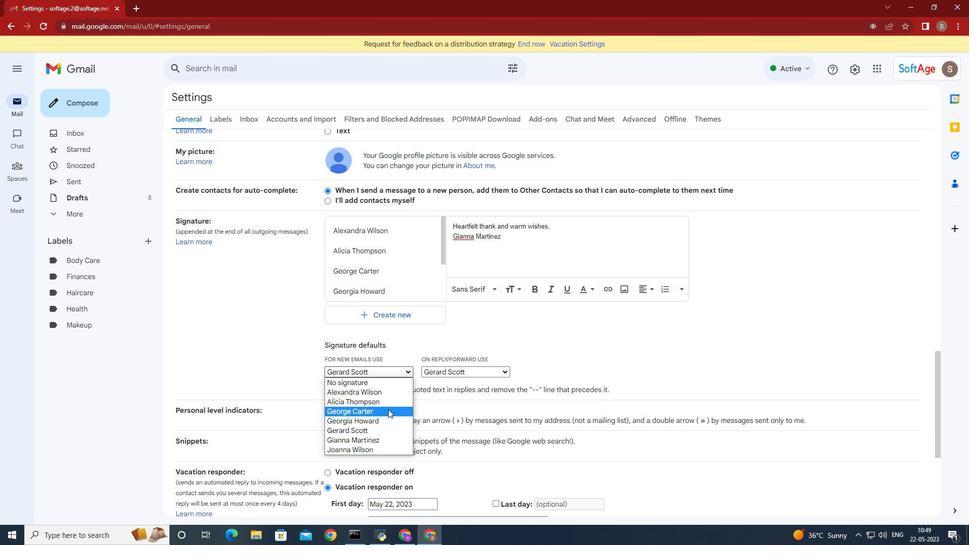 
Action: Mouse pressed left at (887, 81)
Screenshot: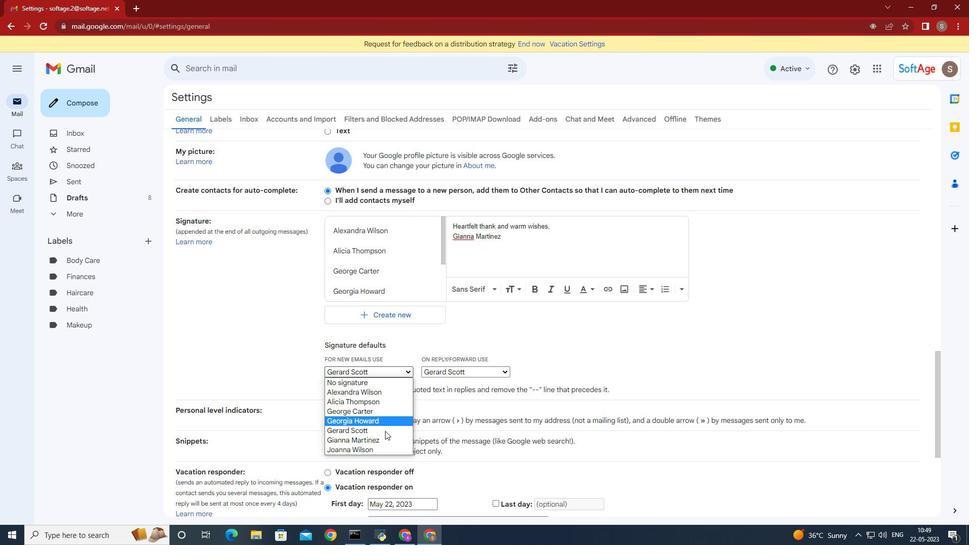 
Action: Mouse moved to (856, 89)
Screenshot: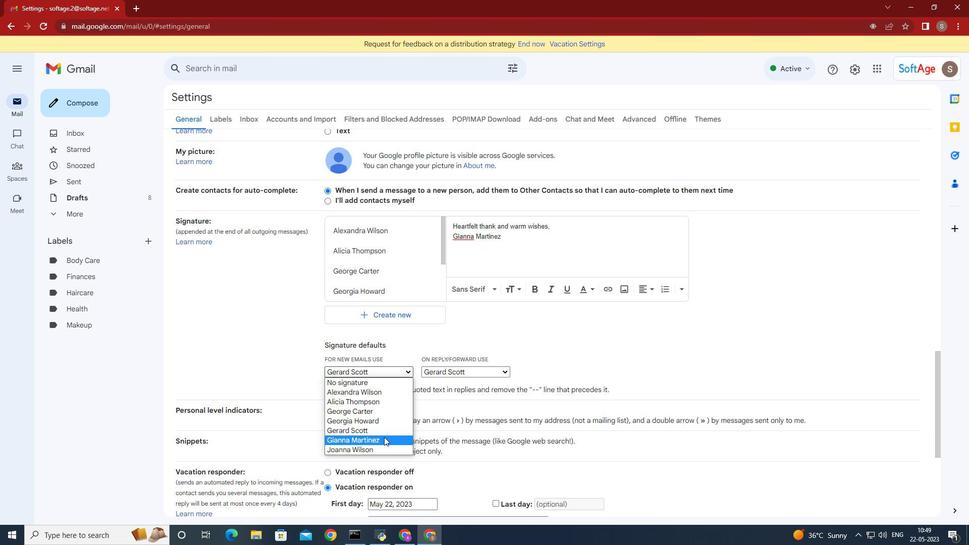 
Action: Mouse pressed left at (856, 89)
Screenshot: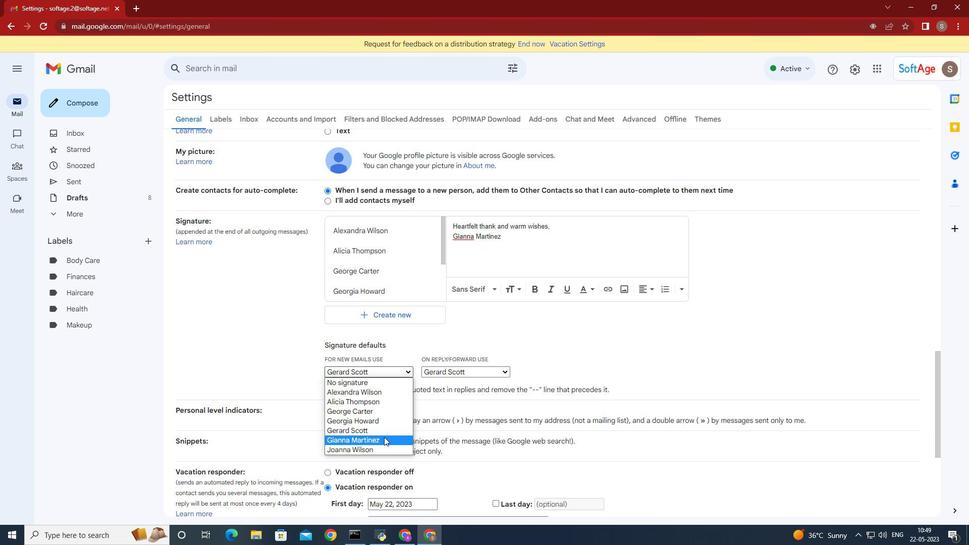 
Action: Mouse moved to (857, 131)
Screenshot: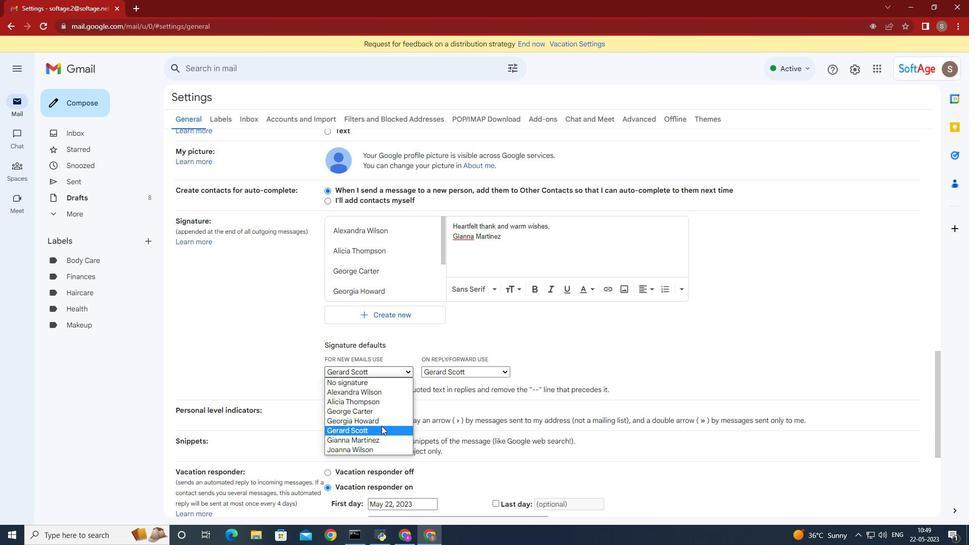 
Action: Mouse pressed left at (857, 131)
Screenshot: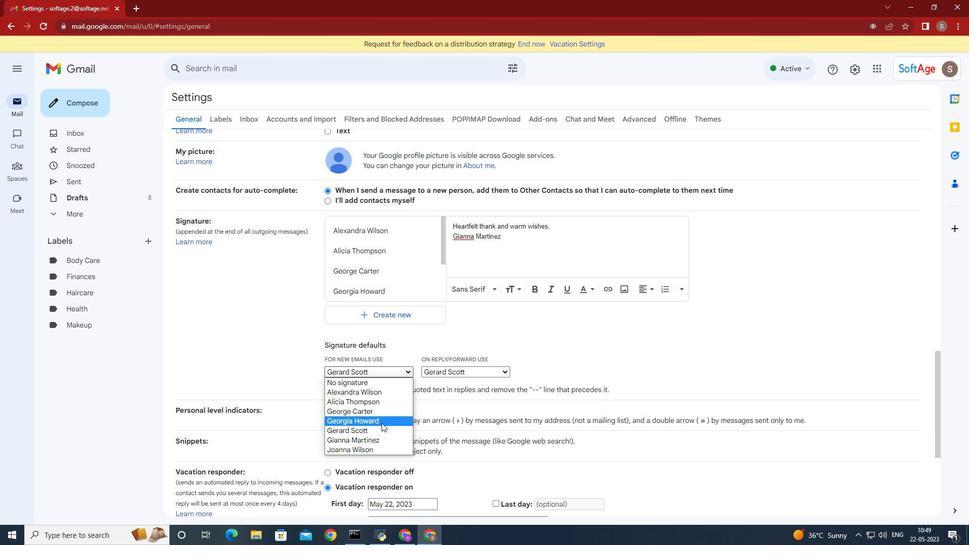 
Action: Mouse moved to (727, 278)
Screenshot: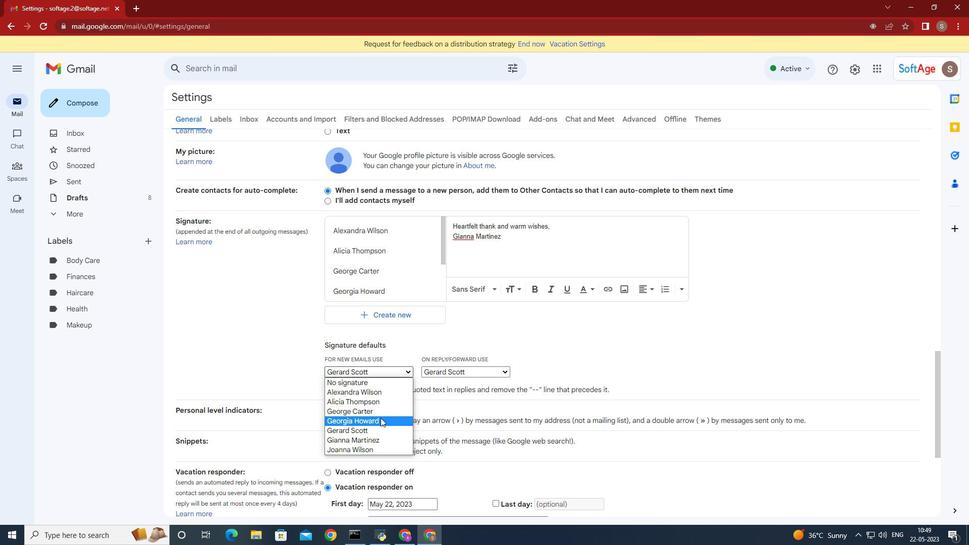
Action: Mouse scrolled (727, 277) with delta (0, 0)
Screenshot: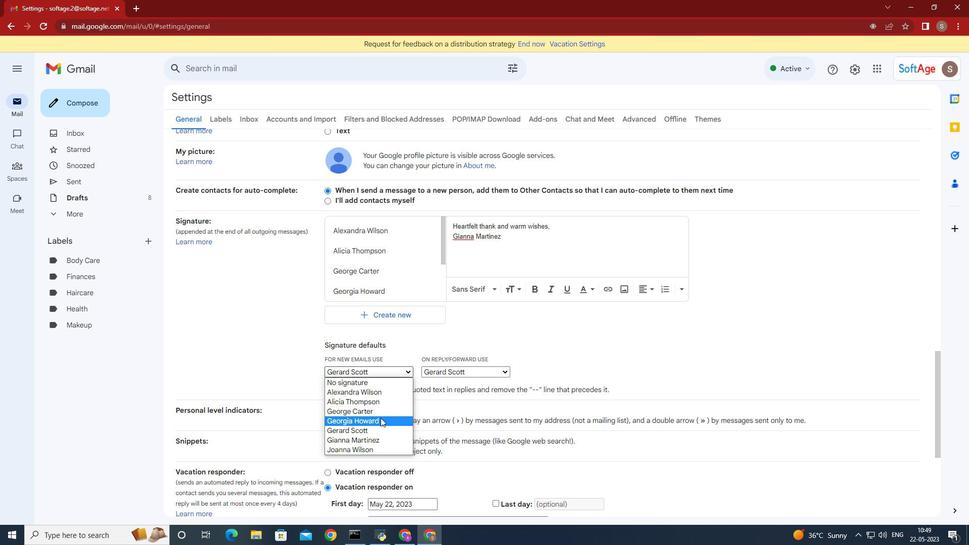 
Action: Mouse moved to (726, 278)
Screenshot: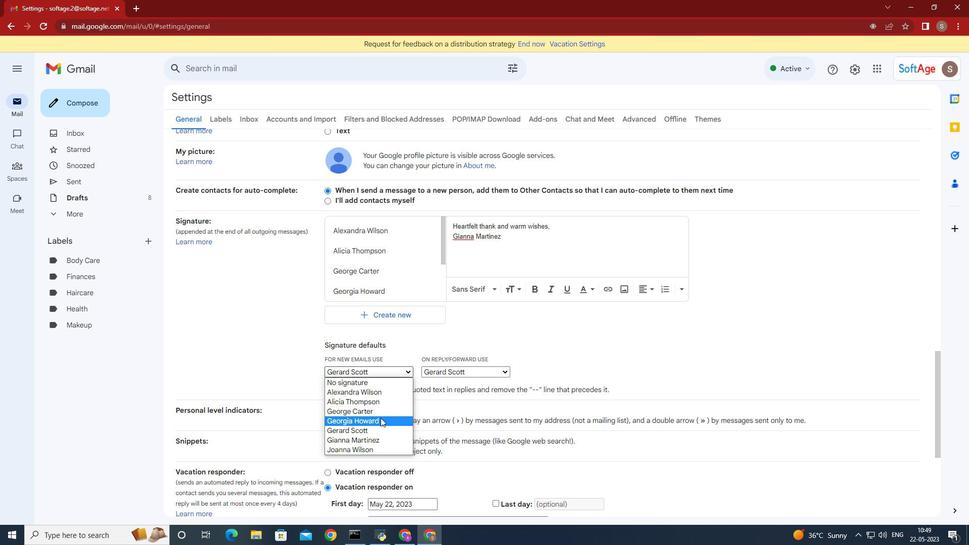 
Action: Mouse scrolled (726, 277) with delta (0, 0)
Screenshot: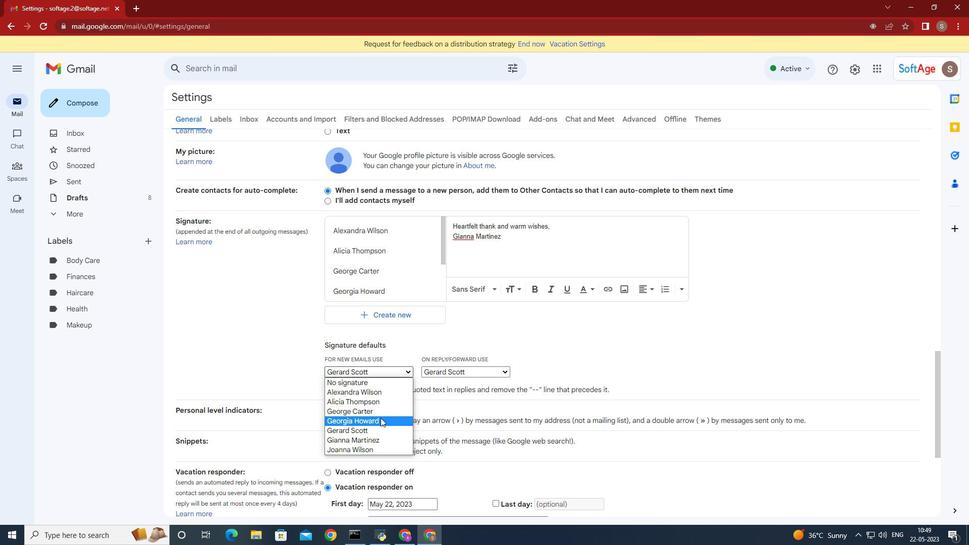 
Action: Mouse scrolled (726, 277) with delta (0, 0)
Screenshot: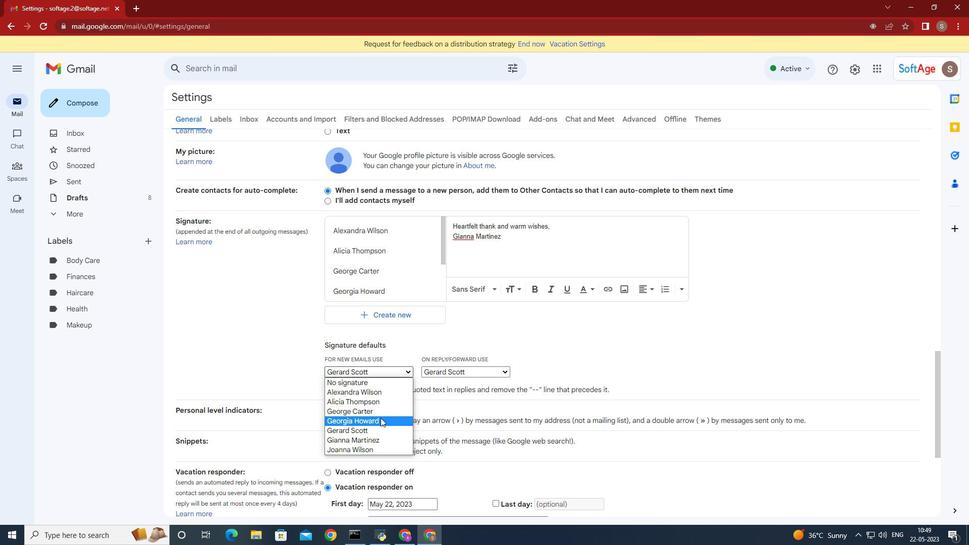 
Action: Mouse scrolled (726, 277) with delta (0, 0)
Screenshot: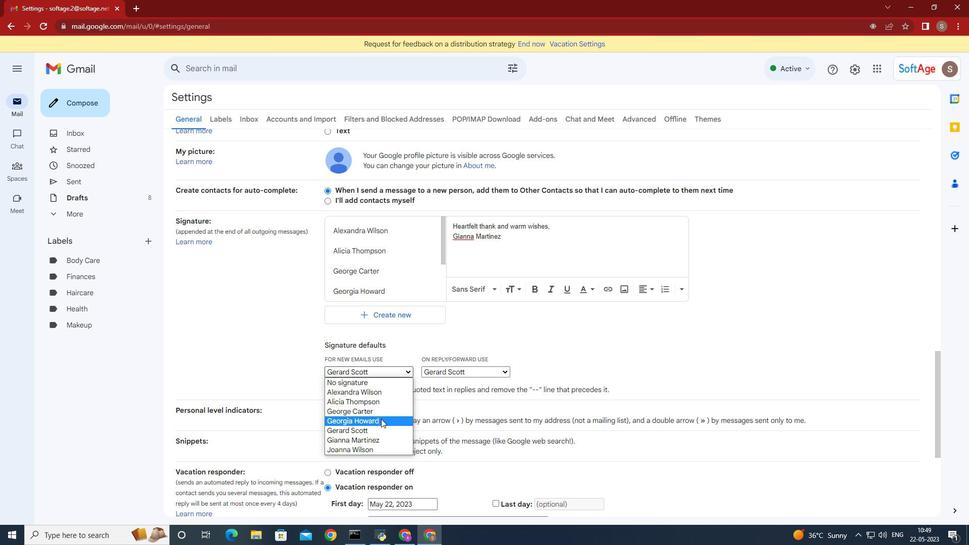
Action: Mouse scrolled (726, 277) with delta (0, 0)
Screenshot: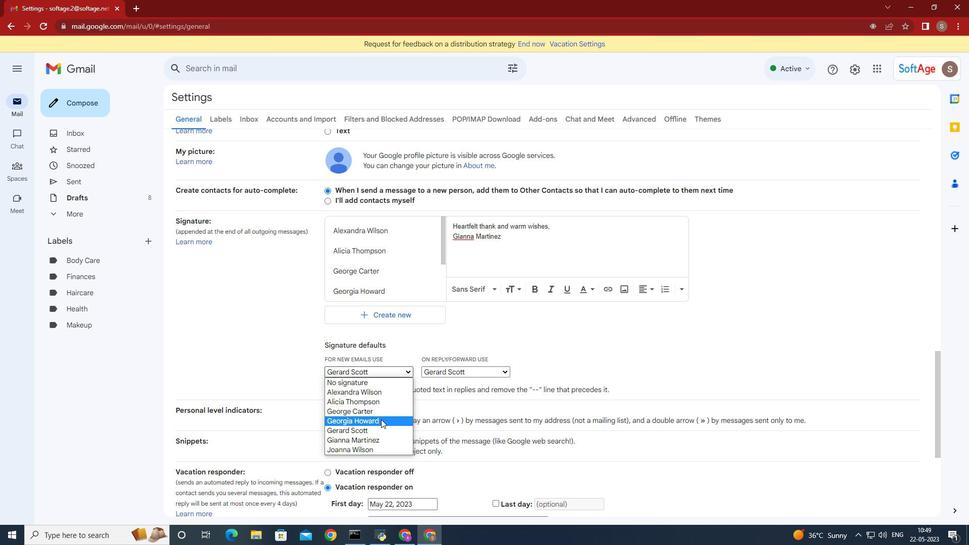 
Action: Mouse scrolled (726, 277) with delta (0, 0)
Screenshot: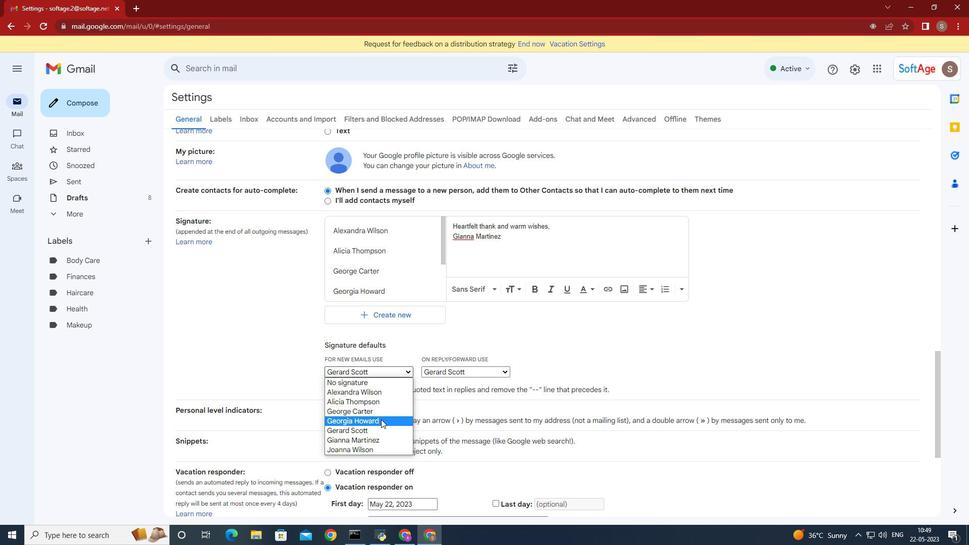 
Action: Mouse scrolled (726, 277) with delta (0, 0)
Screenshot: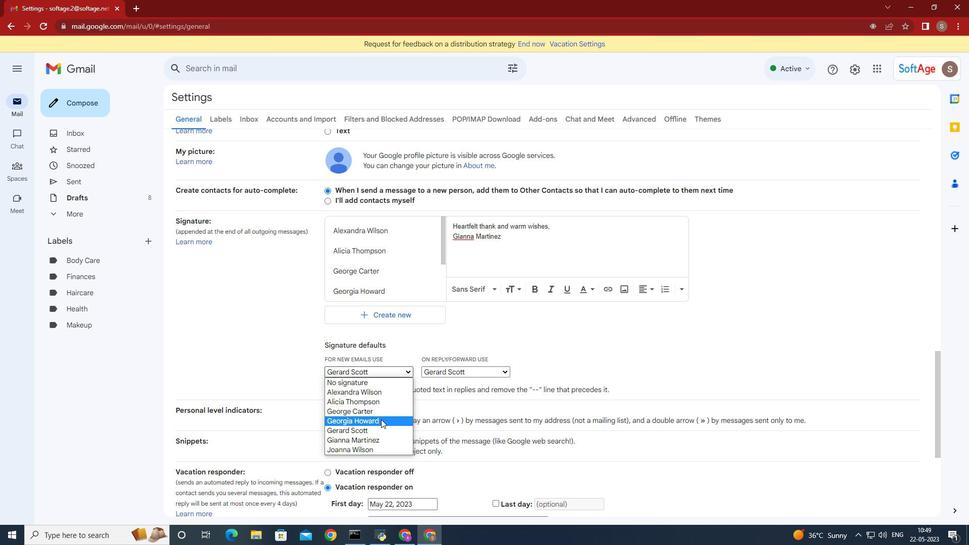 
Action: Mouse scrolled (726, 277) with delta (0, 0)
Screenshot: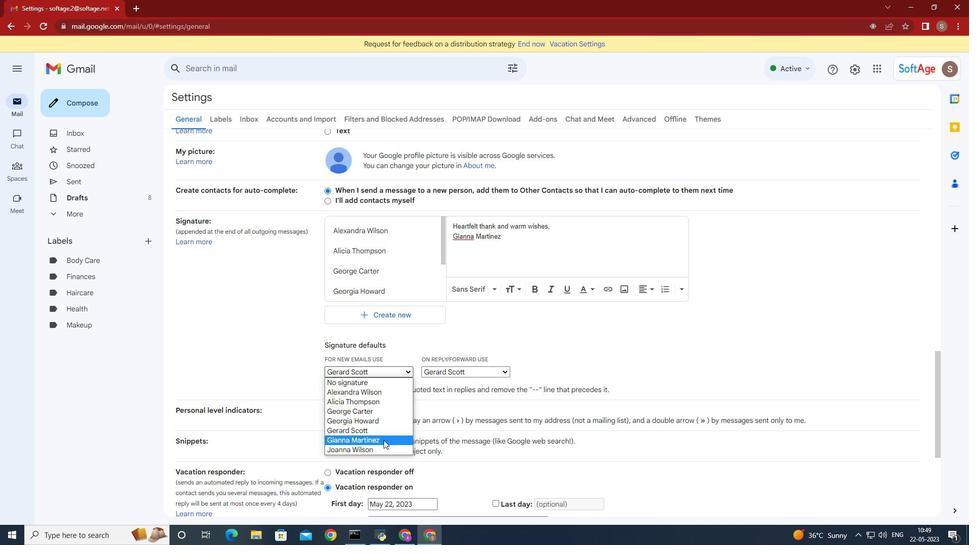 
Action: Mouse scrolled (726, 277) with delta (0, 0)
Screenshot: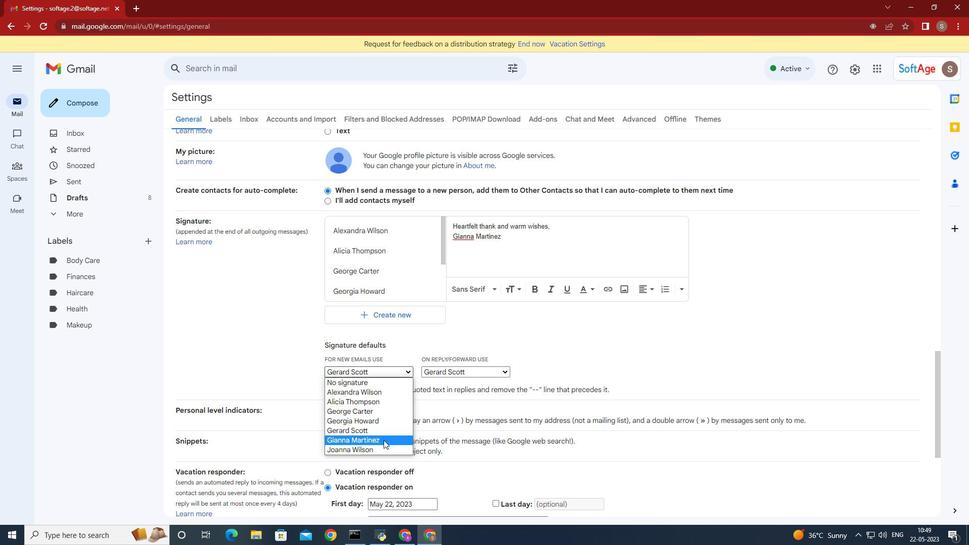
Action: Mouse moved to (709, 303)
Screenshot: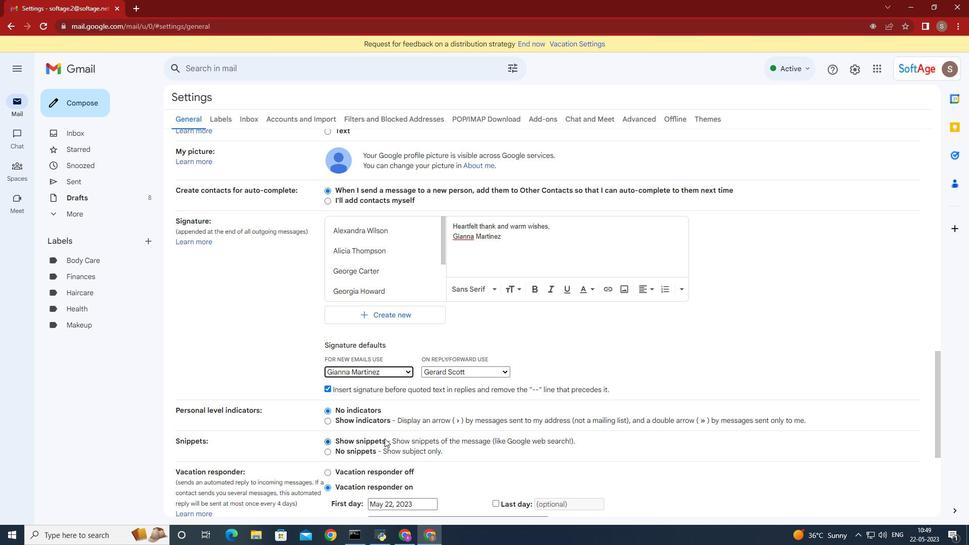 
Action: Mouse scrolled (709, 302) with delta (0, 0)
Screenshot: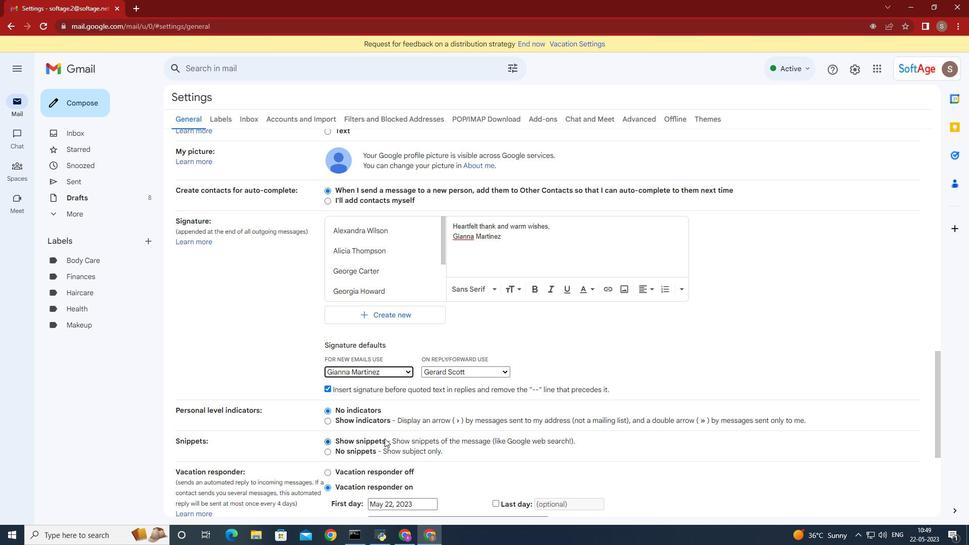 
Action: Mouse moved to (707, 305)
Screenshot: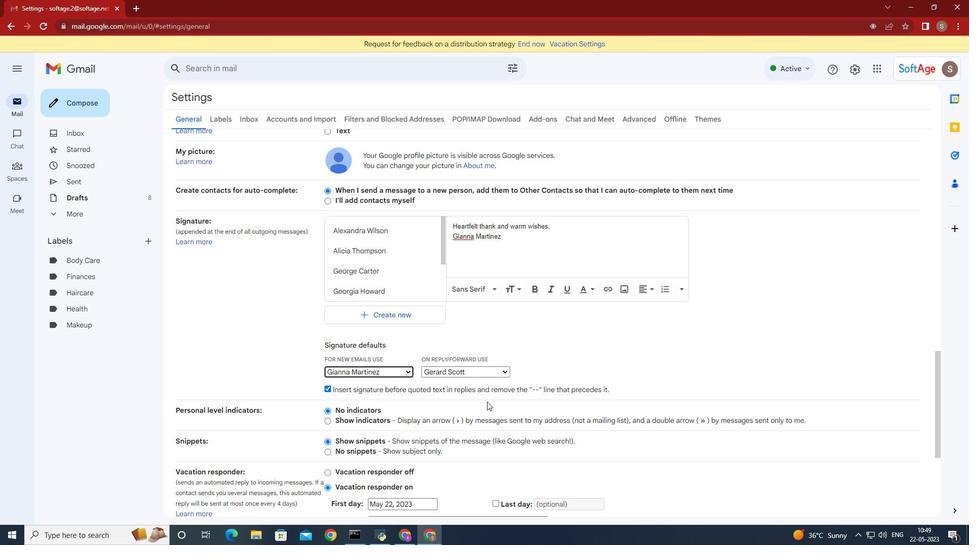 
Action: Mouse scrolled (707, 304) with delta (0, 0)
Screenshot: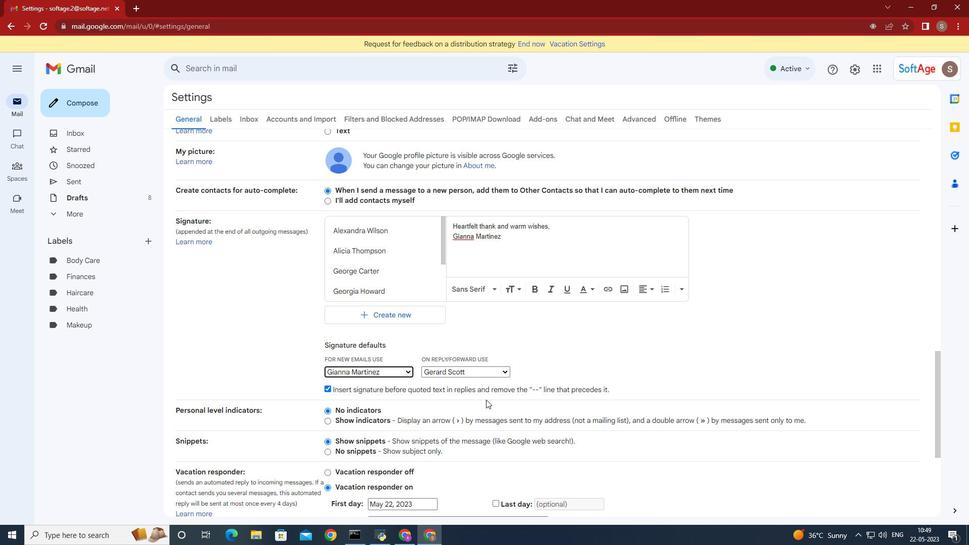 
Action: Mouse moved to (706, 306)
Screenshot: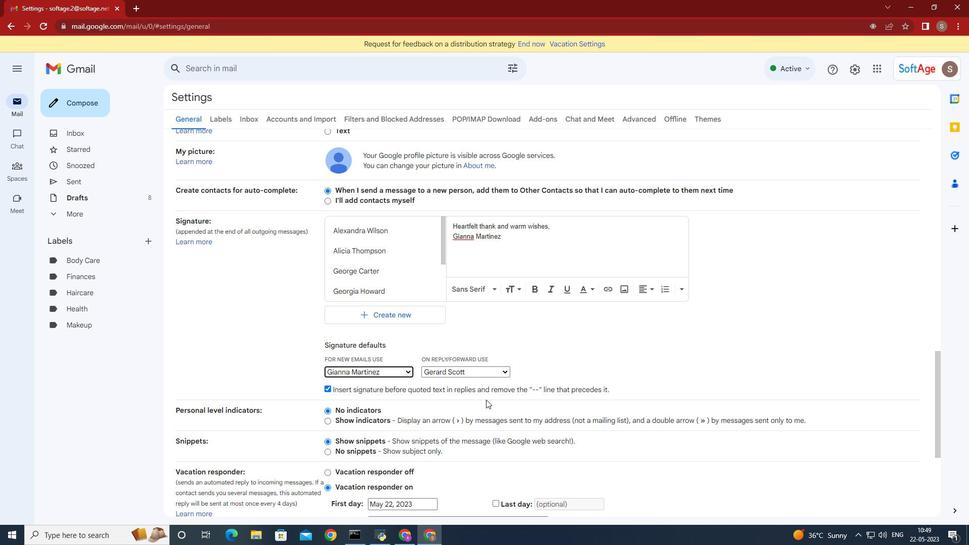 
Action: Mouse scrolled (706, 306) with delta (0, 0)
Screenshot: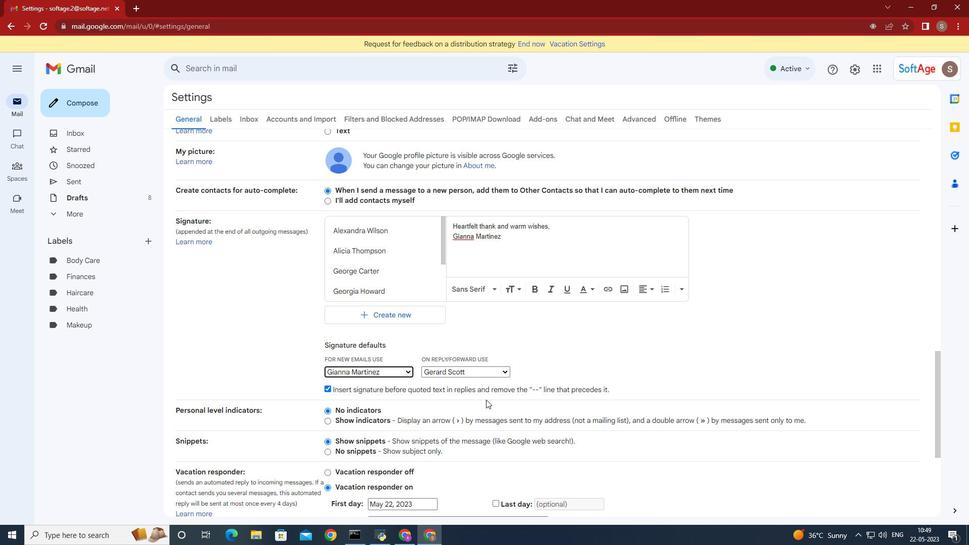 
Action: Mouse moved to (704, 307)
Screenshot: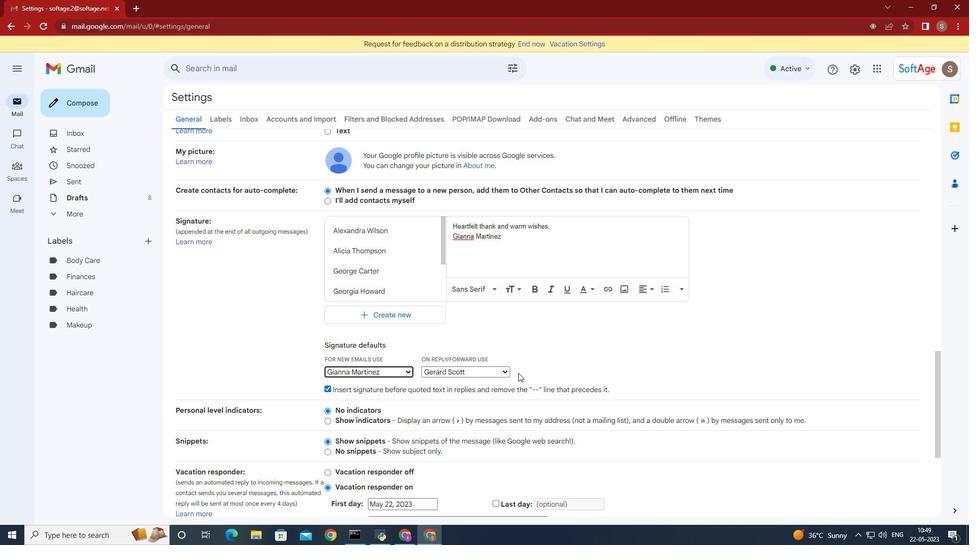 
Action: Mouse scrolled (704, 306) with delta (0, 0)
Screenshot: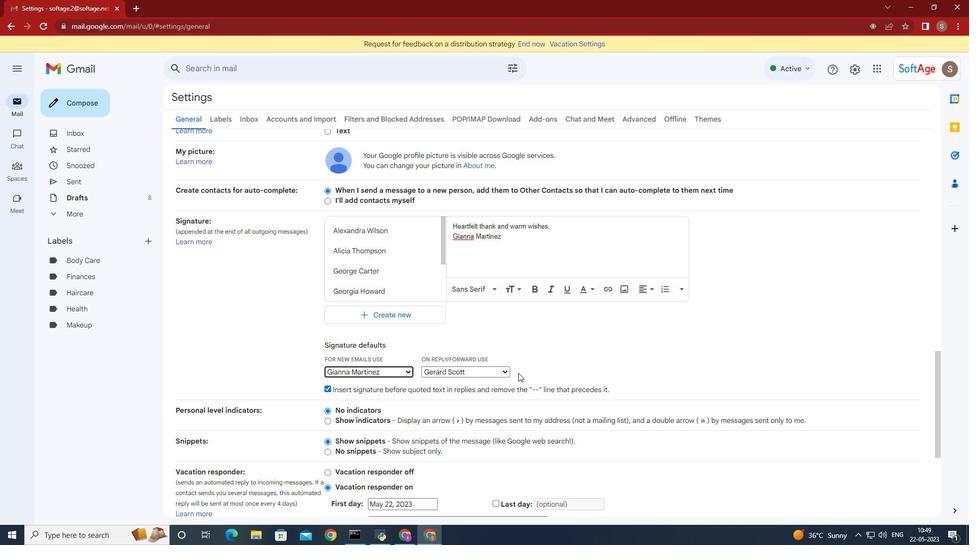 
Action: Mouse moved to (578, 398)
Screenshot: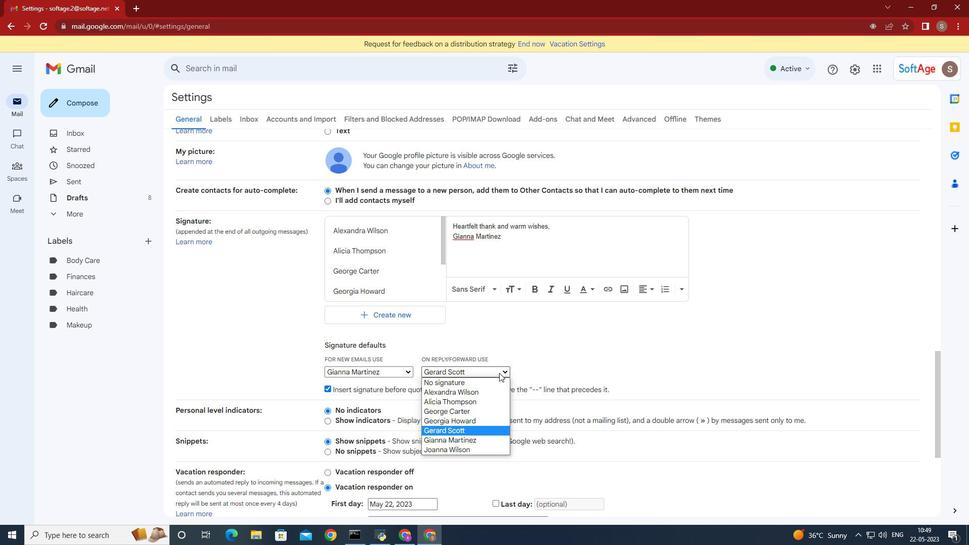 
Action: Mouse pressed left at (578, 398)
Screenshot: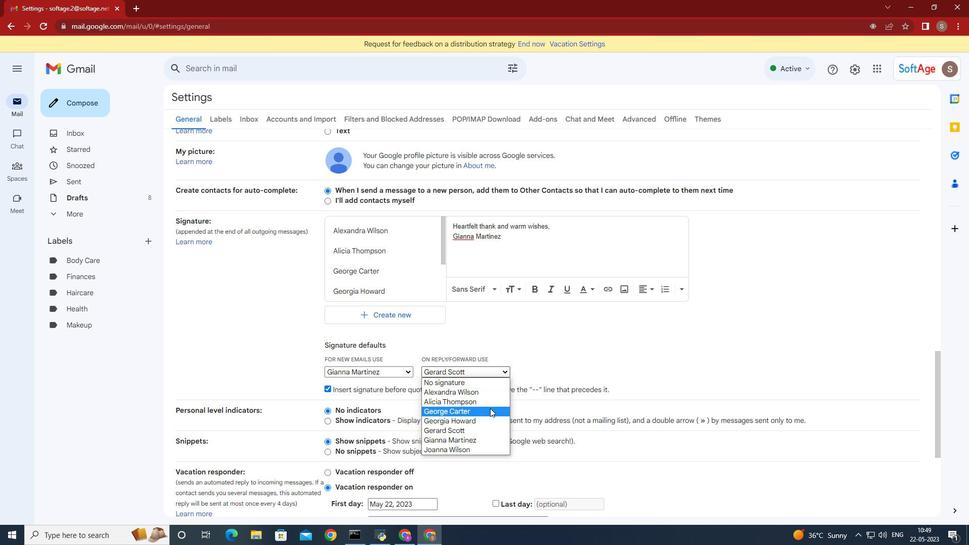 
Action: Mouse moved to (578, 398)
Screenshot: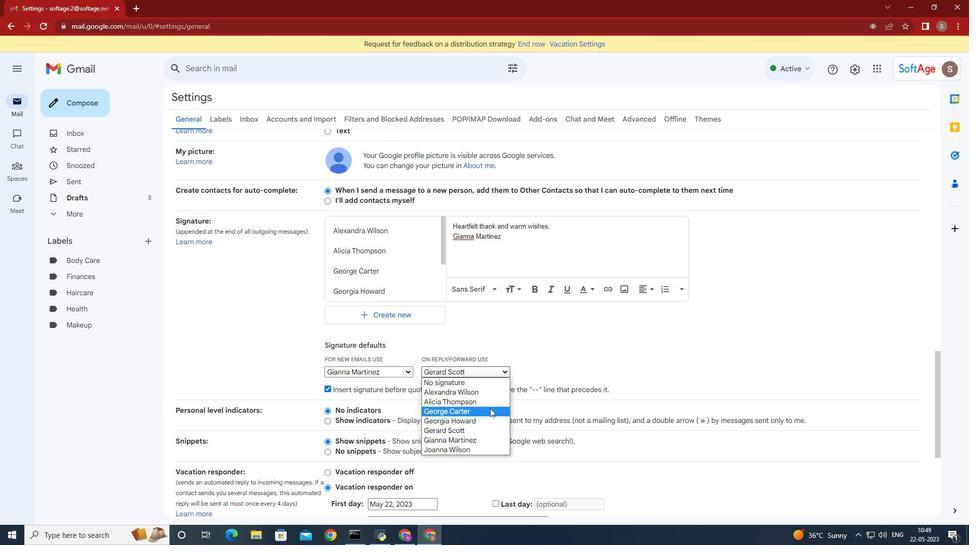 
Action: Key pressed ,<Key.enter><Key.caps_lock>G<Key.caps_lock>ianna<Key.space><Key.caps_lock>M<Key.caps_lock>artinez
Screenshot: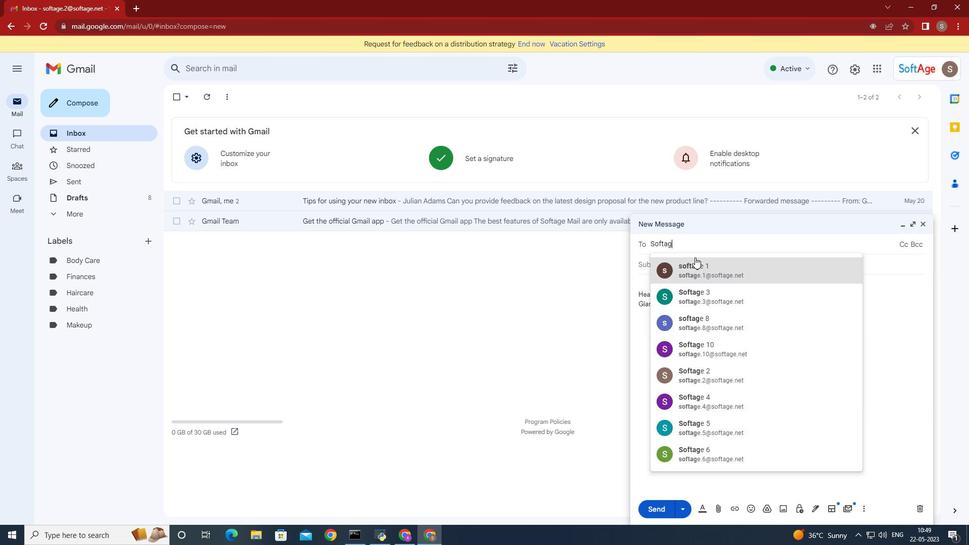 
Action: Mouse moved to (586, 411)
Screenshot: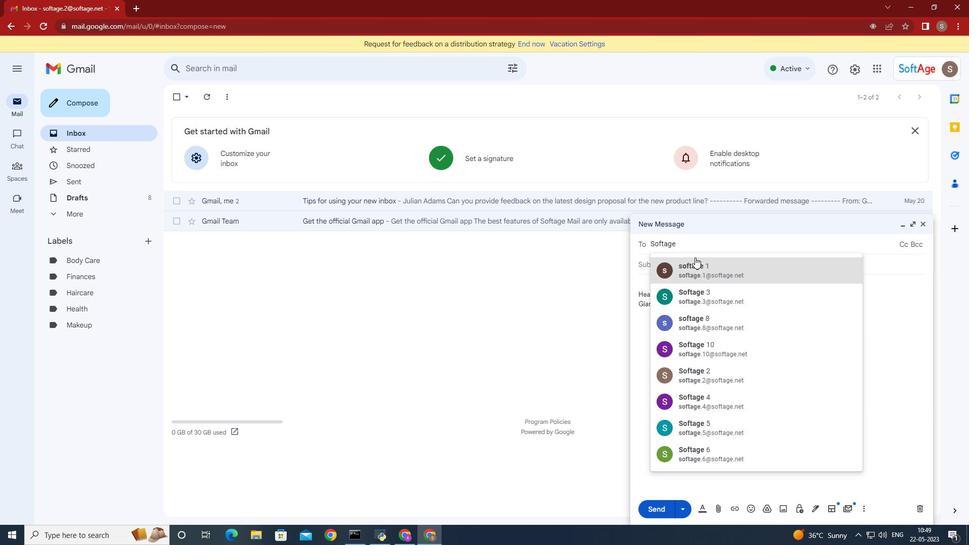 
Action: Mouse scrolled (586, 410) with delta (0, 0)
Screenshot: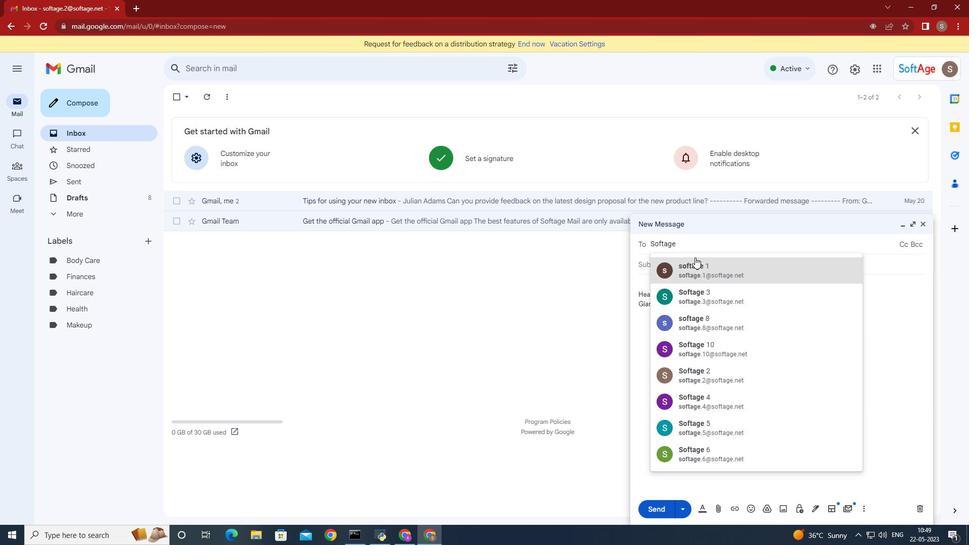 
Action: Mouse moved to (587, 415)
Screenshot: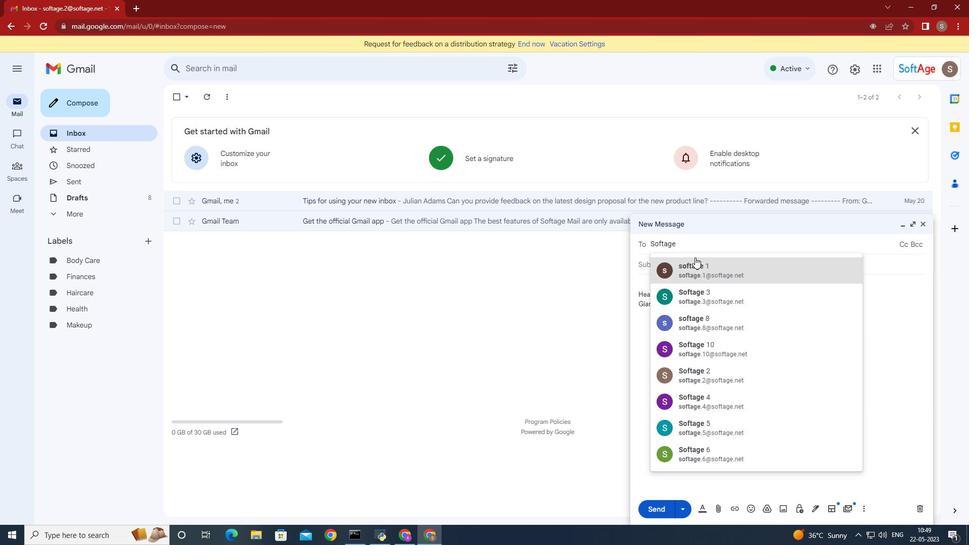 
Action: Mouse scrolled (587, 415) with delta (0, 0)
Screenshot: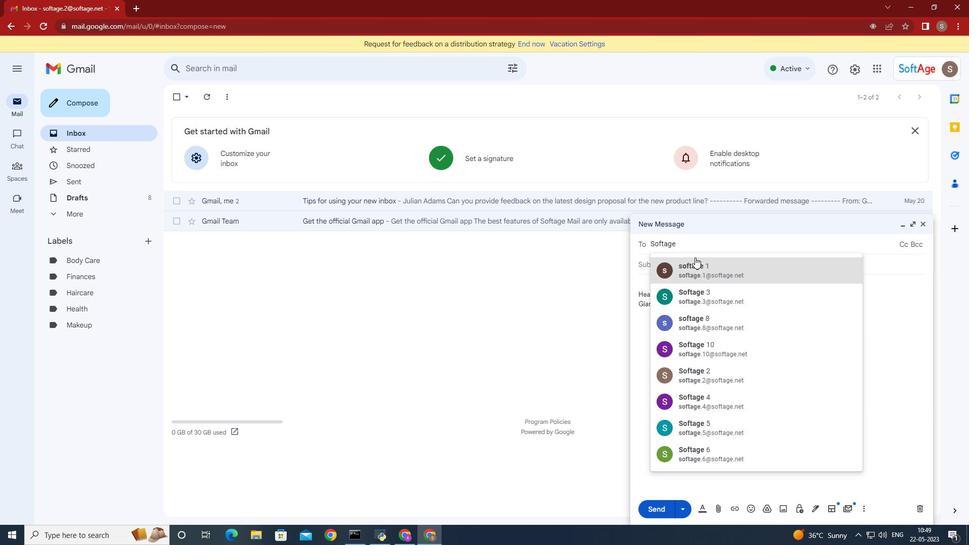
Action: Mouse moved to (587, 415)
Screenshot: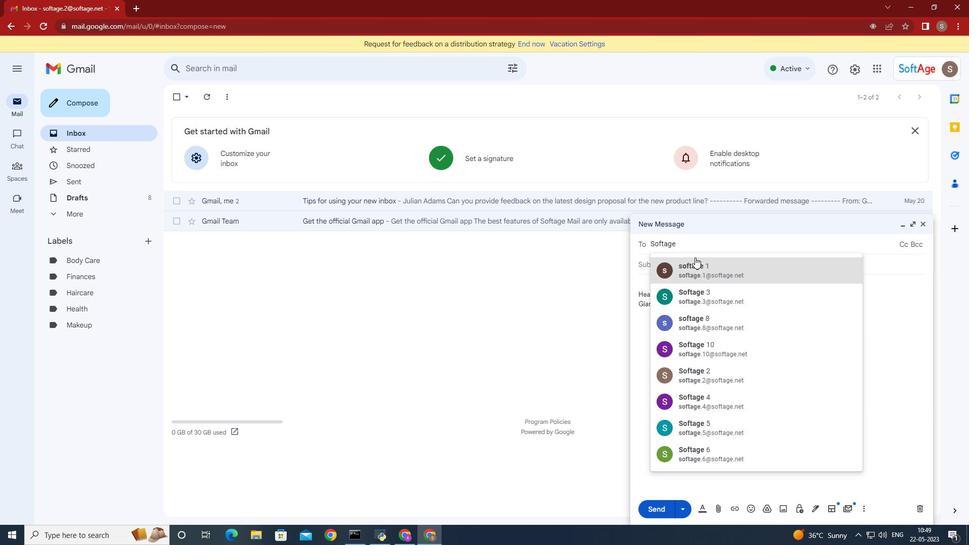 
Action: Mouse scrolled (587, 415) with delta (0, 0)
Screenshot: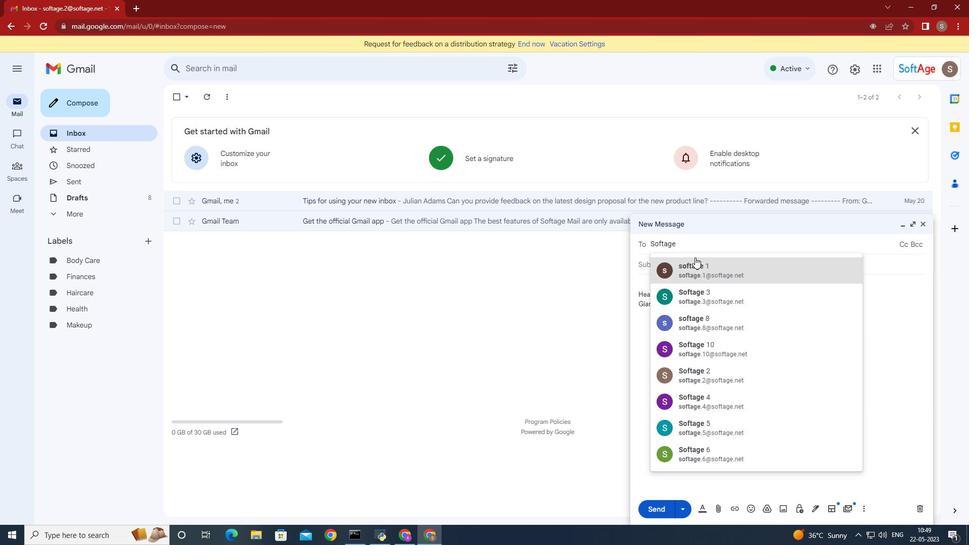 
Action: Mouse scrolled (587, 415) with delta (0, 0)
Screenshot: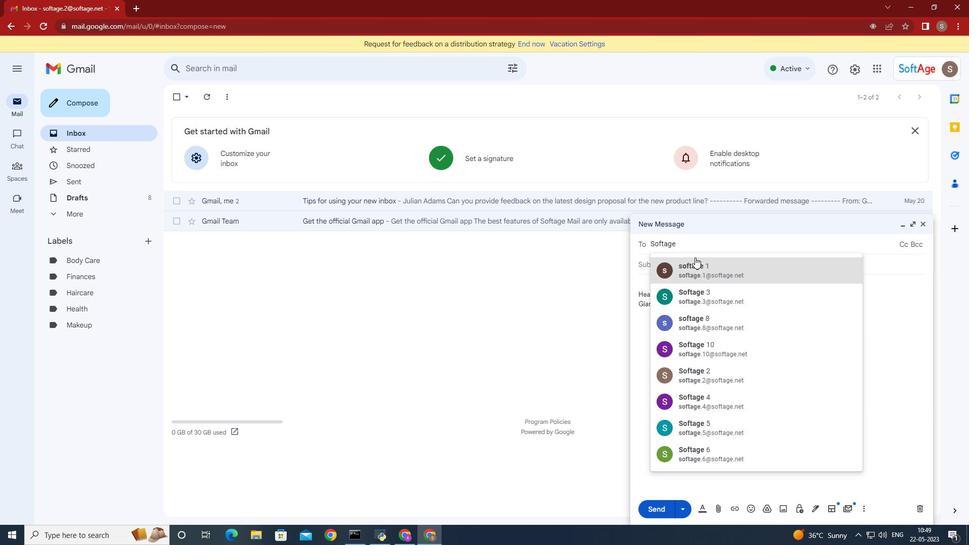 
Action: Mouse scrolled (587, 415) with delta (0, 0)
Screenshot: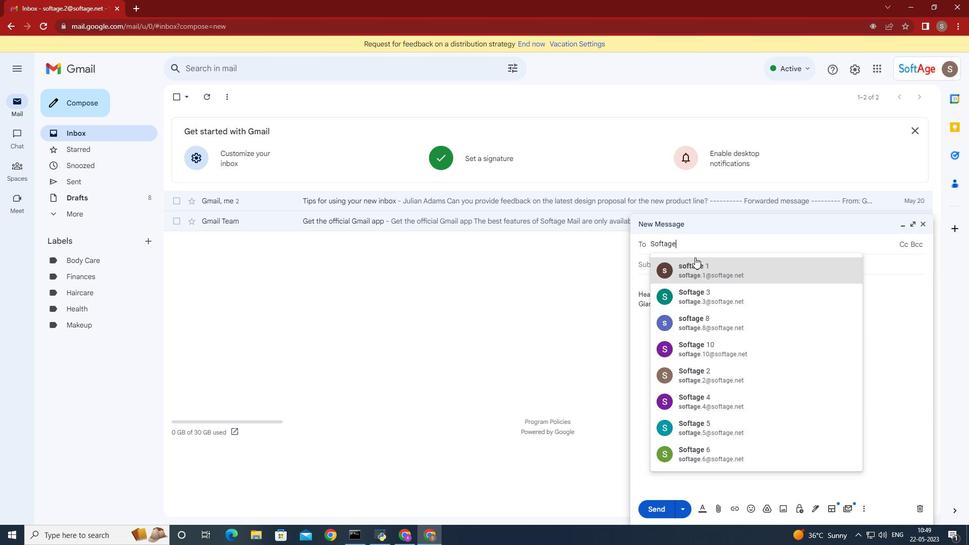 
Action: Mouse moved to (583, 417)
Screenshot: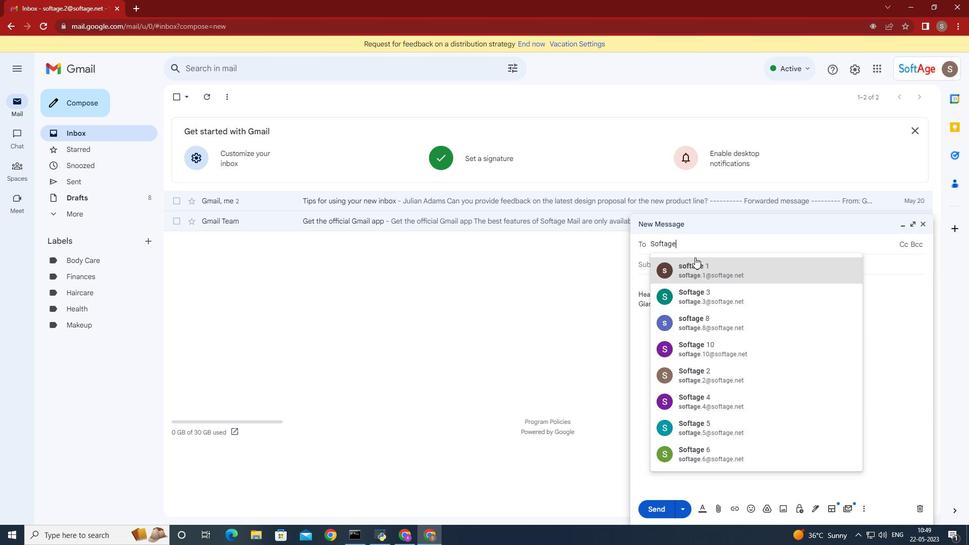 
Action: Mouse scrolled (583, 417) with delta (0, 0)
Screenshot: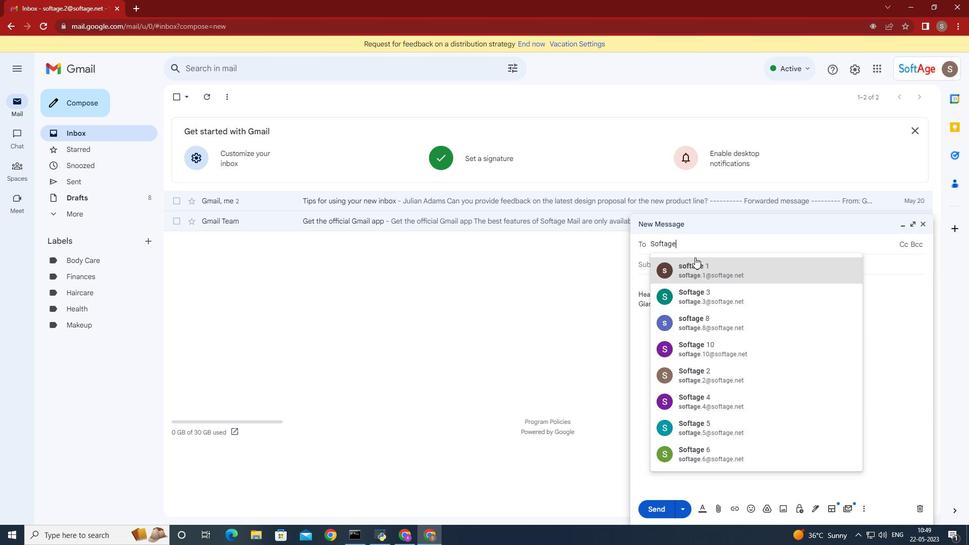 
Action: Mouse moved to (582, 418)
Screenshot: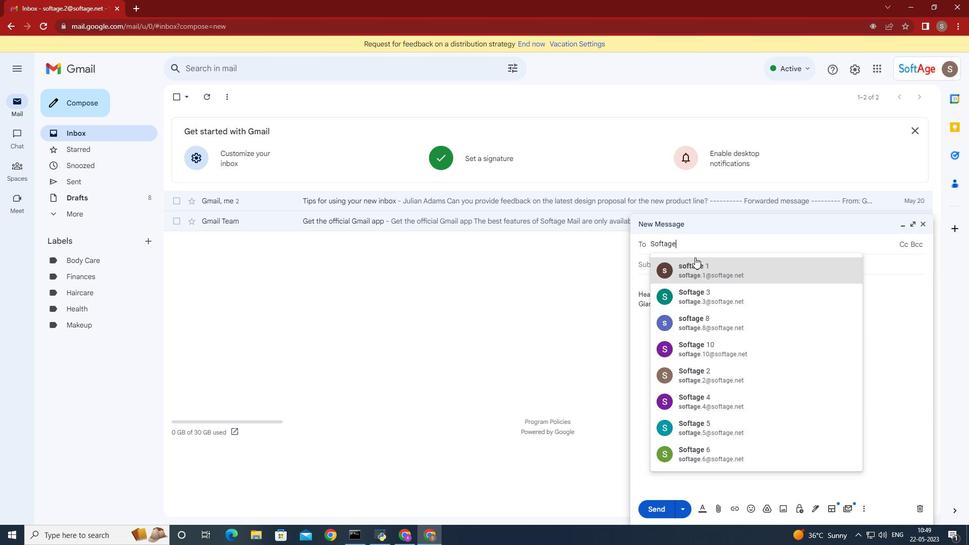 
Action: Mouse scrolled (582, 418) with delta (0, 0)
Screenshot: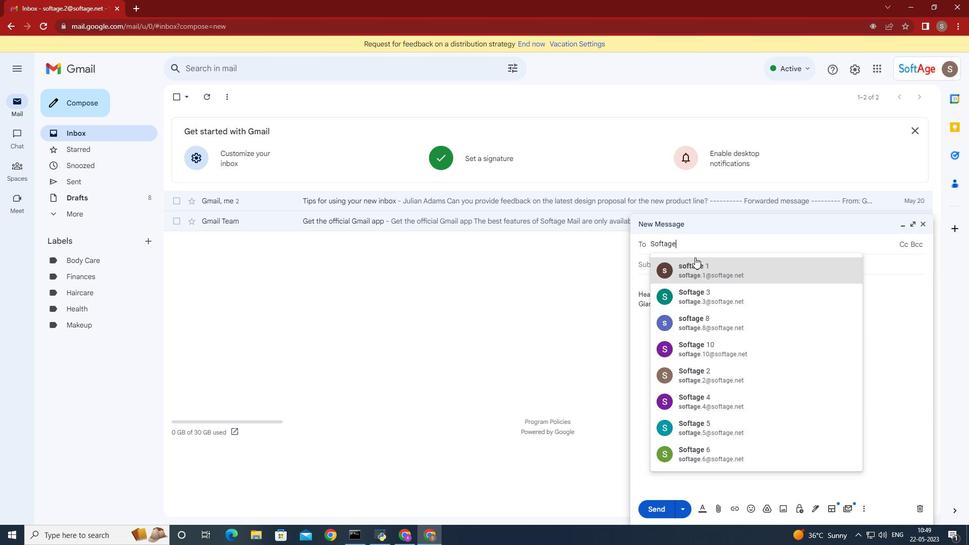
Action: Mouse moved to (582, 419)
Screenshot: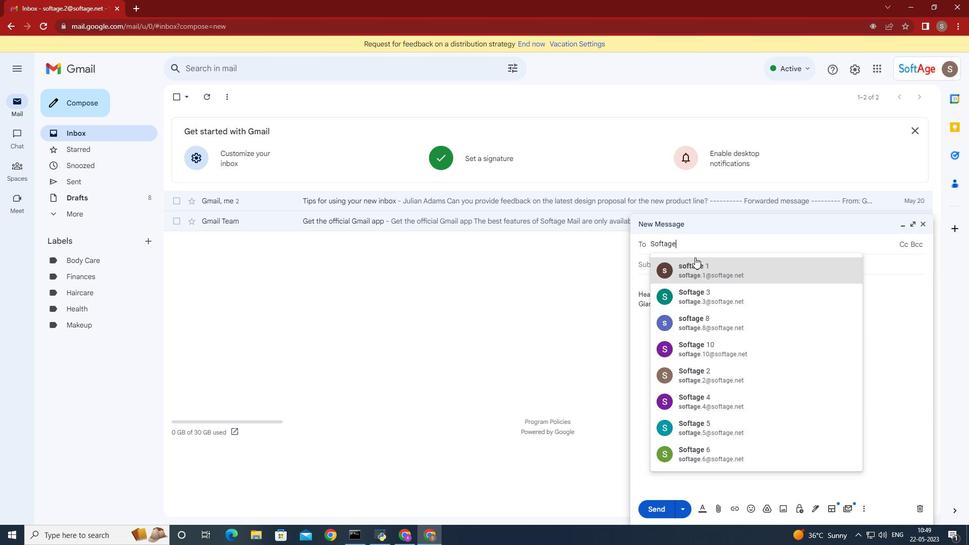 
Action: Mouse scrolled (582, 418) with delta (0, 0)
Screenshot: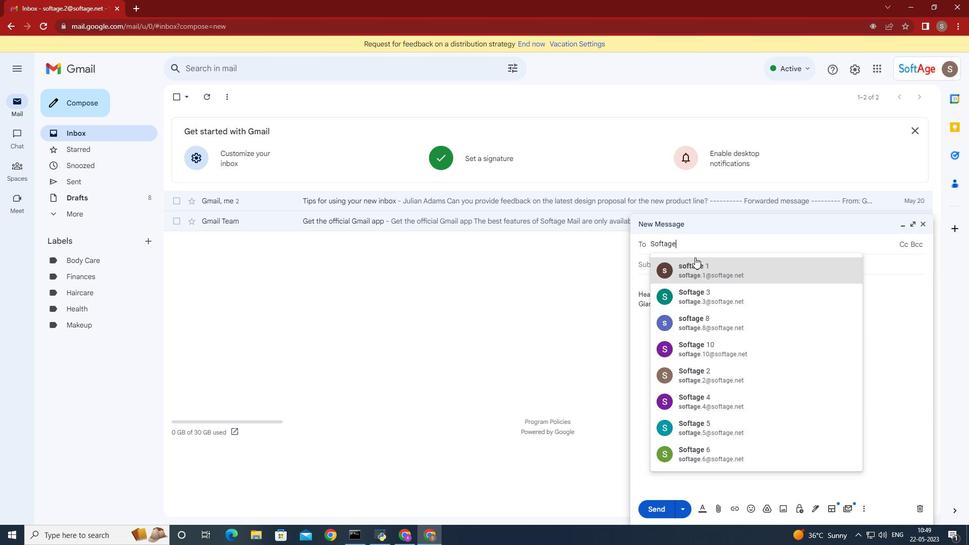 
Action: Mouse scrolled (582, 418) with delta (0, 0)
Screenshot: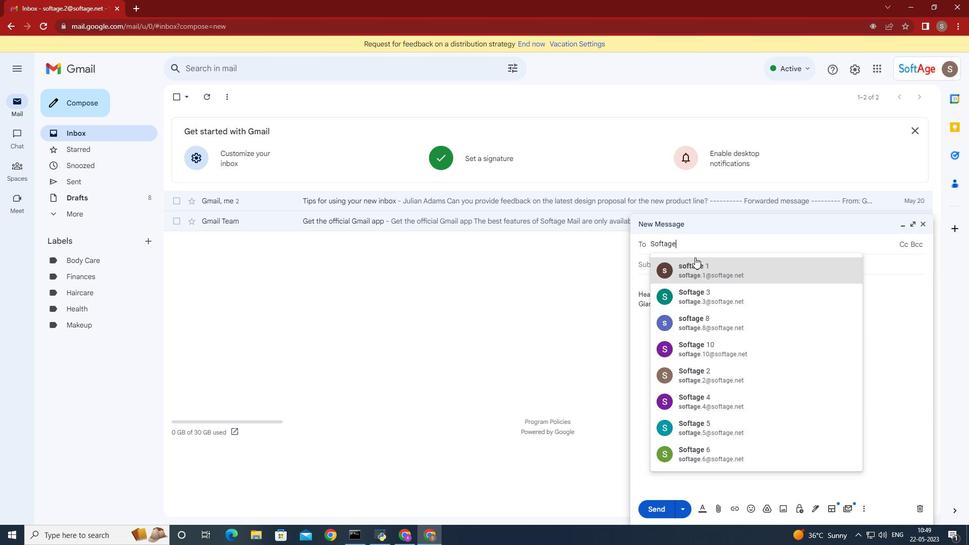 
Action: Mouse moved to (581, 420)
Screenshot: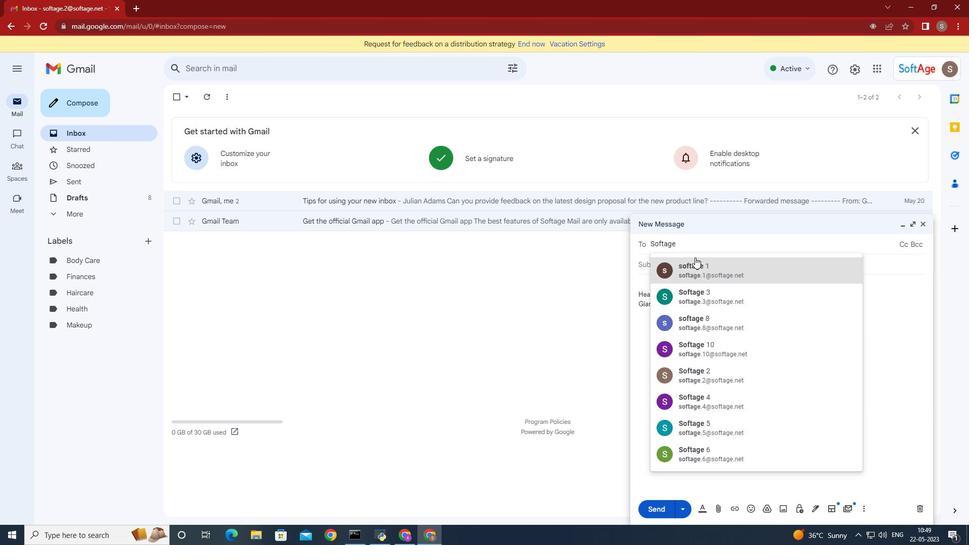
Action: Mouse scrolled (581, 419) with delta (0, 0)
Screenshot: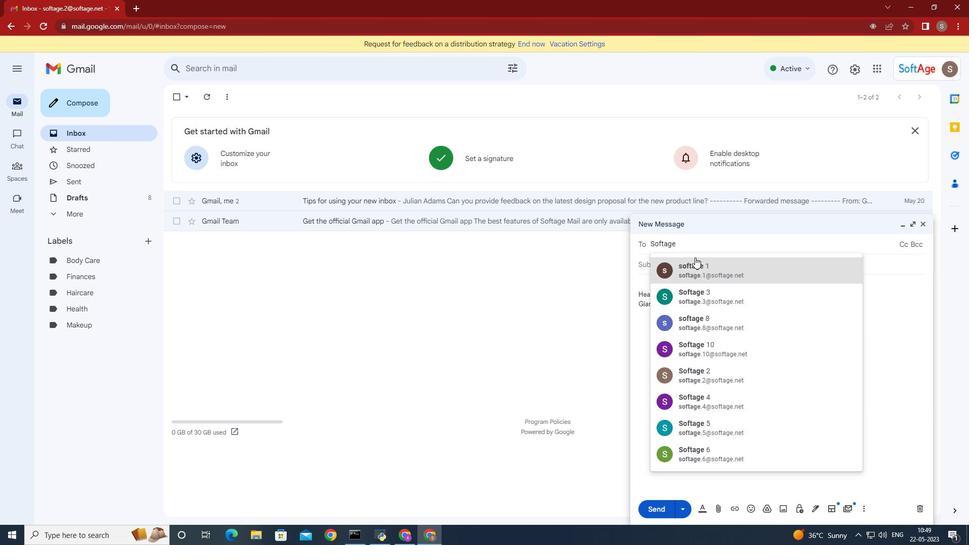 
Action: Mouse moved to (580, 420)
Screenshot: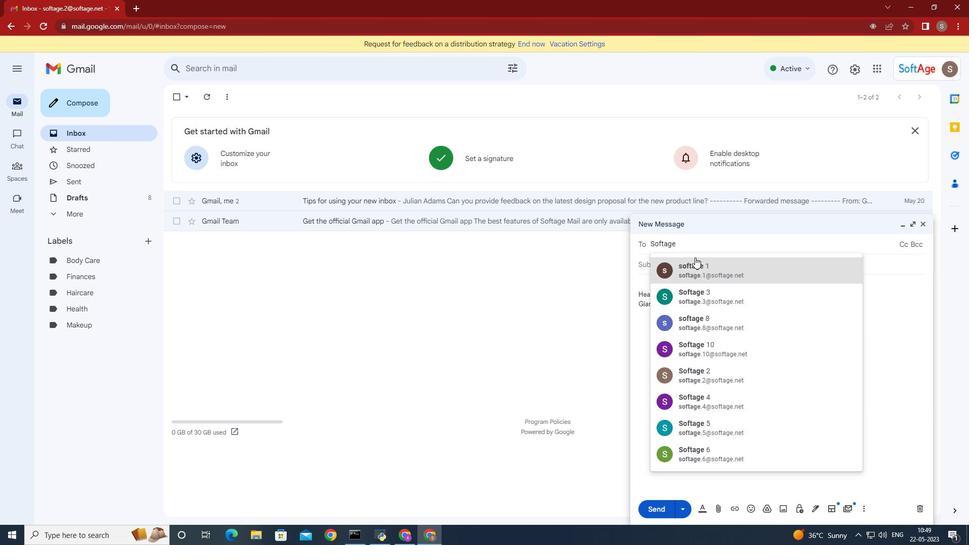 
Action: Mouse scrolled (580, 419) with delta (0, 0)
Screenshot: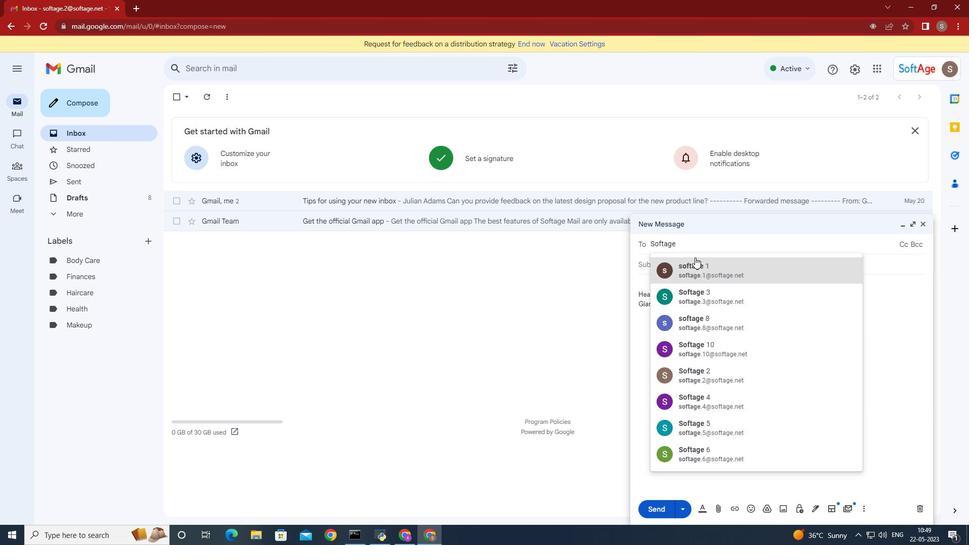 
Action: Mouse moved to (580, 420)
Screenshot: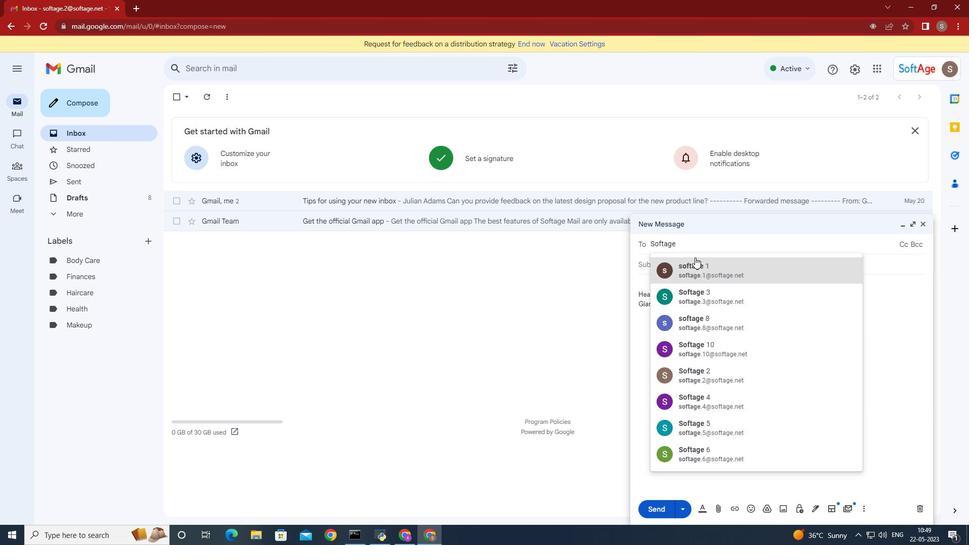 
Action: Mouse scrolled (580, 420) with delta (0, 0)
Screenshot: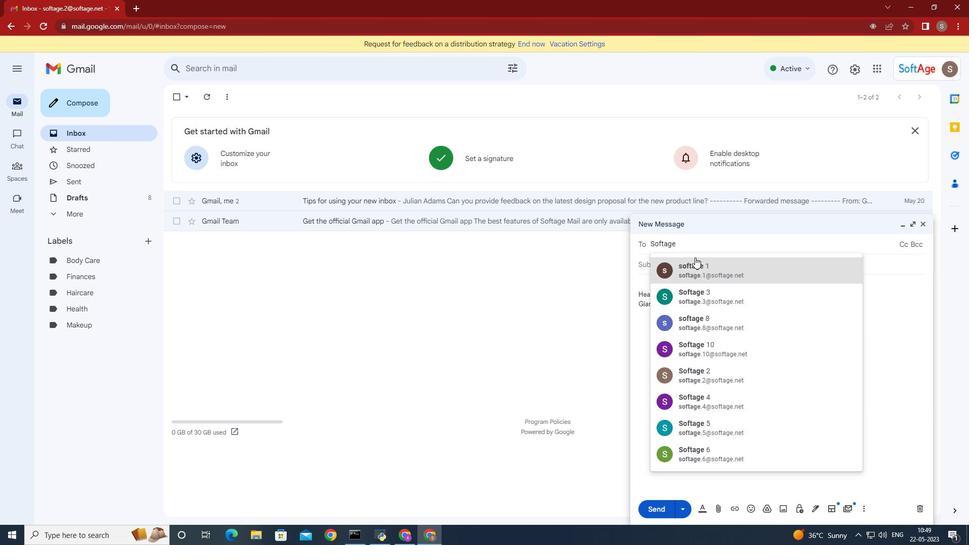 
Action: Mouse moved to (579, 421)
Screenshot: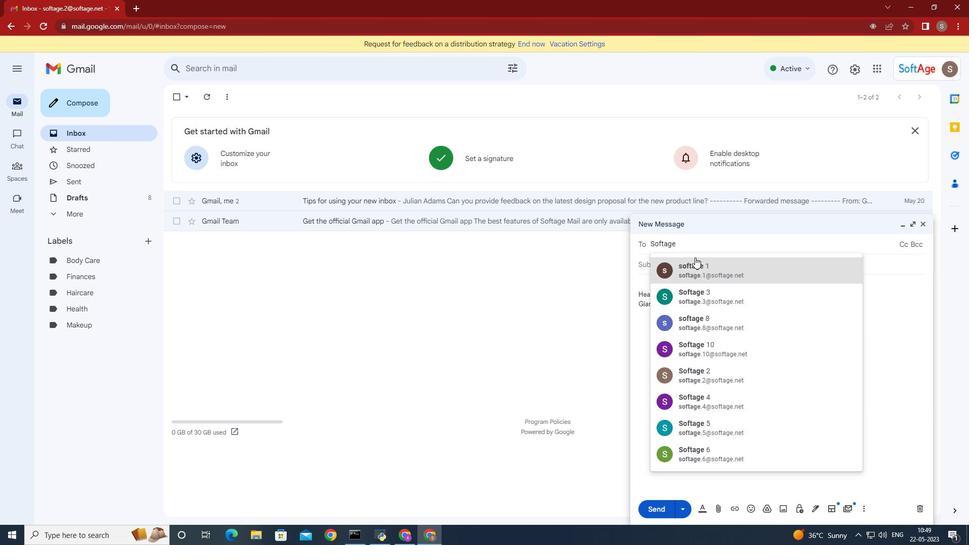 
Action: Mouse scrolled (579, 421) with delta (0, 0)
Screenshot: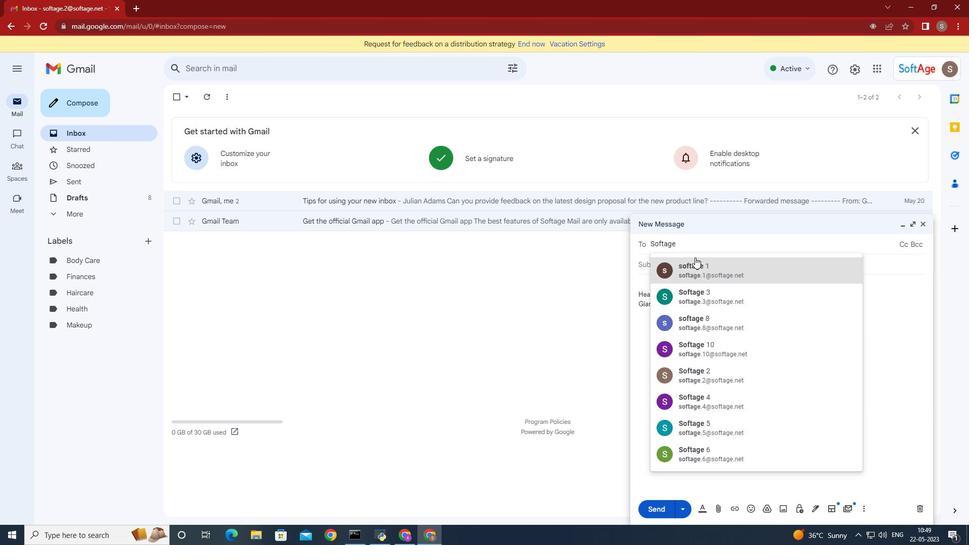 
Action: Mouse moved to (538, 462)
Screenshot: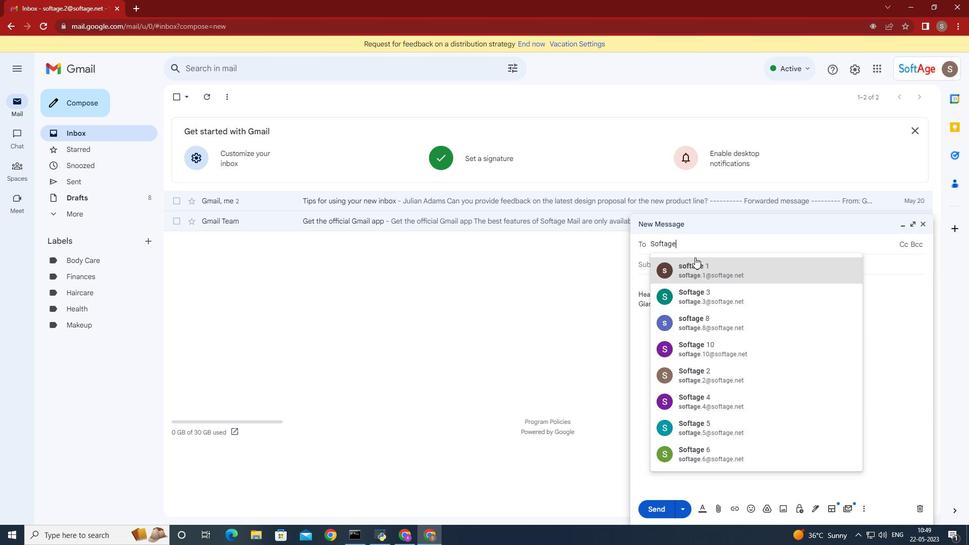
Action: Mouse pressed left at (538, 462)
Screenshot: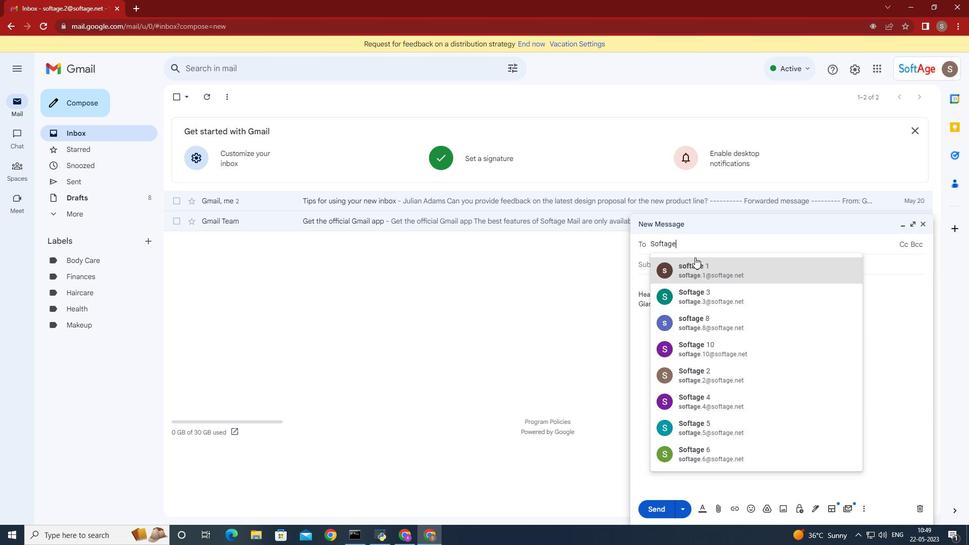 
Action: Mouse moved to (96, 117)
Screenshot: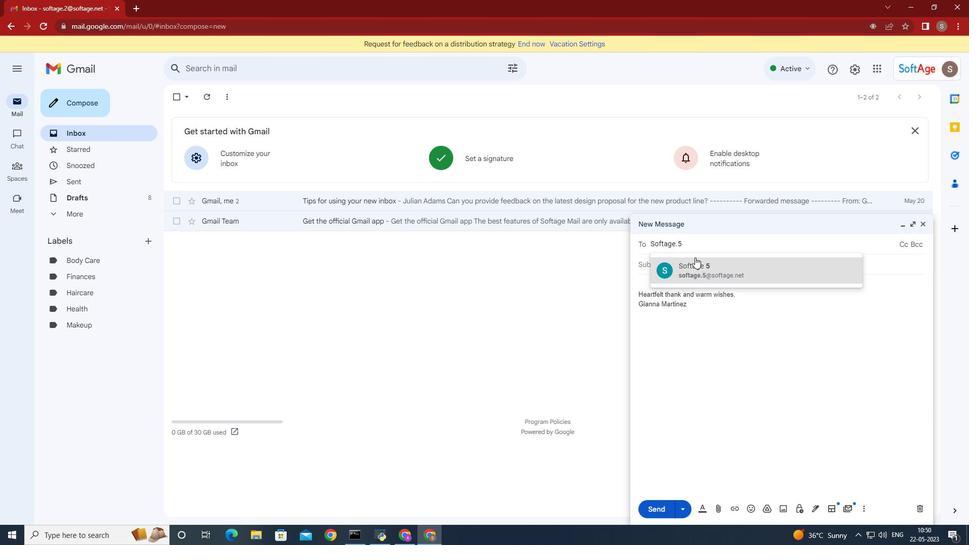 
Action: Mouse pressed left at (96, 117)
Screenshot: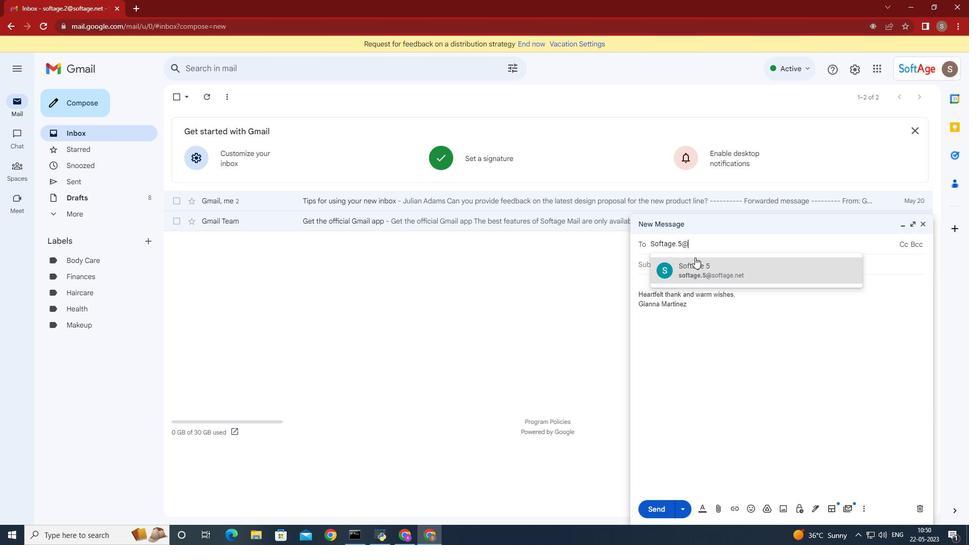 
Action: Mouse moved to (677, 248)
Screenshot: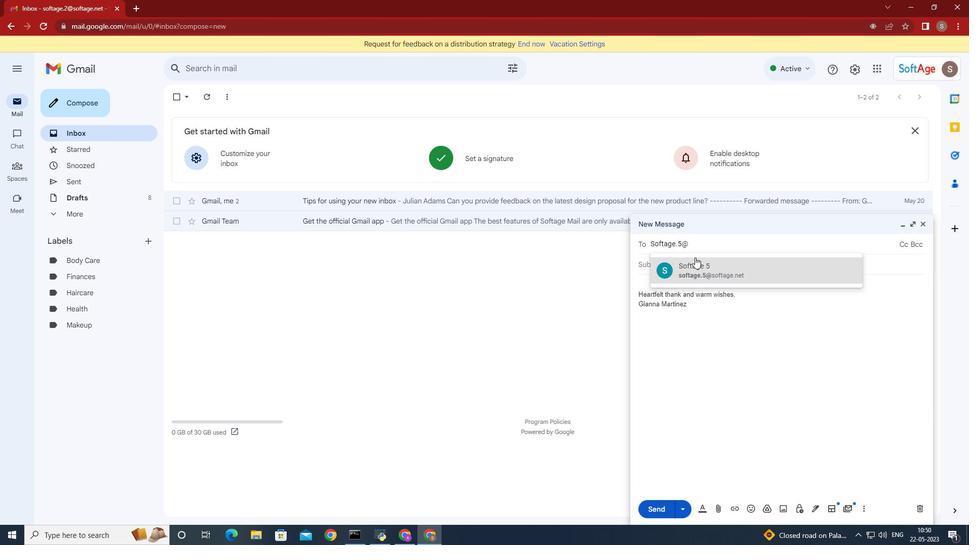 
Action: Mouse pressed left at (677, 248)
Screenshot: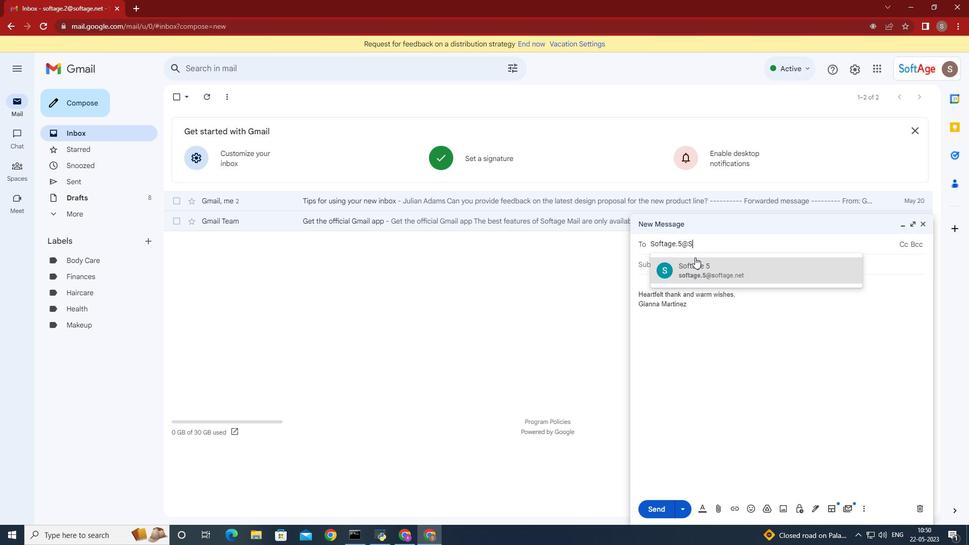 
Action: Mouse moved to (913, 223)
Screenshot: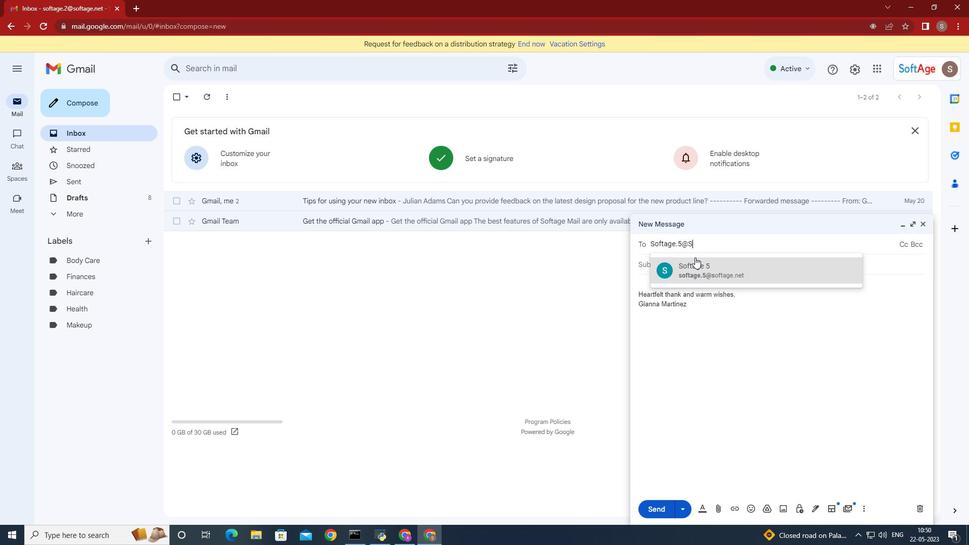 
Action: Mouse pressed left at (913, 223)
Screenshot: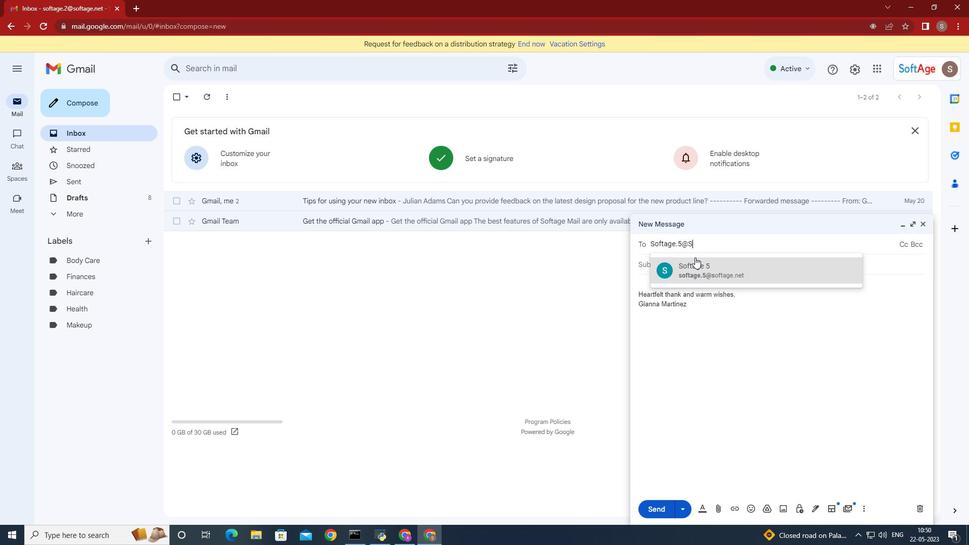 
Action: Mouse moved to (261, 496)
Screenshot: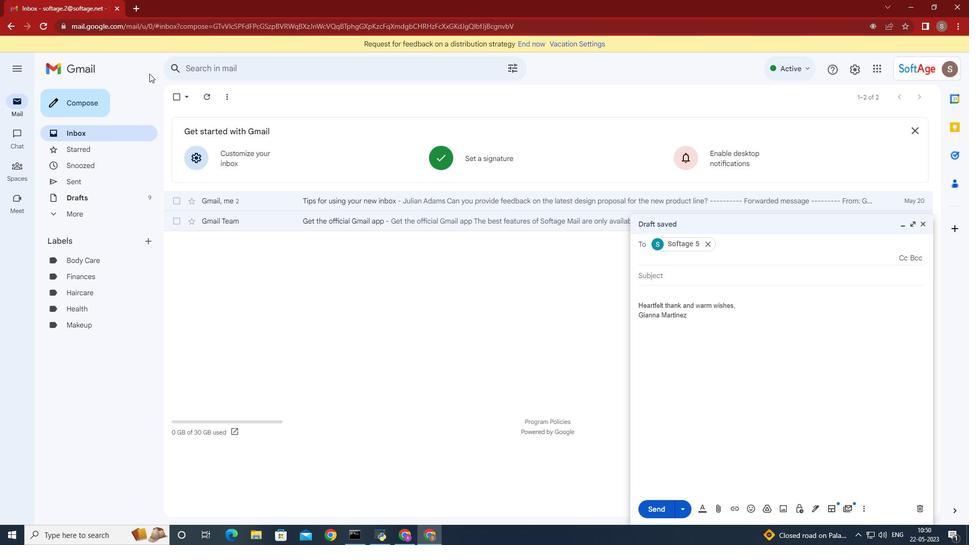 
Action: Mouse pressed left at (261, 496)
Screenshot: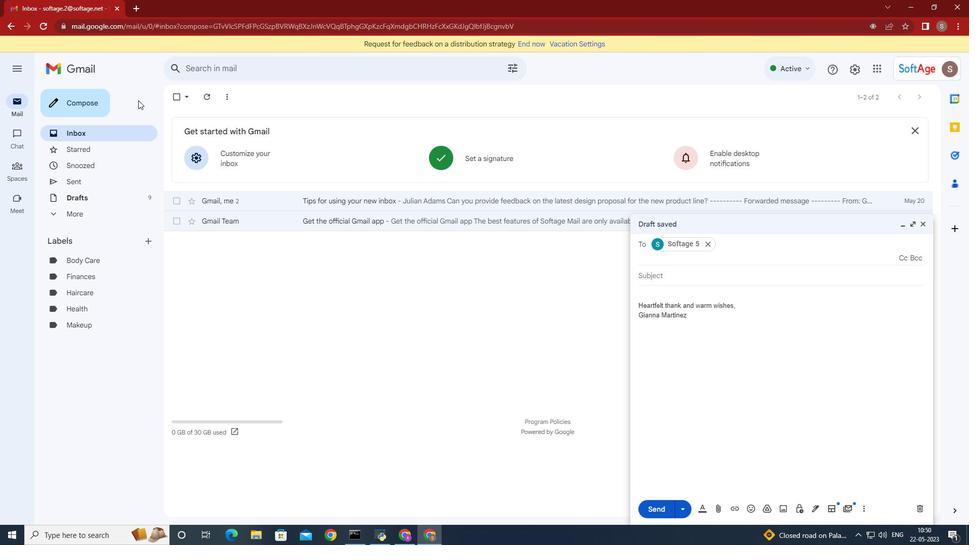 
Action: Mouse moved to (313, 475)
Screenshot: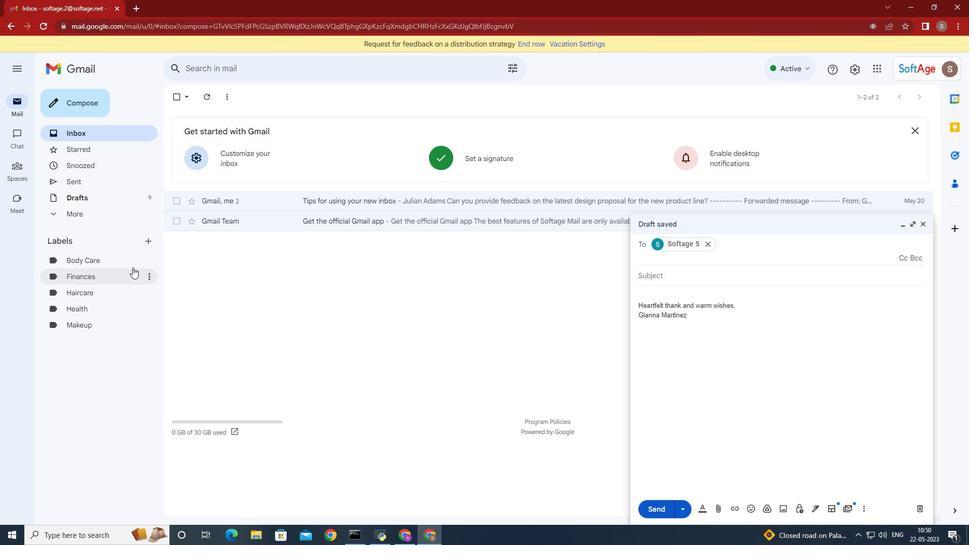 
Action: Mouse pressed left at (313, 475)
Screenshot: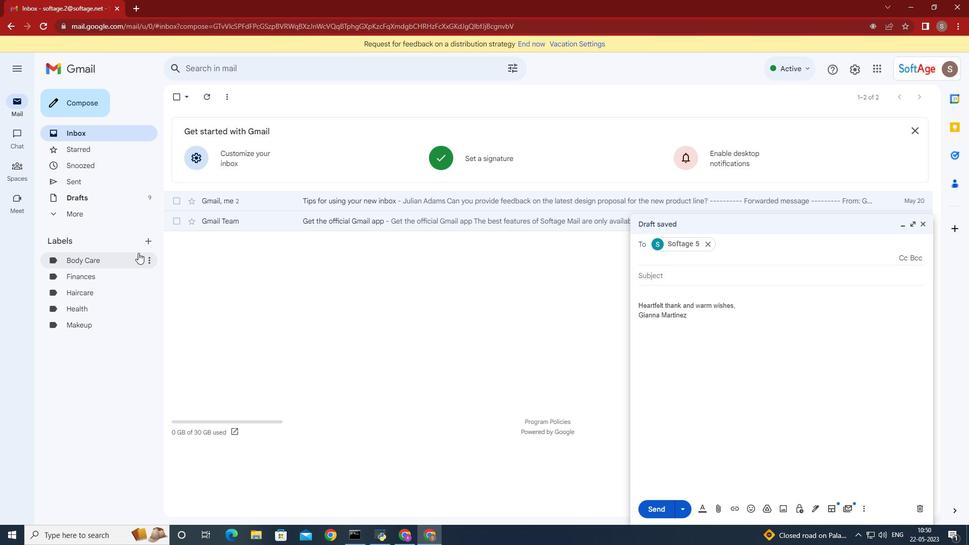 
Action: Mouse moved to (148, 99)
Screenshot: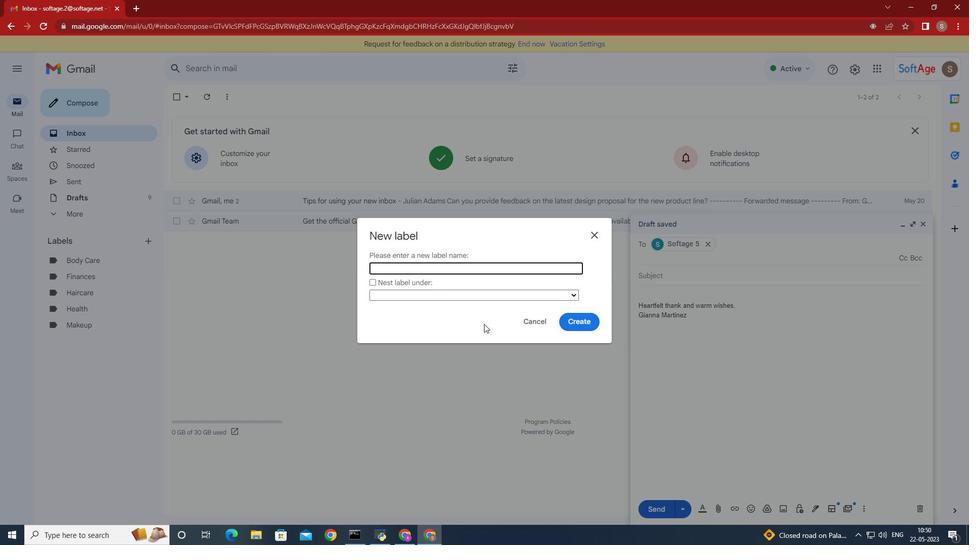 
Action: Mouse pressed left at (148, 99)
Screenshot: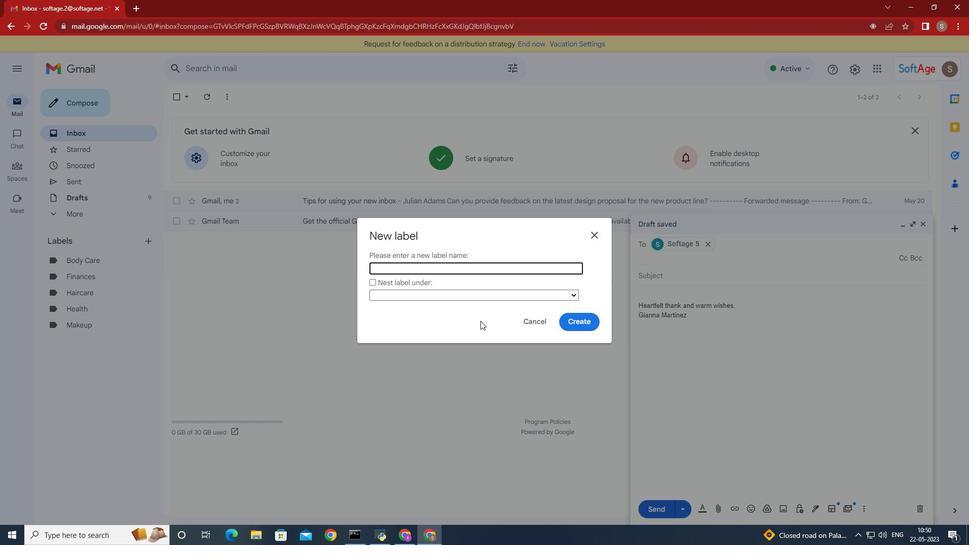 
Action: Key pressed <Key.caps_lock><Key.caps_lock>softage.5<Key.shift>@softage.net
Screenshot: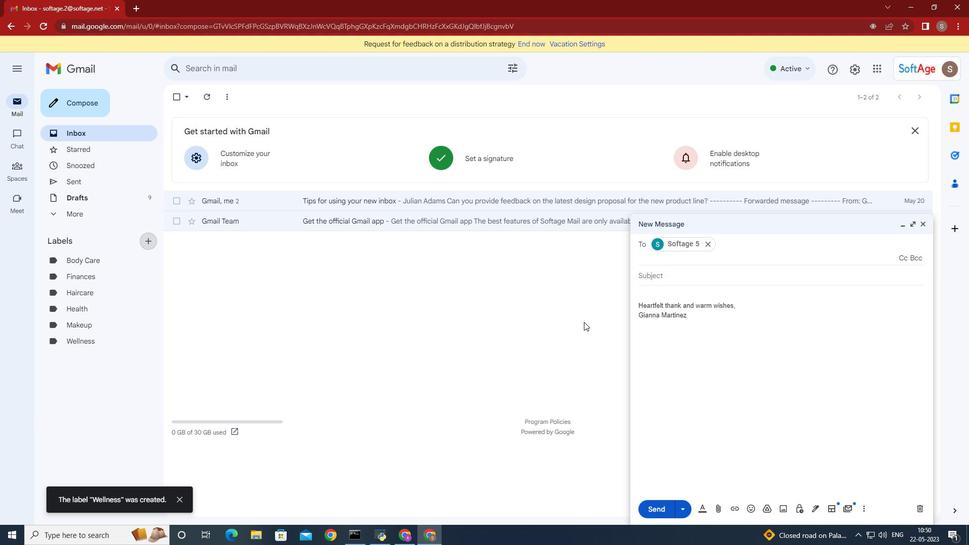 
Action: Mouse moved to (167, 128)
Screenshot: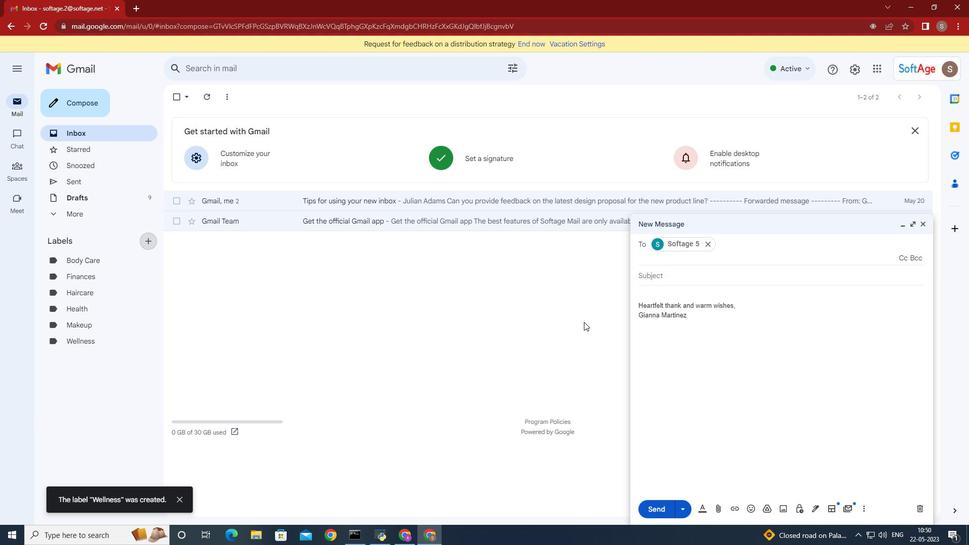 
Action: Mouse pressed left at (167, 128)
Screenshot: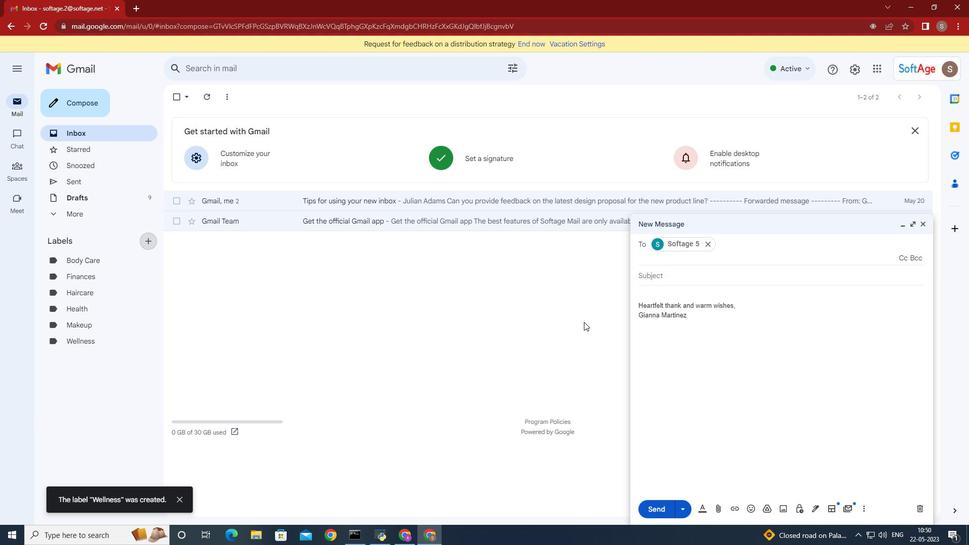 
Action: Mouse moved to (303, 498)
Screenshot: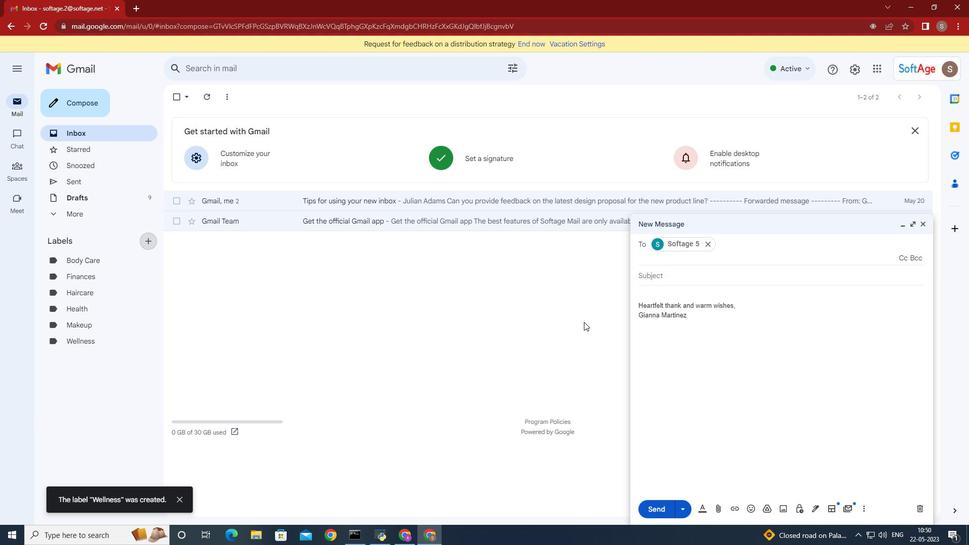 
Action: Mouse pressed left at (303, 498)
Screenshot: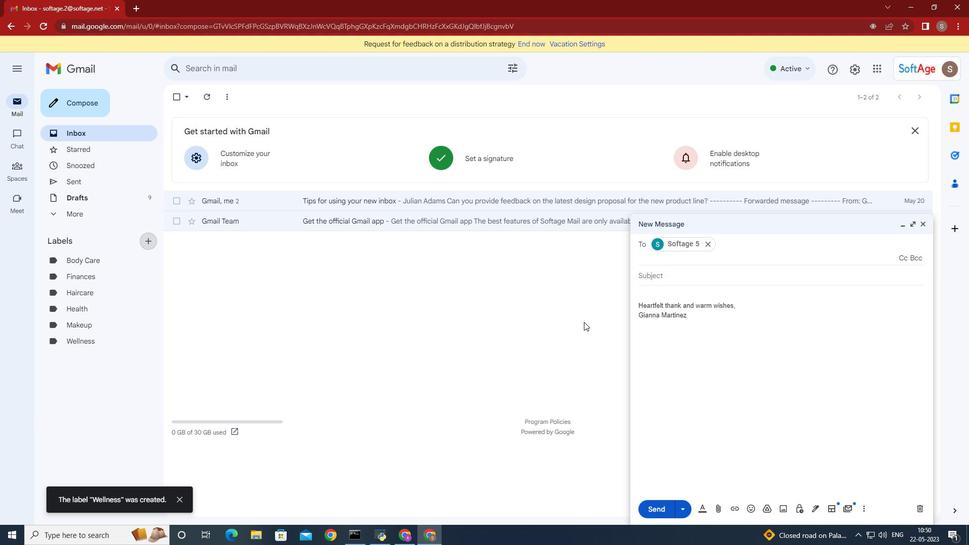 
Action: Mouse moved to (311, 494)
Screenshot: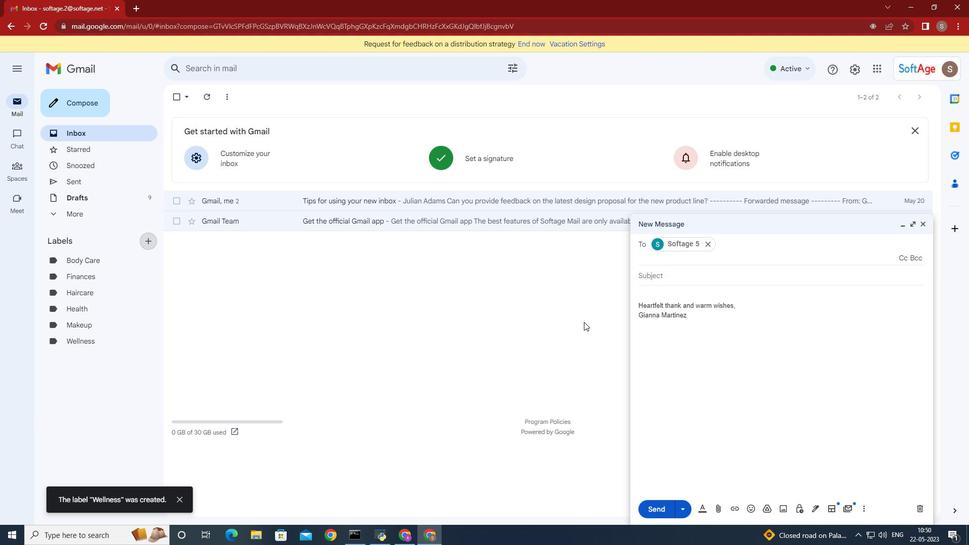 
Action: Mouse pressed left at (311, 494)
Screenshot: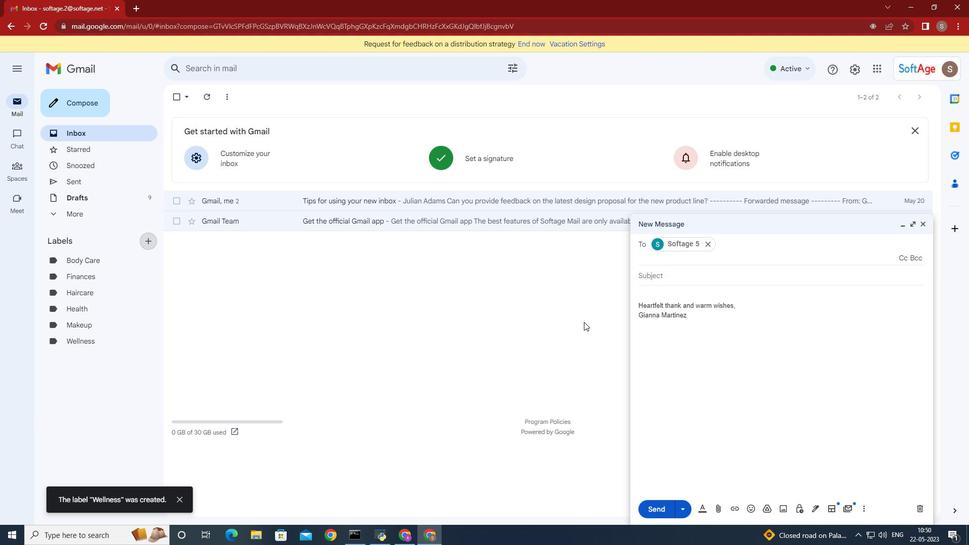 
Action: Mouse moved to (469, 382)
Screenshot: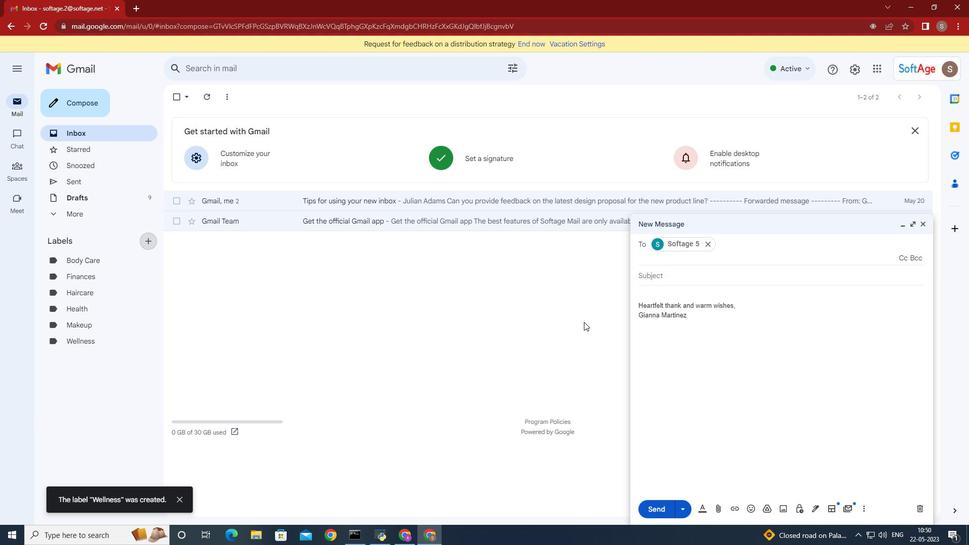 
Action: Mouse pressed left at (469, 382)
Screenshot: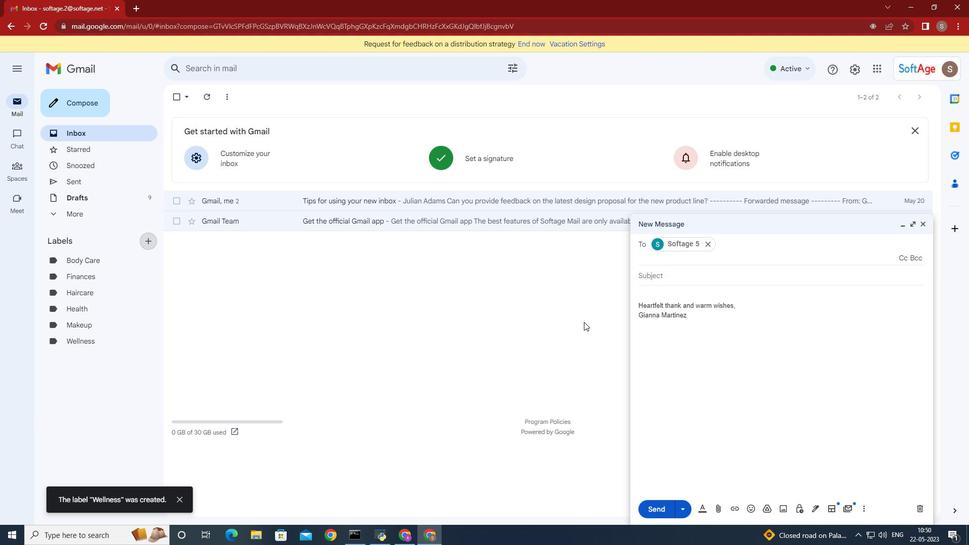 
Action: Key pressed <Key.shift>Wellness
Screenshot: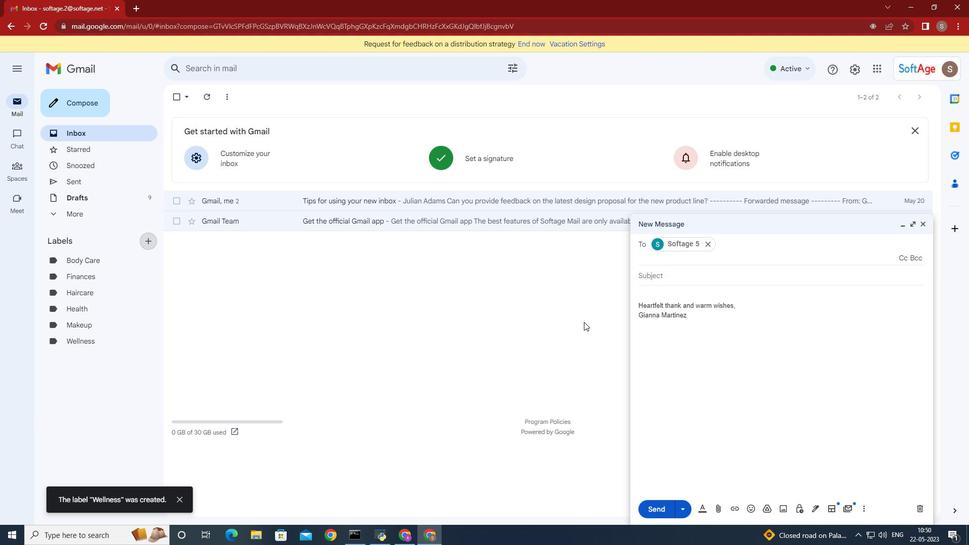 
Action: Mouse moved to (571, 324)
Screenshot: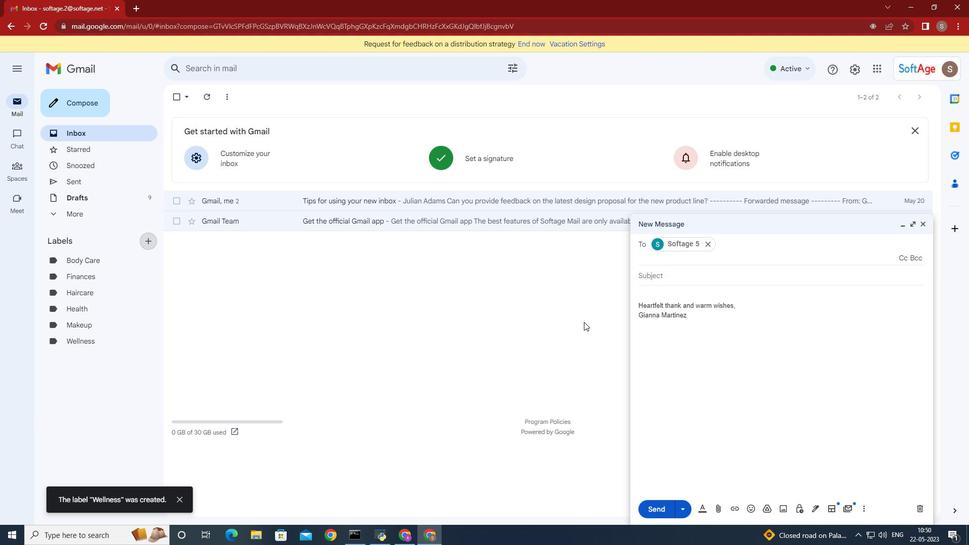 
Action: Mouse pressed left at (571, 324)
Screenshot: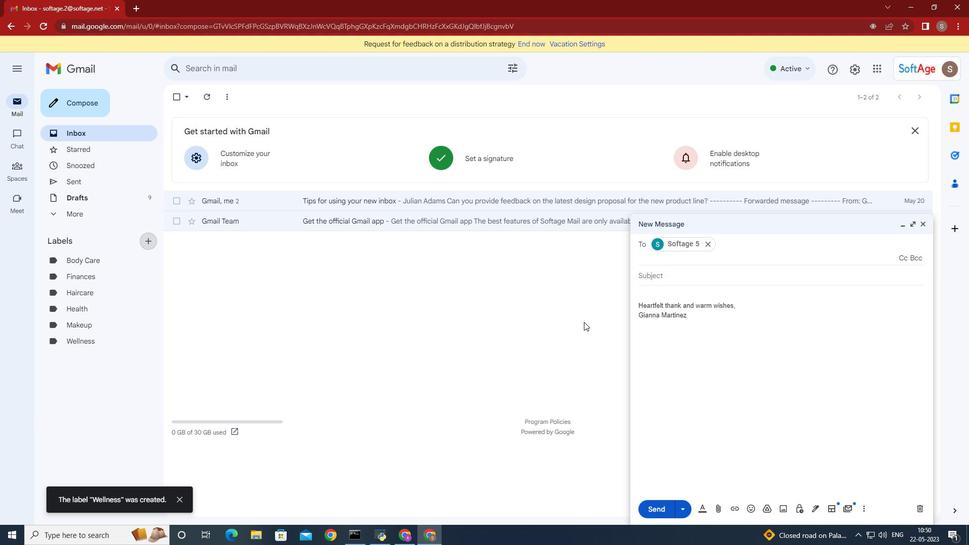 
Action: Mouse moved to (110, 499)
Screenshot: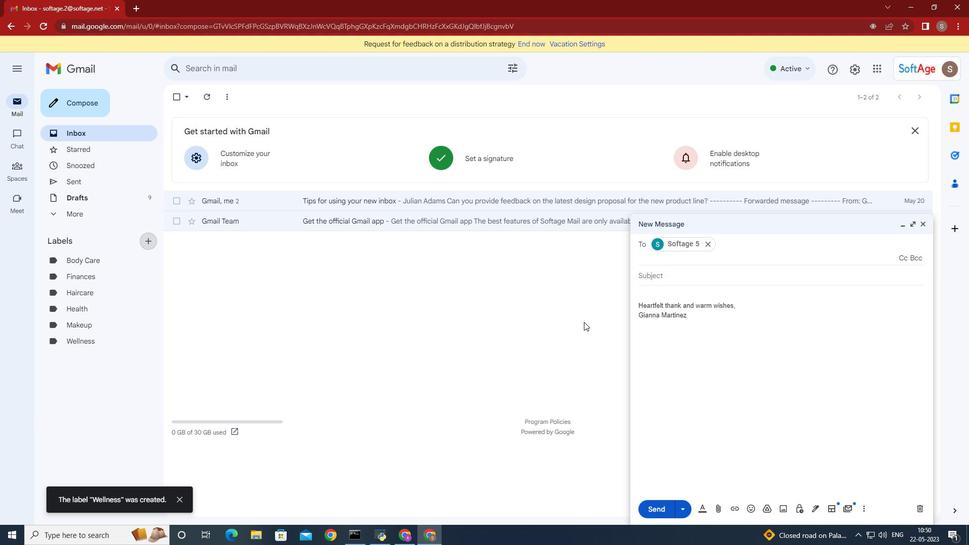 
Action: Mouse pressed left at (110, 499)
Screenshot: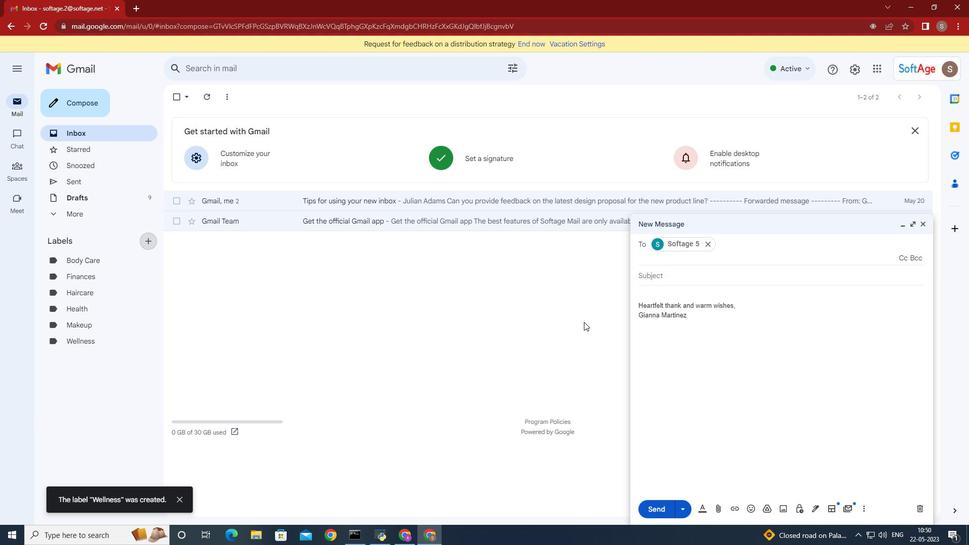 
Action: Mouse moved to (164, 500)
Screenshot: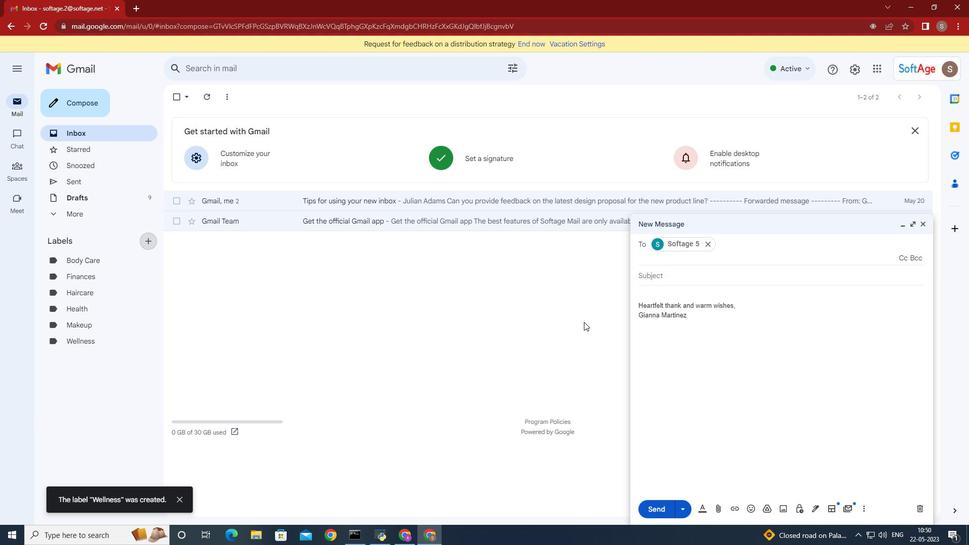 
Action: Mouse pressed left at (164, 500)
Screenshot: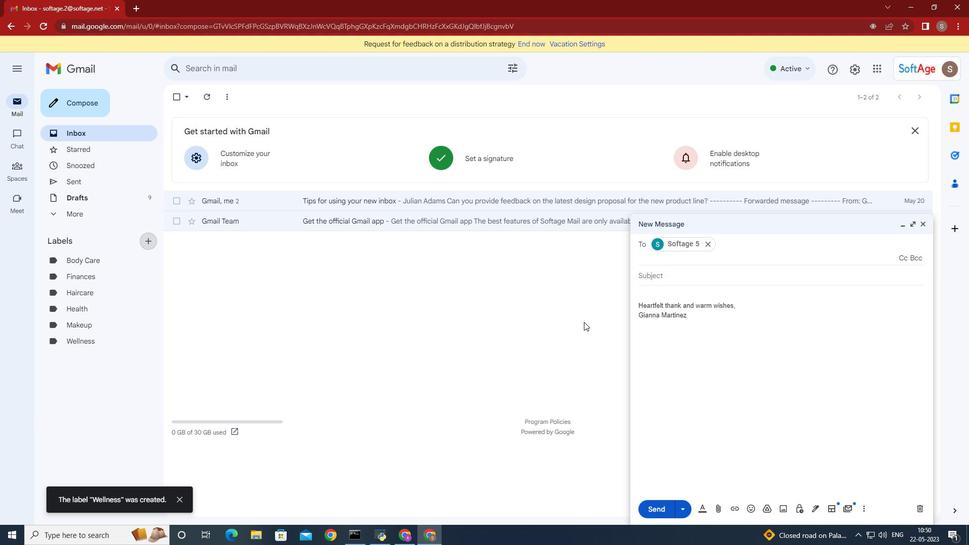 
Action: Mouse moved to (443, 192)
Screenshot: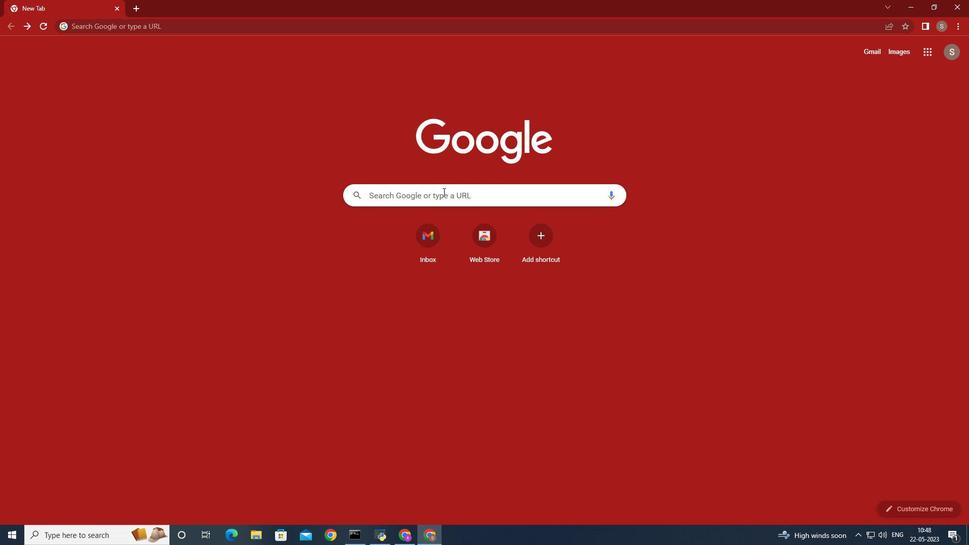 
Action: Mouse pressed left at (443, 192)
Screenshot: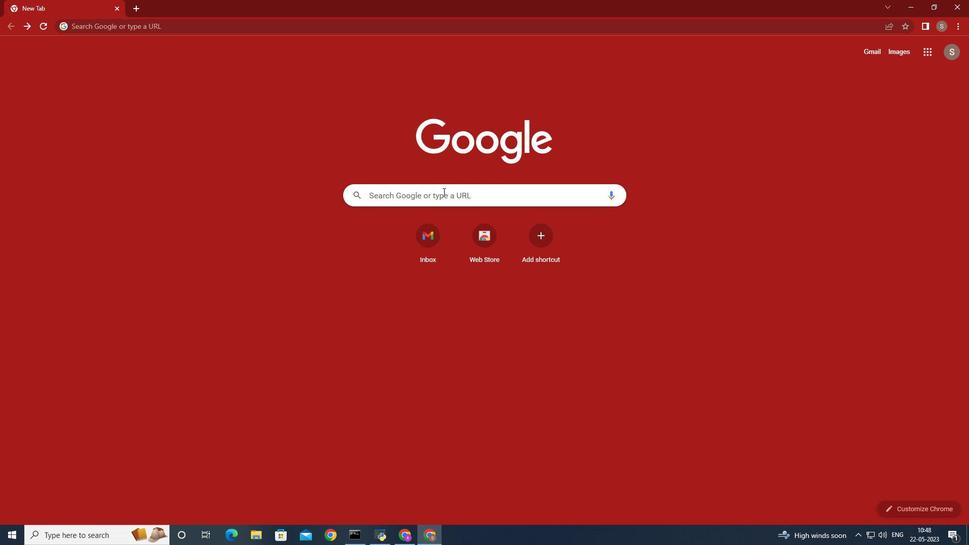 
Action: Mouse moved to (925, 52)
Screenshot: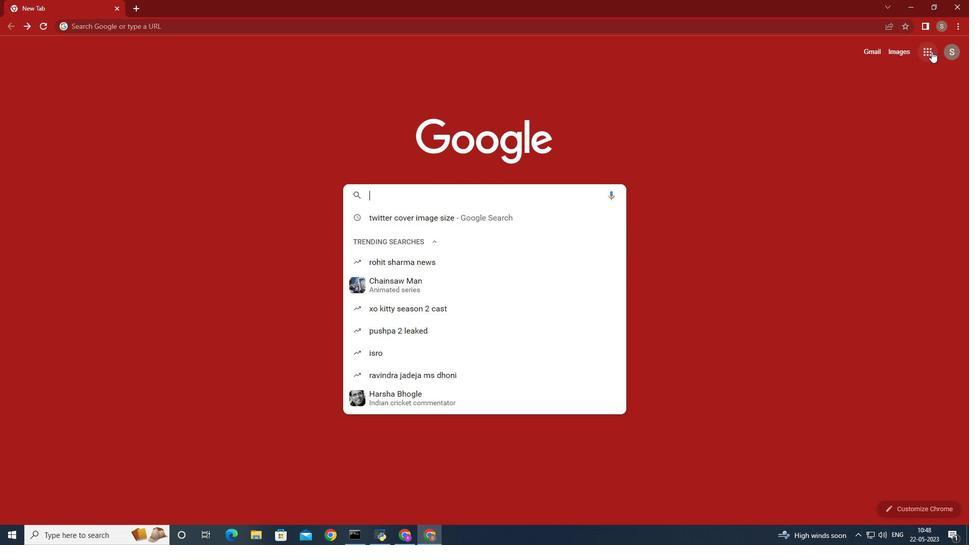 
Action: Mouse pressed left at (925, 52)
Screenshot: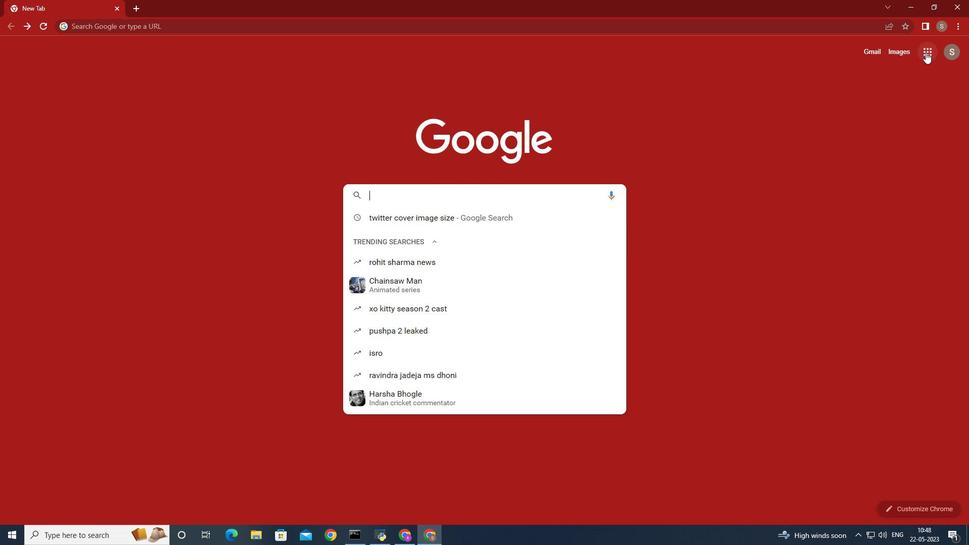 
Action: Mouse moved to (879, 92)
Screenshot: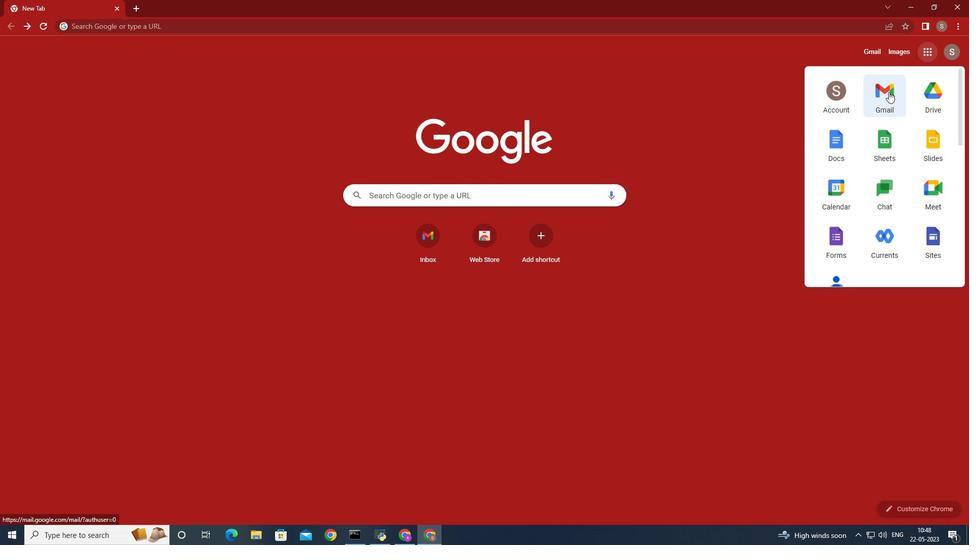 
Action: Mouse pressed left at (879, 92)
Screenshot: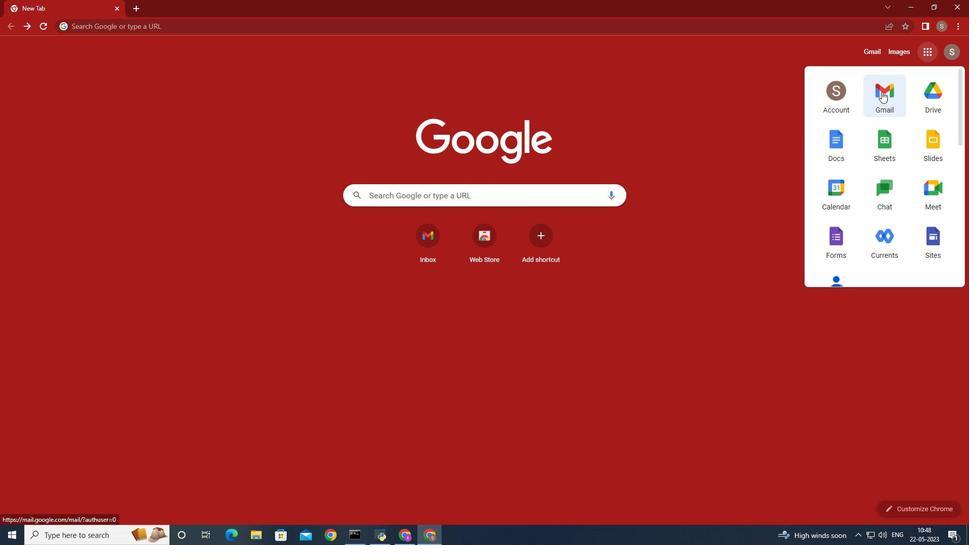 
Action: Mouse moved to (856, 71)
Screenshot: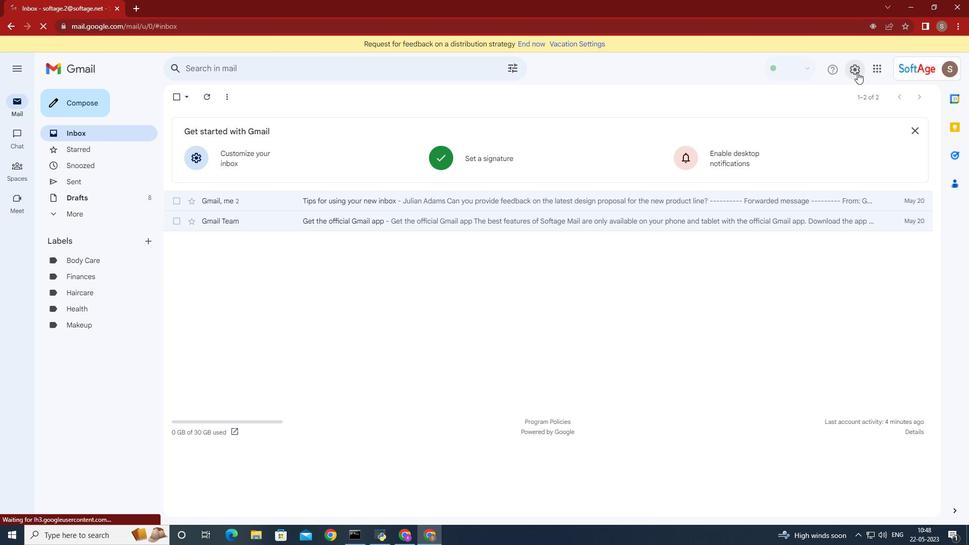 
Action: Mouse pressed left at (856, 71)
Screenshot: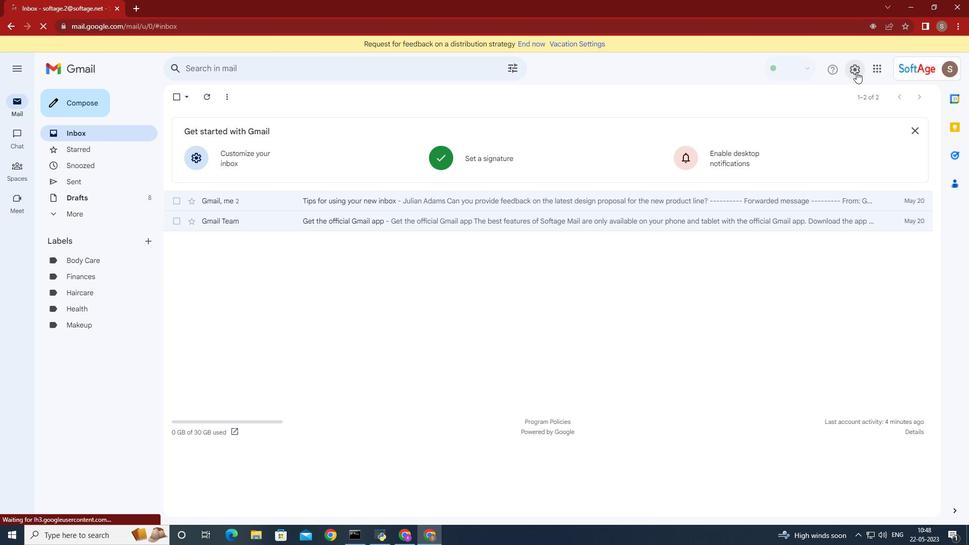 
Action: Mouse moved to (859, 122)
Screenshot: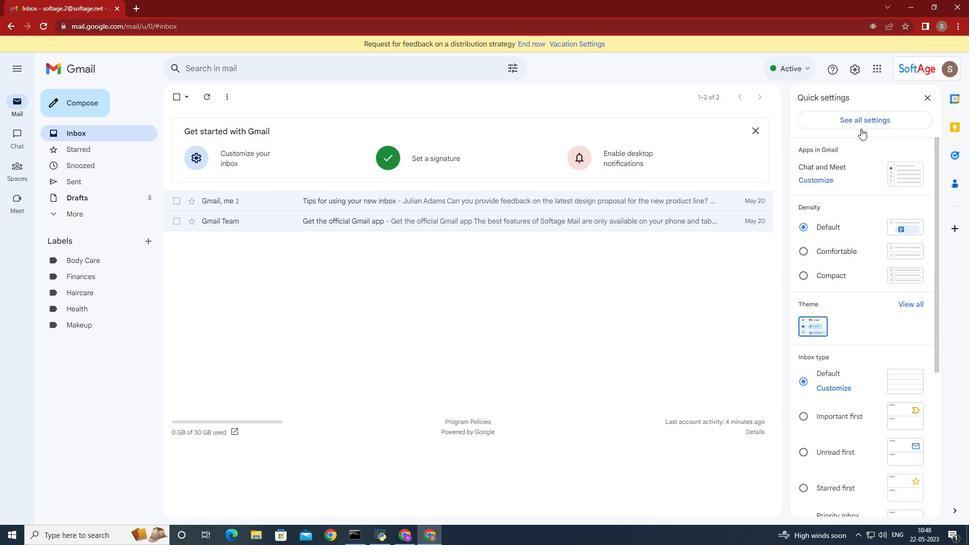 
Action: Mouse pressed left at (859, 122)
Screenshot: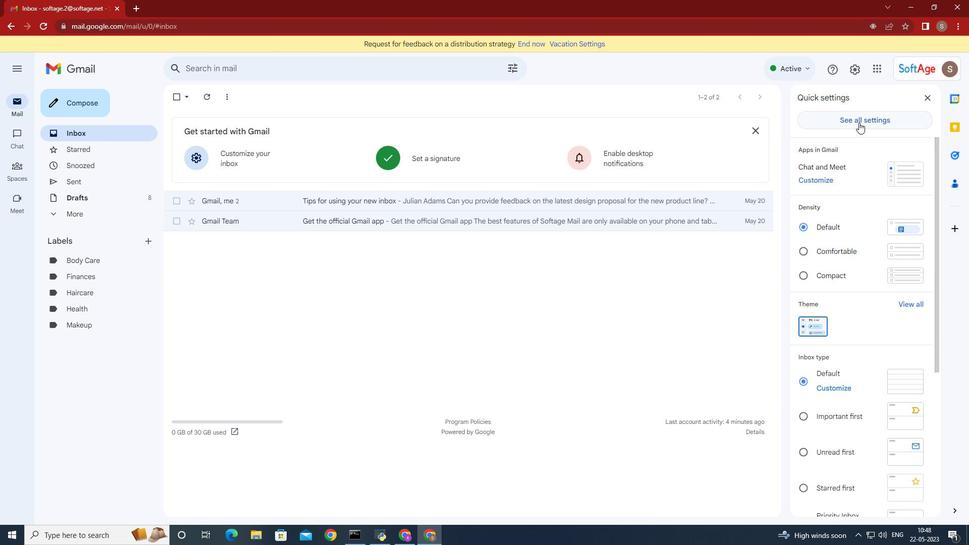 
Action: Mouse moved to (459, 225)
Screenshot: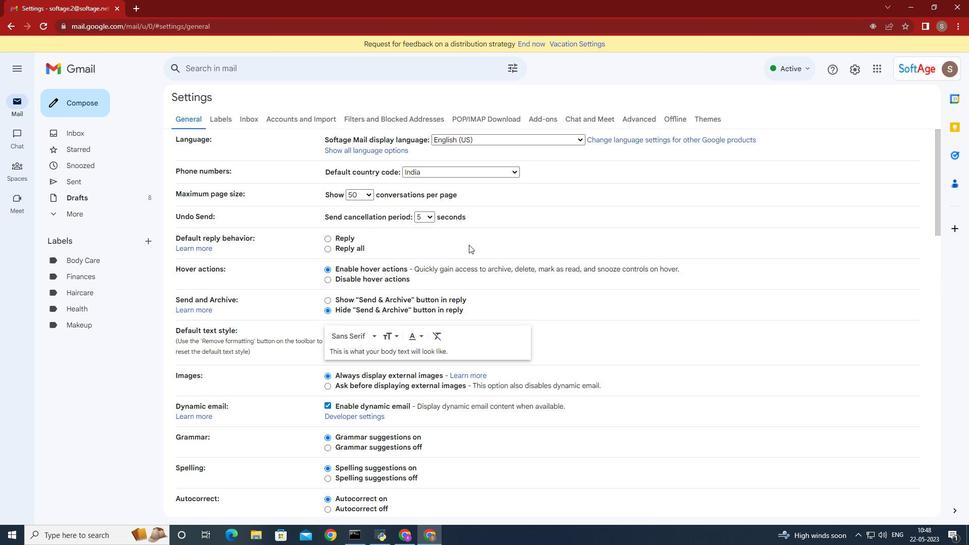 
Action: Mouse scrolled (459, 225) with delta (0, 0)
Screenshot: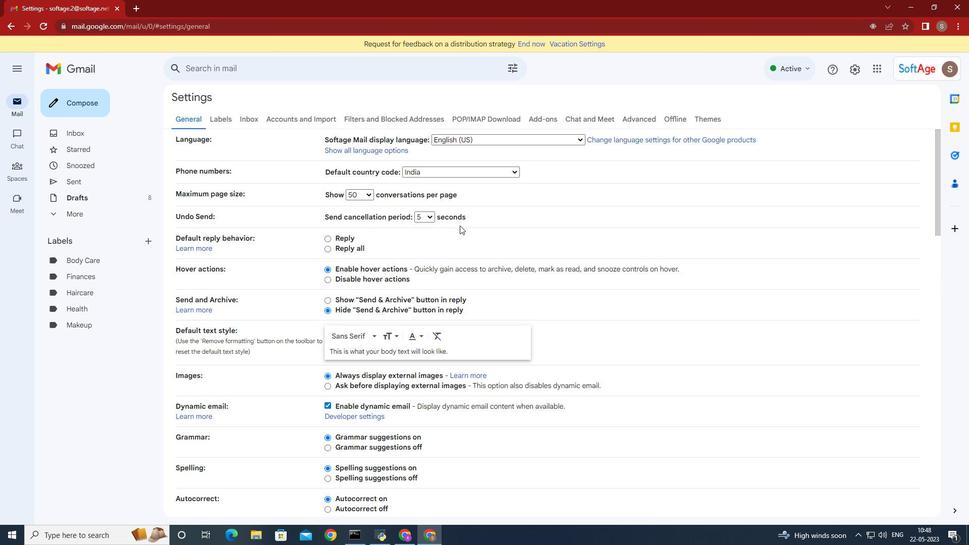 
Action: Mouse scrolled (459, 225) with delta (0, 0)
Screenshot: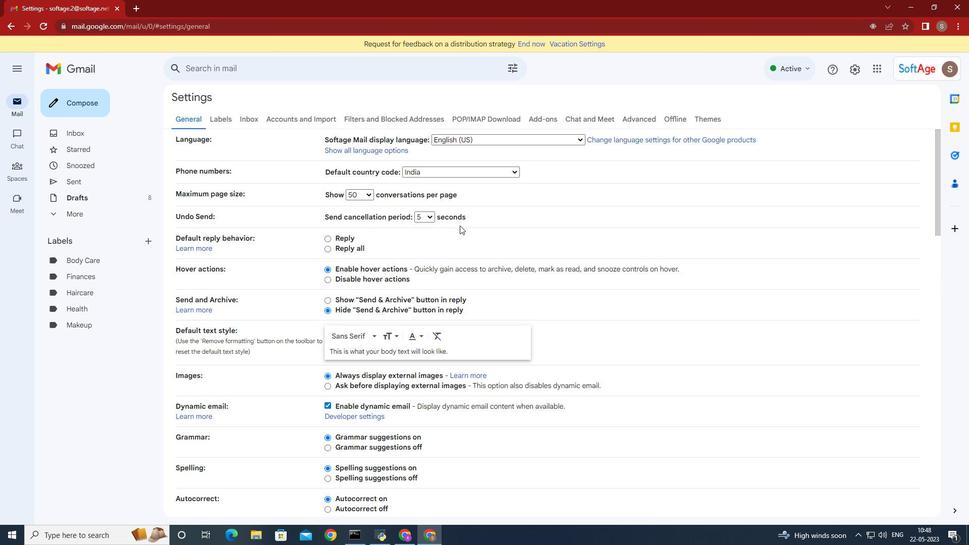 
Action: Mouse scrolled (459, 225) with delta (0, 0)
Screenshot: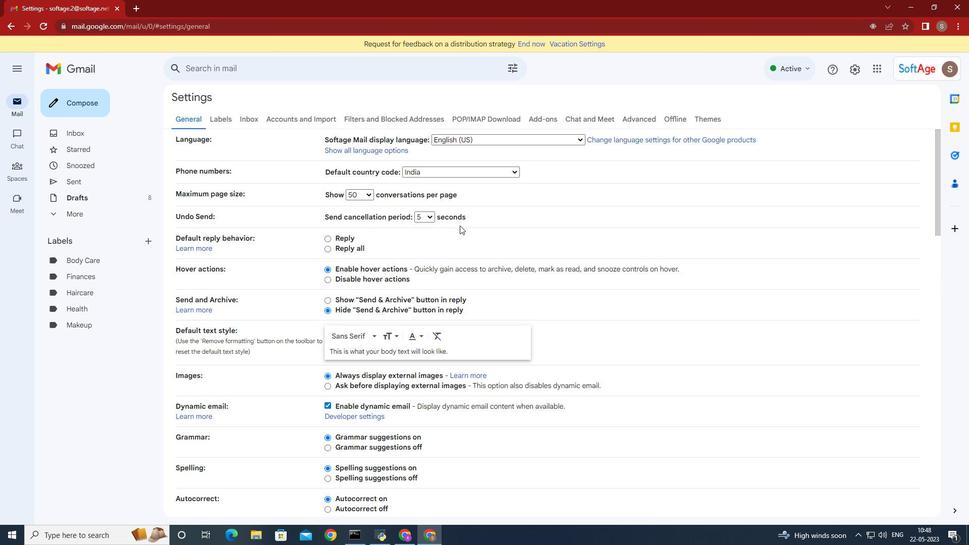 
Action: Mouse scrolled (459, 225) with delta (0, 0)
Screenshot: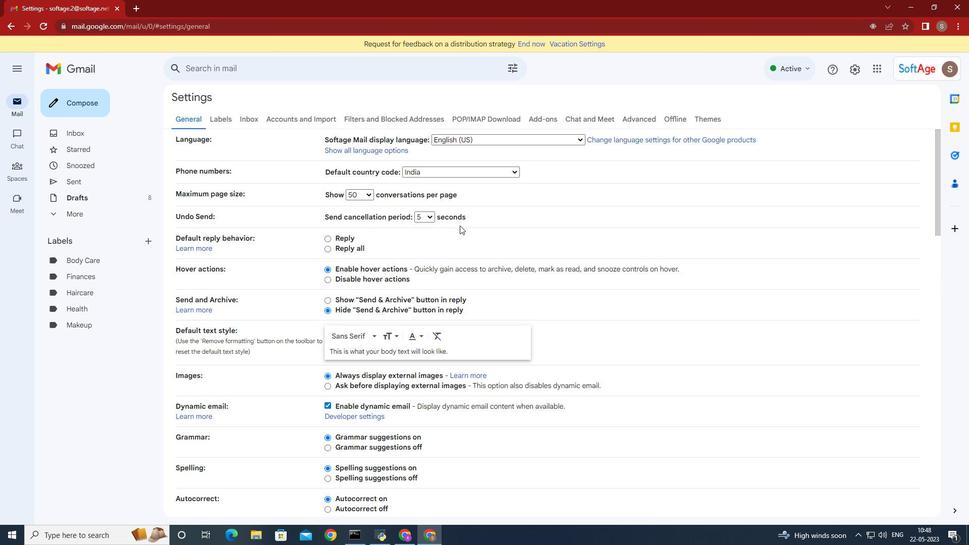 
Action: Mouse moved to (466, 226)
Screenshot: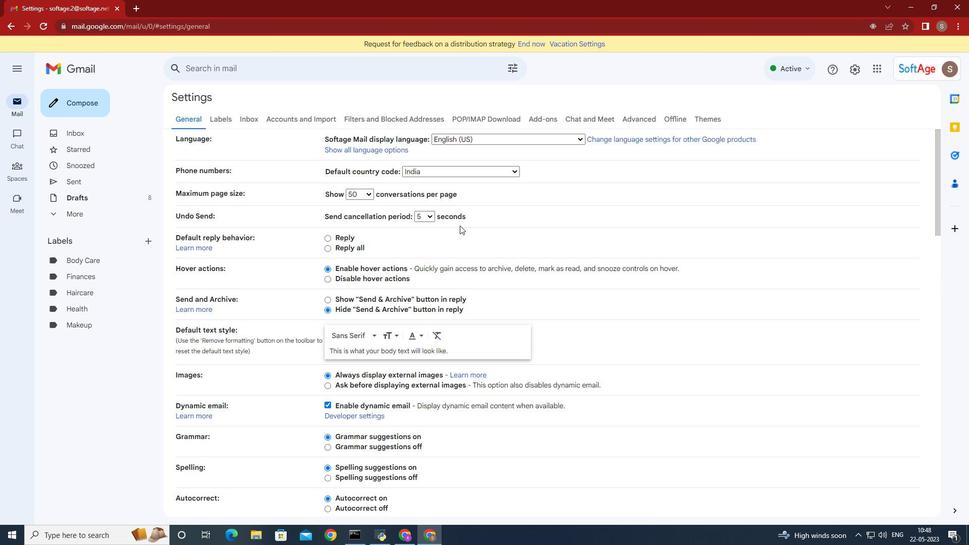 
Action: Mouse scrolled (466, 226) with delta (0, 0)
Screenshot: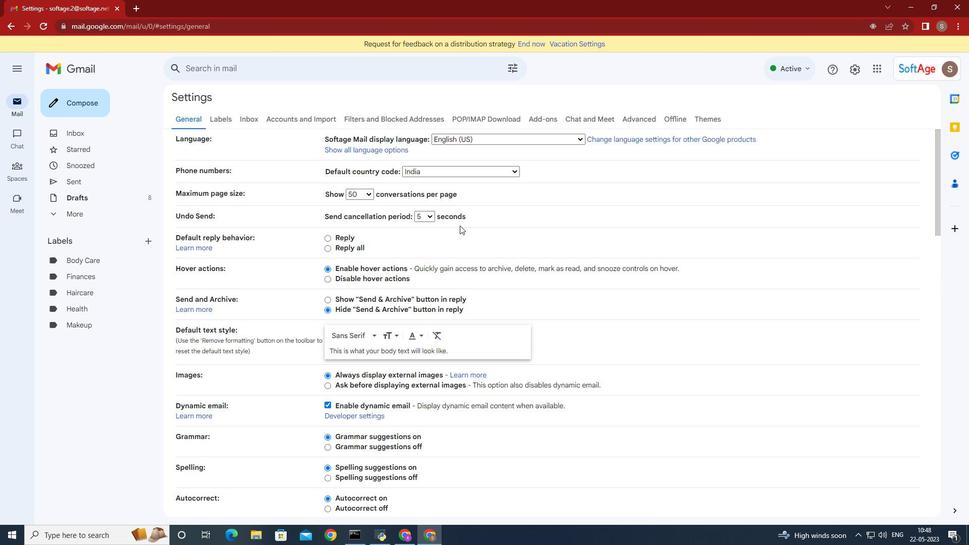 
Action: Mouse moved to (587, 308)
Screenshot: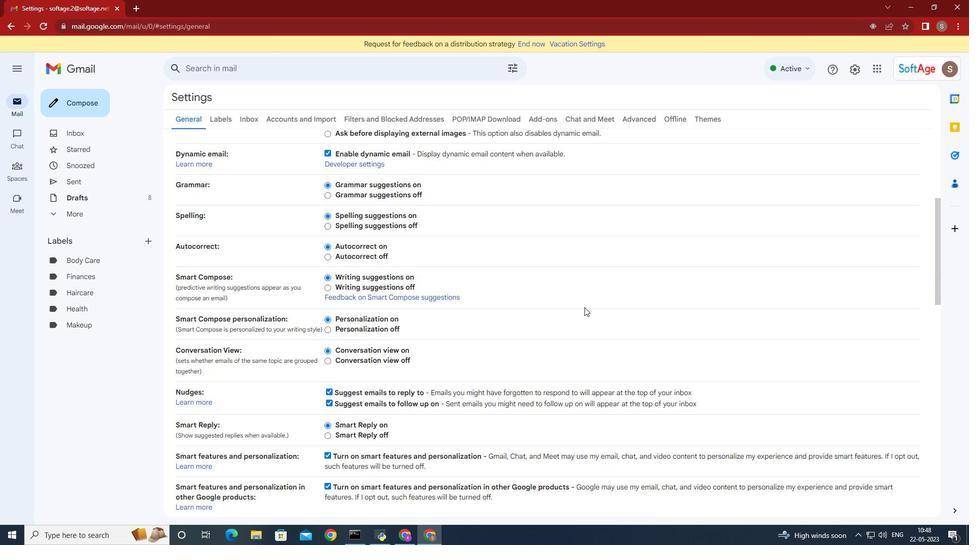
Action: Mouse scrolled (587, 308) with delta (0, 0)
Screenshot: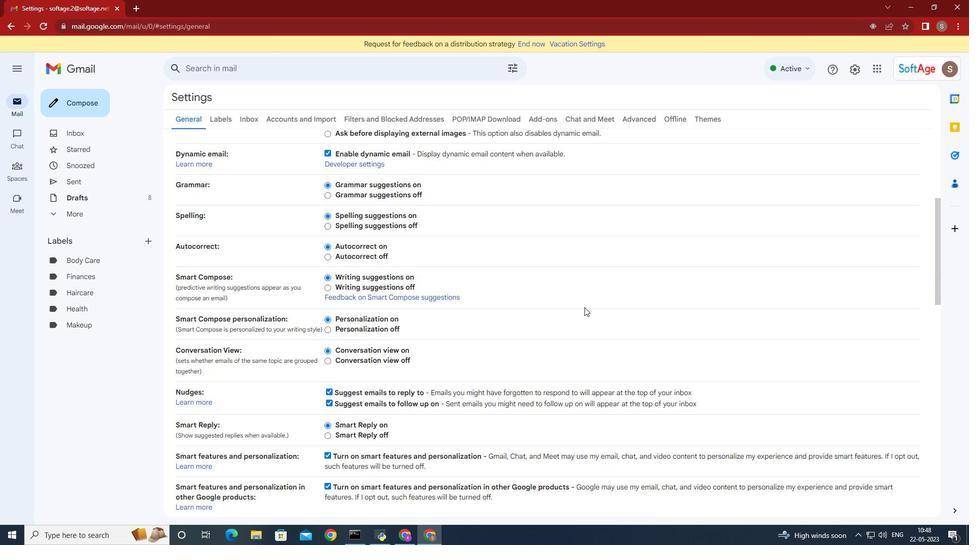 
Action: Mouse scrolled (587, 308) with delta (0, 0)
Screenshot: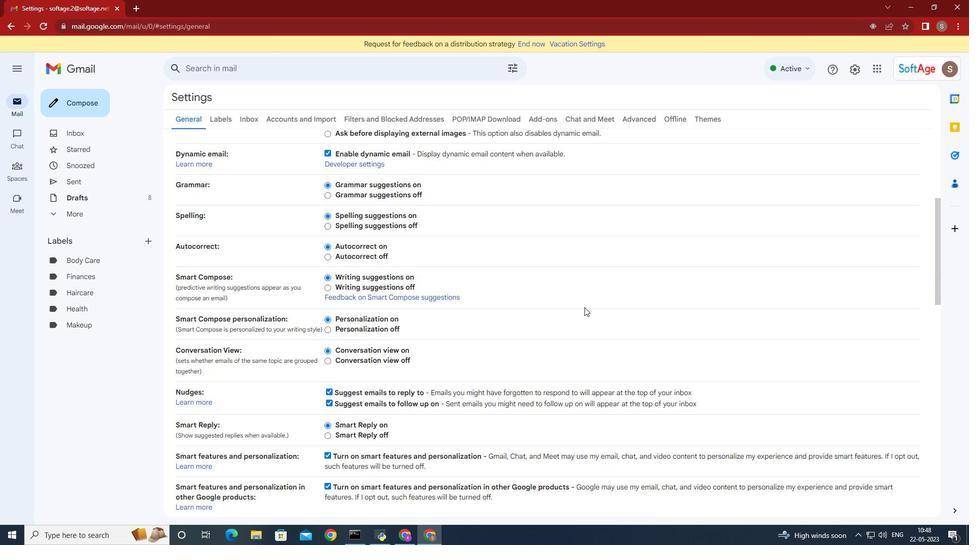 
Action: Mouse moved to (583, 308)
Screenshot: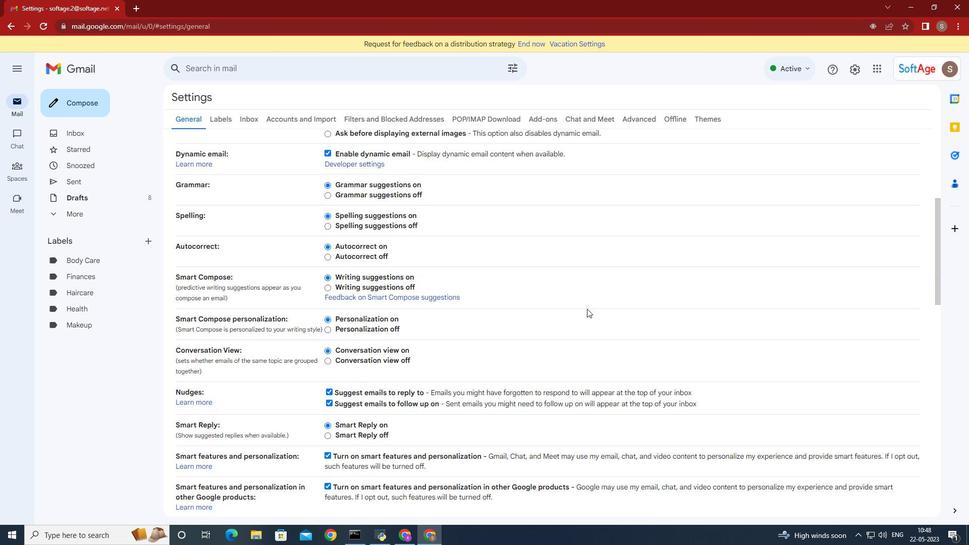 
Action: Mouse scrolled (583, 308) with delta (0, 0)
Screenshot: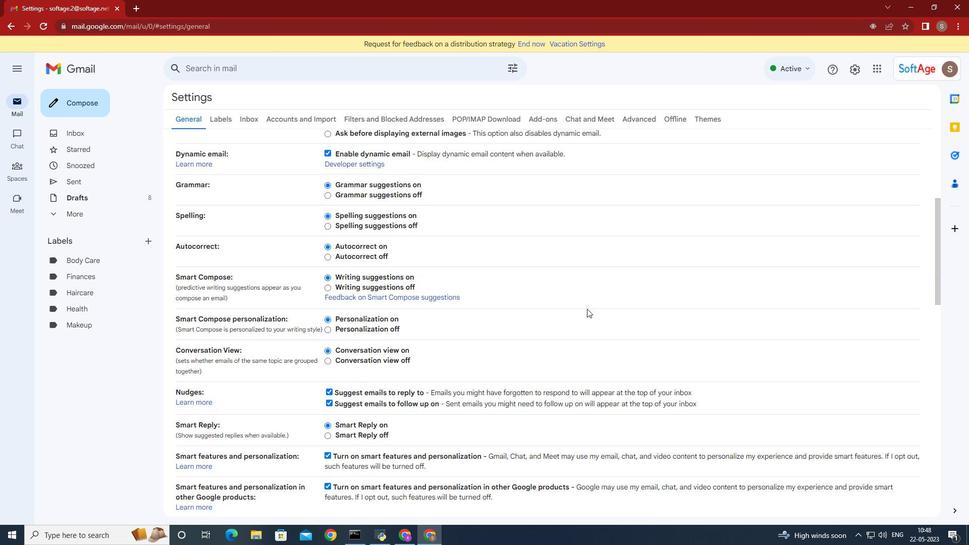 
Action: Mouse moved to (577, 305)
Screenshot: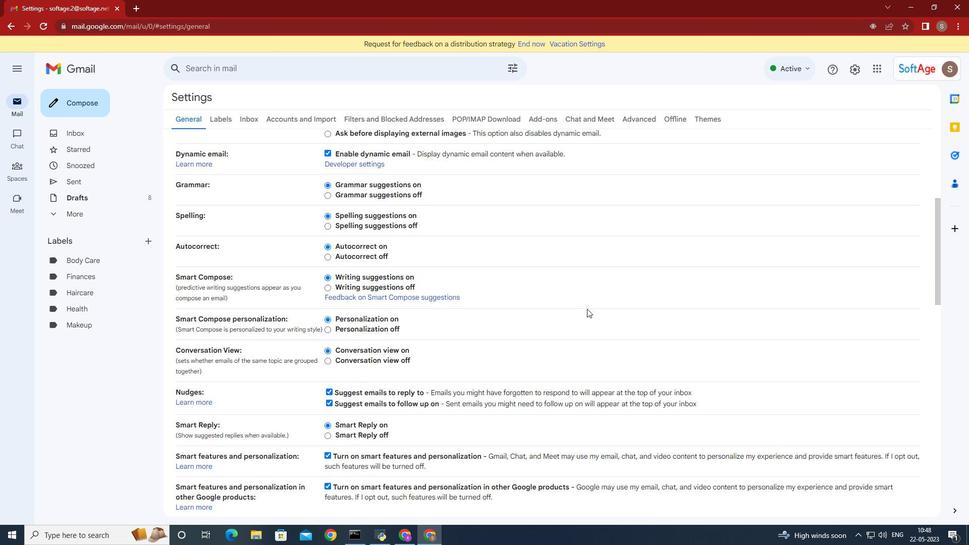 
Action: Mouse scrolled (577, 304) with delta (0, 0)
Screenshot: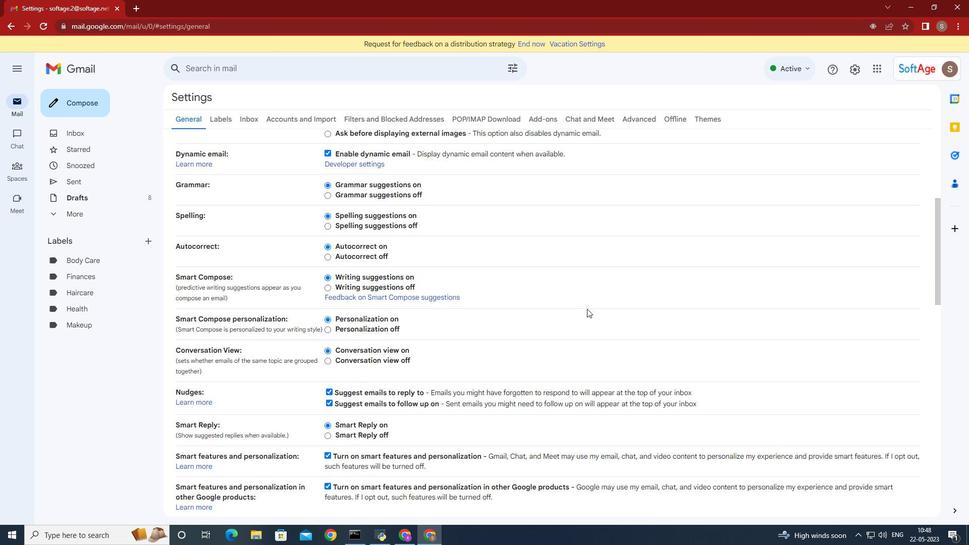 
Action: Mouse moved to (542, 284)
Screenshot: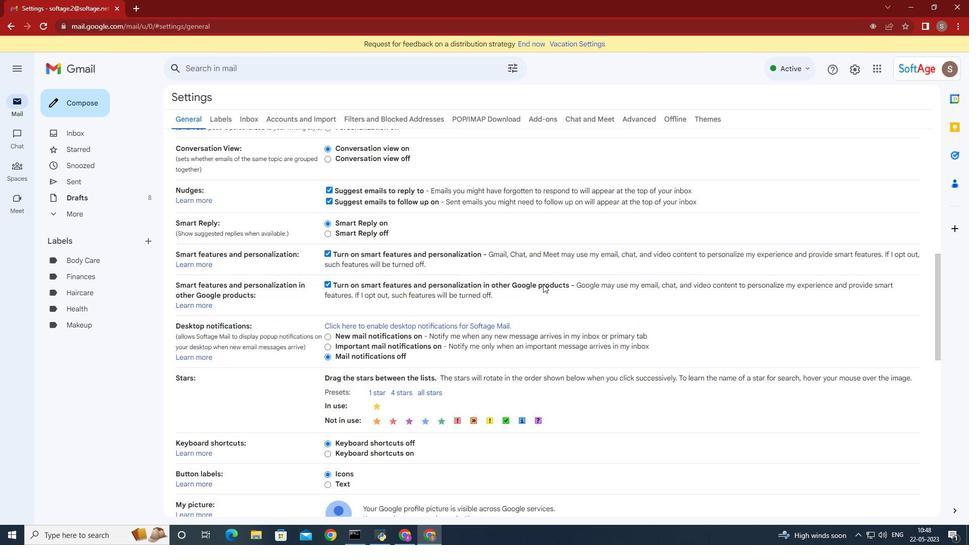 
Action: Mouse scrolled (542, 283) with delta (0, 0)
Screenshot: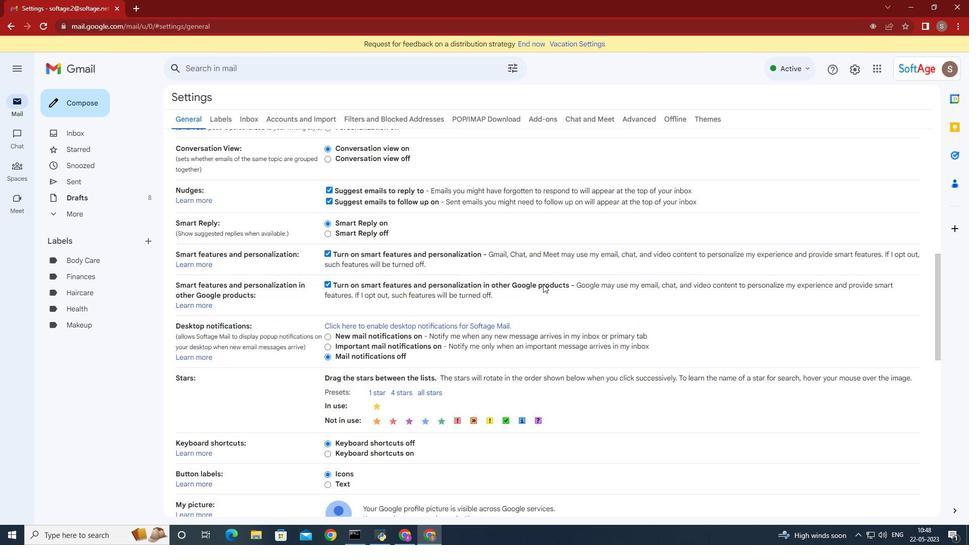 
Action: Mouse scrolled (542, 283) with delta (0, 0)
Screenshot: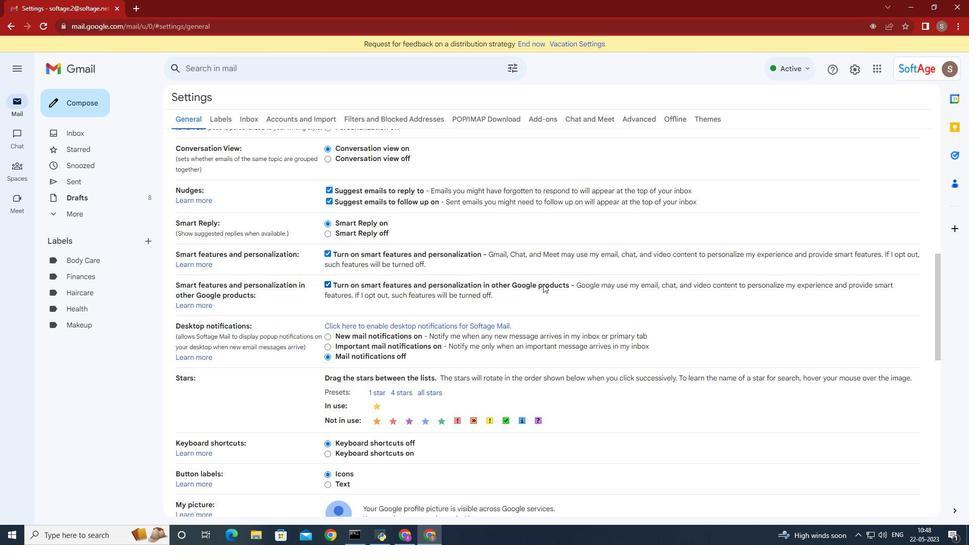 
Action: Mouse scrolled (542, 283) with delta (0, 0)
Screenshot: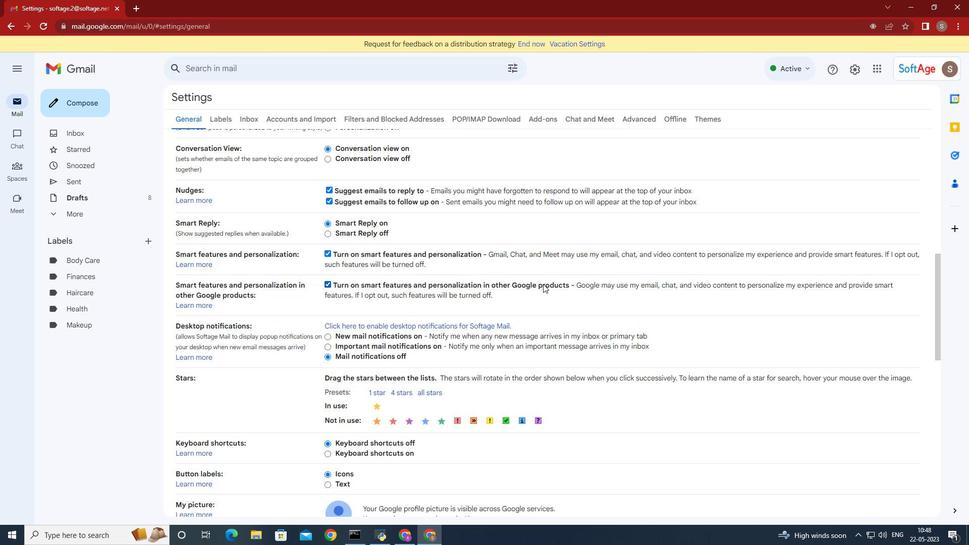 
Action: Mouse scrolled (542, 283) with delta (0, 0)
Screenshot: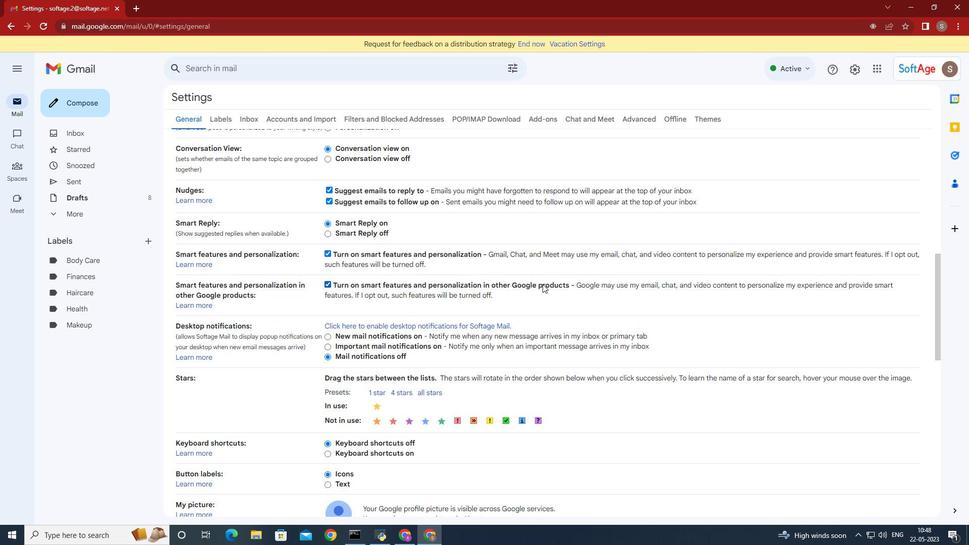 
Action: Mouse scrolled (542, 283) with delta (0, 0)
Screenshot: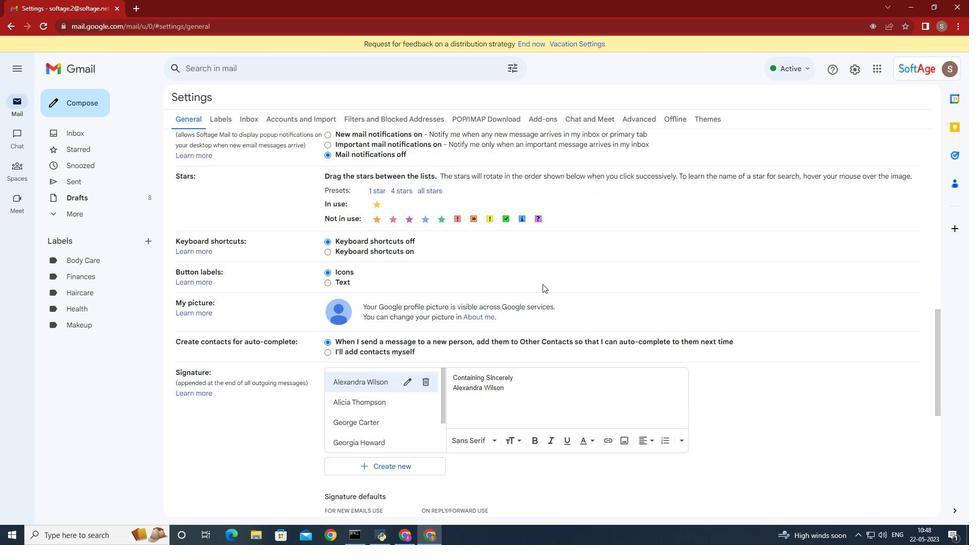 
Action: Mouse scrolled (542, 283) with delta (0, 0)
Screenshot: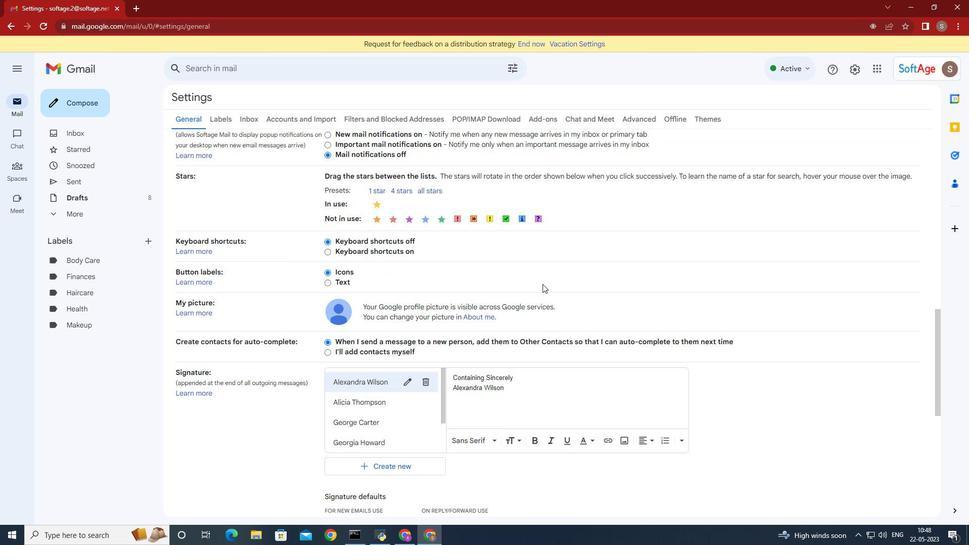 
Action: Mouse scrolled (542, 283) with delta (0, 0)
Screenshot: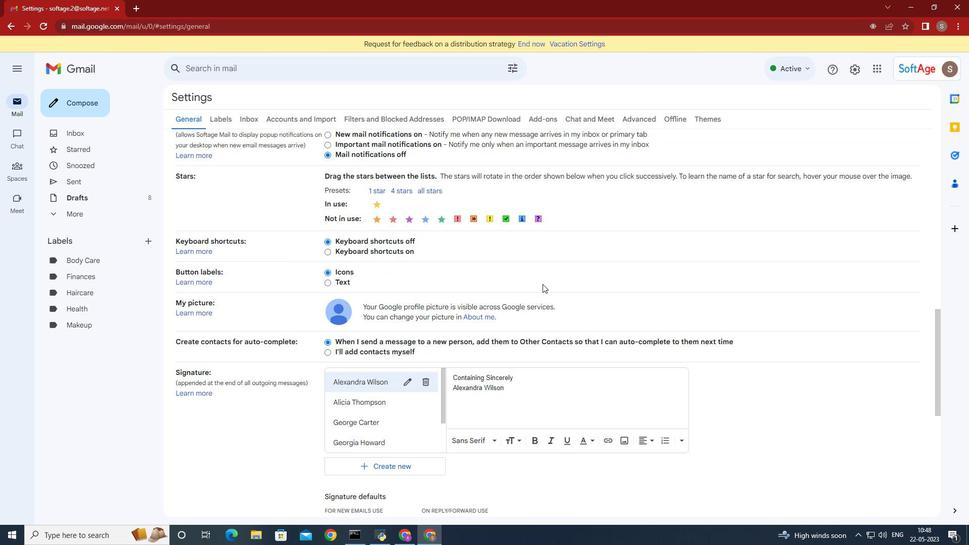 
Action: Mouse moved to (388, 312)
Screenshot: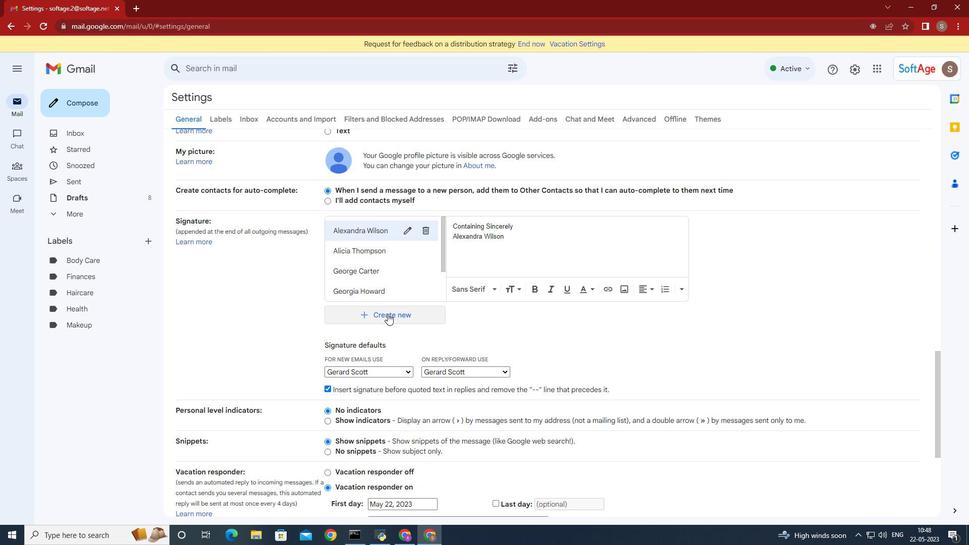 
Action: Mouse pressed left at (388, 312)
Screenshot: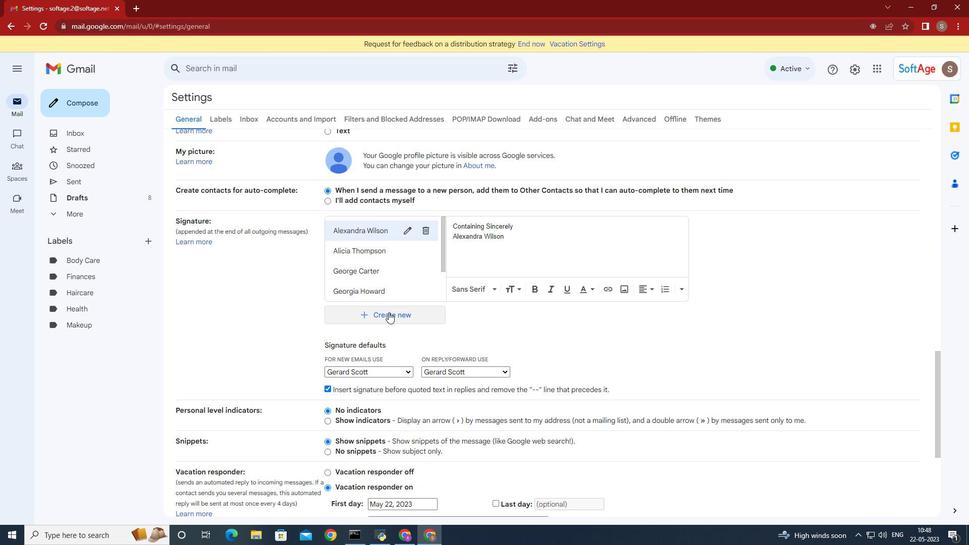 
Action: Mouse moved to (412, 262)
Screenshot: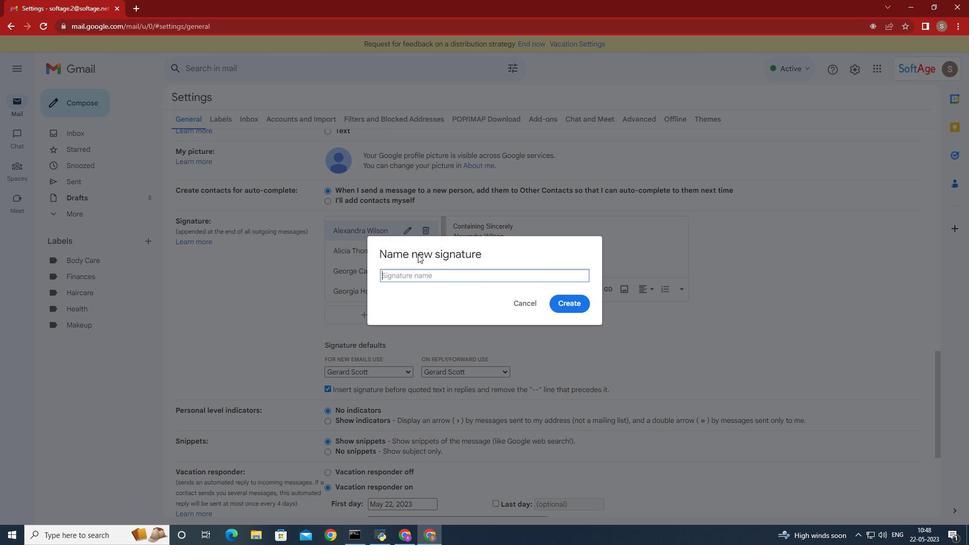 
Action: Key pressed <Key.shift><Key.shift><Key.shift><Key.shift><Key.shift><Key.shift><Key.shift><Key.shift><Key.shift><Key.shift>Gianna<Key.space><Key.shift>Martinez
Screenshot: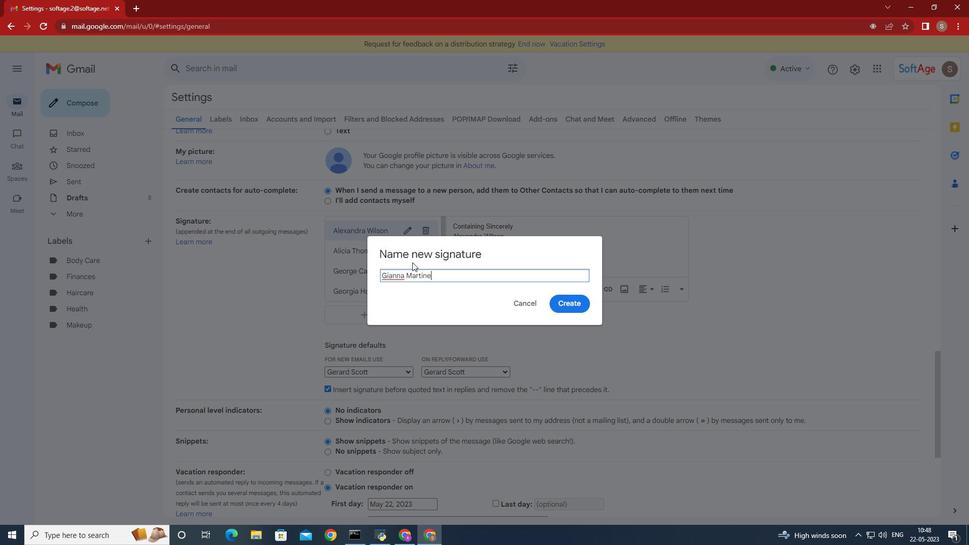 
Action: Mouse moved to (571, 306)
Screenshot: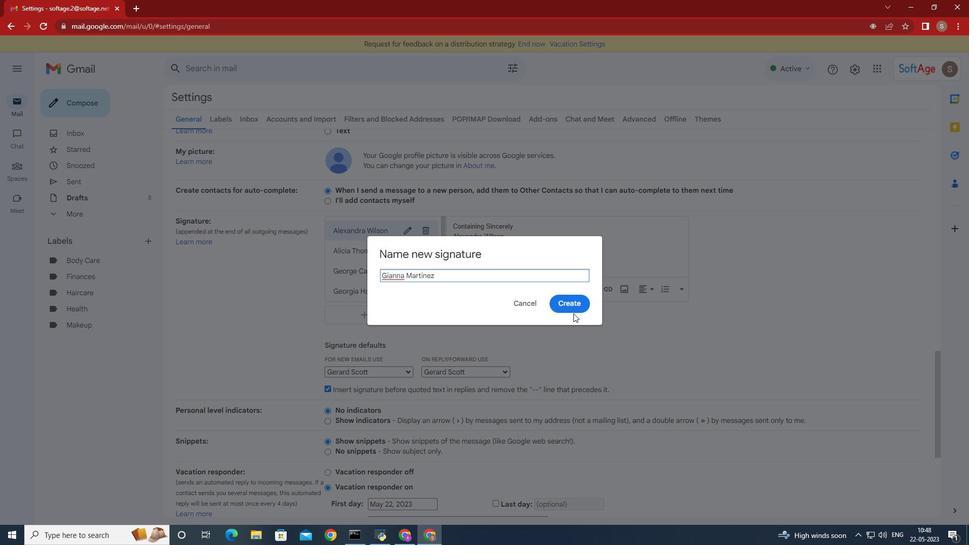 
Action: Mouse pressed left at (571, 306)
Screenshot: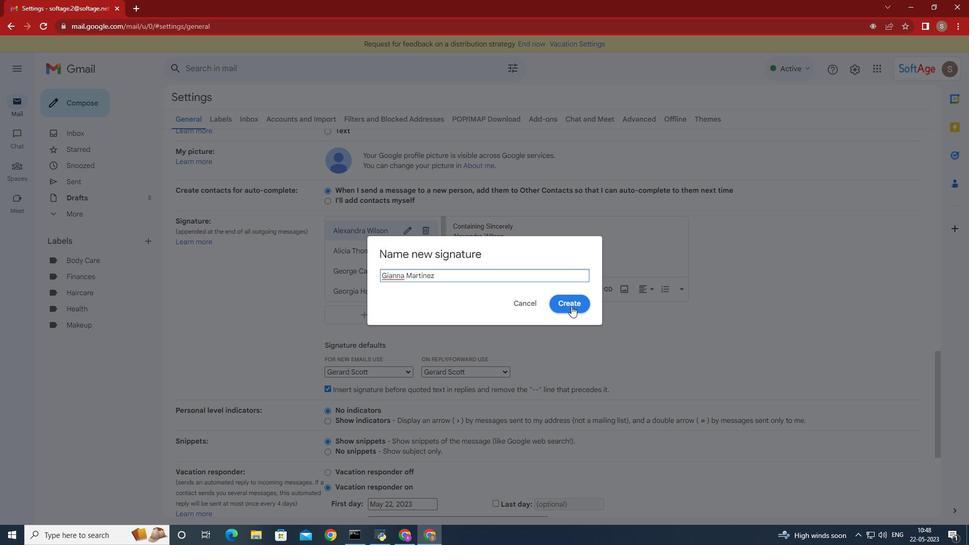 
Action: Mouse moved to (496, 234)
Screenshot: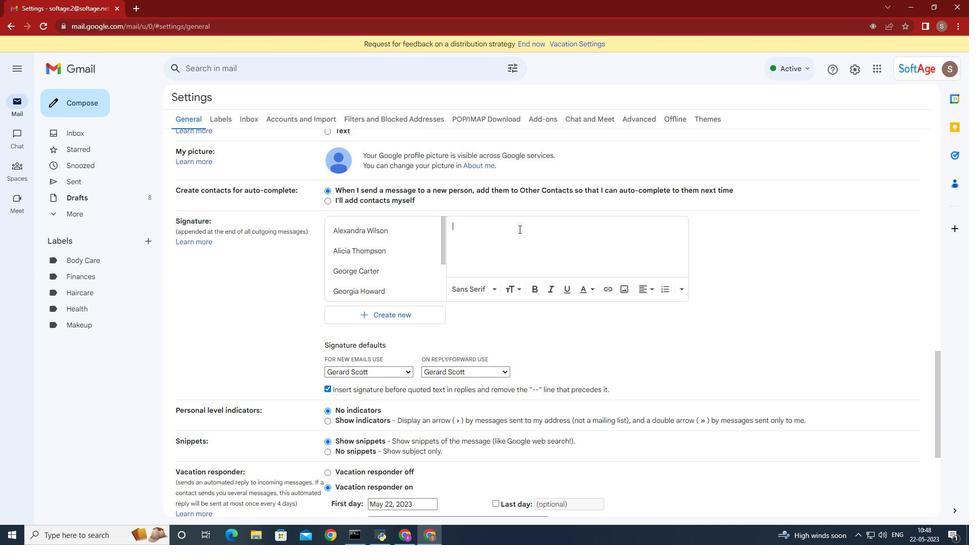 
Action: Key pressed <Key.shift>Heartfelt<Key.space>thank<Key.space>and<Key.space>warm<Key.space>wishes,<Key.enter><Key.shift>Gianna<Key.space><Key.shift>Martinez
Screenshot: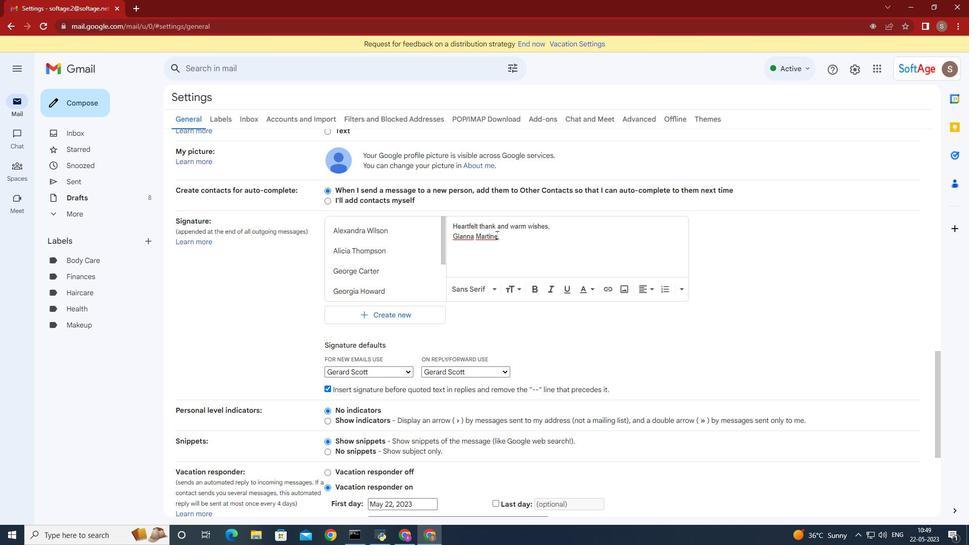 
Action: Mouse moved to (514, 244)
Screenshot: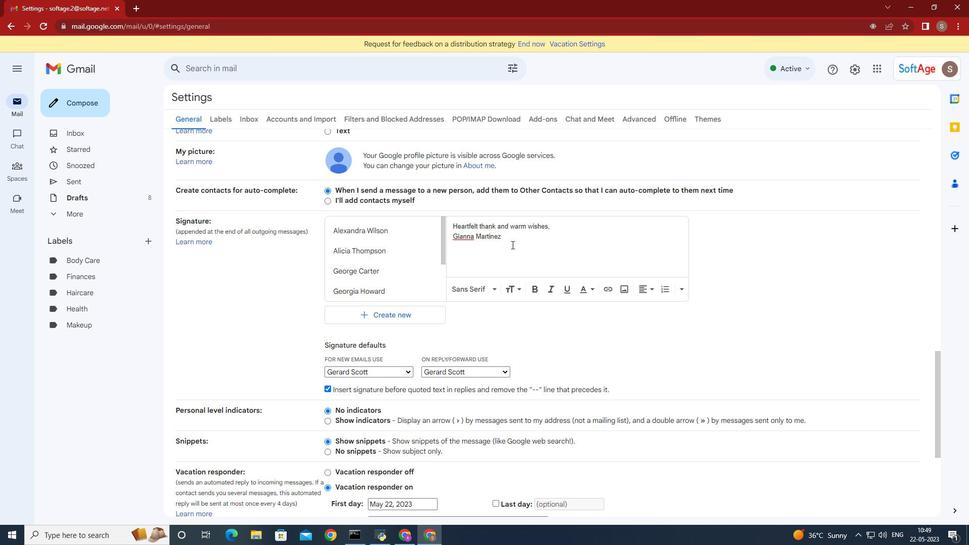 
Action: Mouse scrolled (514, 244) with delta (0, 0)
Screenshot: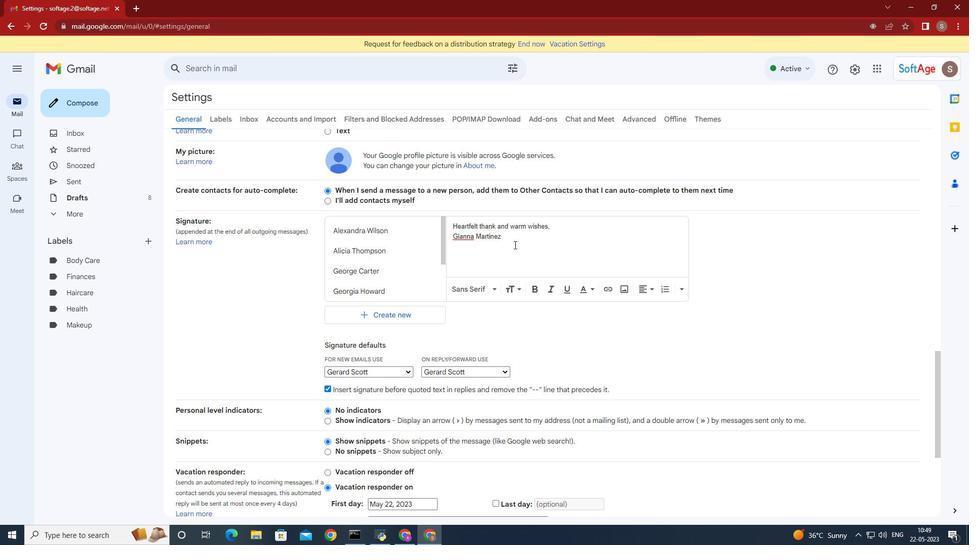 
Action: Mouse scrolled (514, 244) with delta (0, 0)
Screenshot: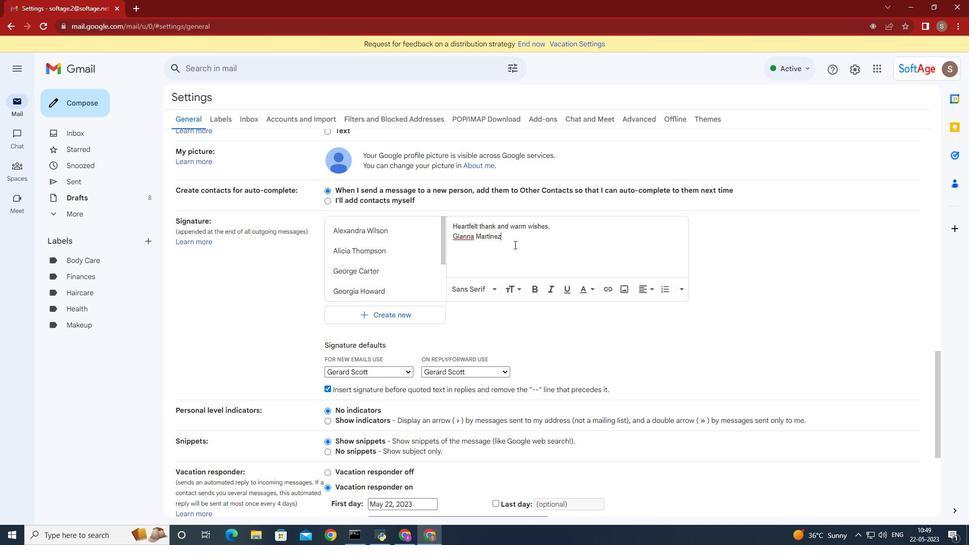 
Action: Mouse moved to (612, 213)
